 Task: Find a rental property in Anatuya, Argentina, for 4 guests from June 10 to June 25, with a price range of ₹10,000 to ₹15,000, 4 bedrooms, 4 beds, 4 bathrooms, and amenities including Wifi, TV, Free parking, Hot tub, Gym, and Smoking allowed. Enable self check-in.
Action: Mouse moved to (769, 121)
Screenshot: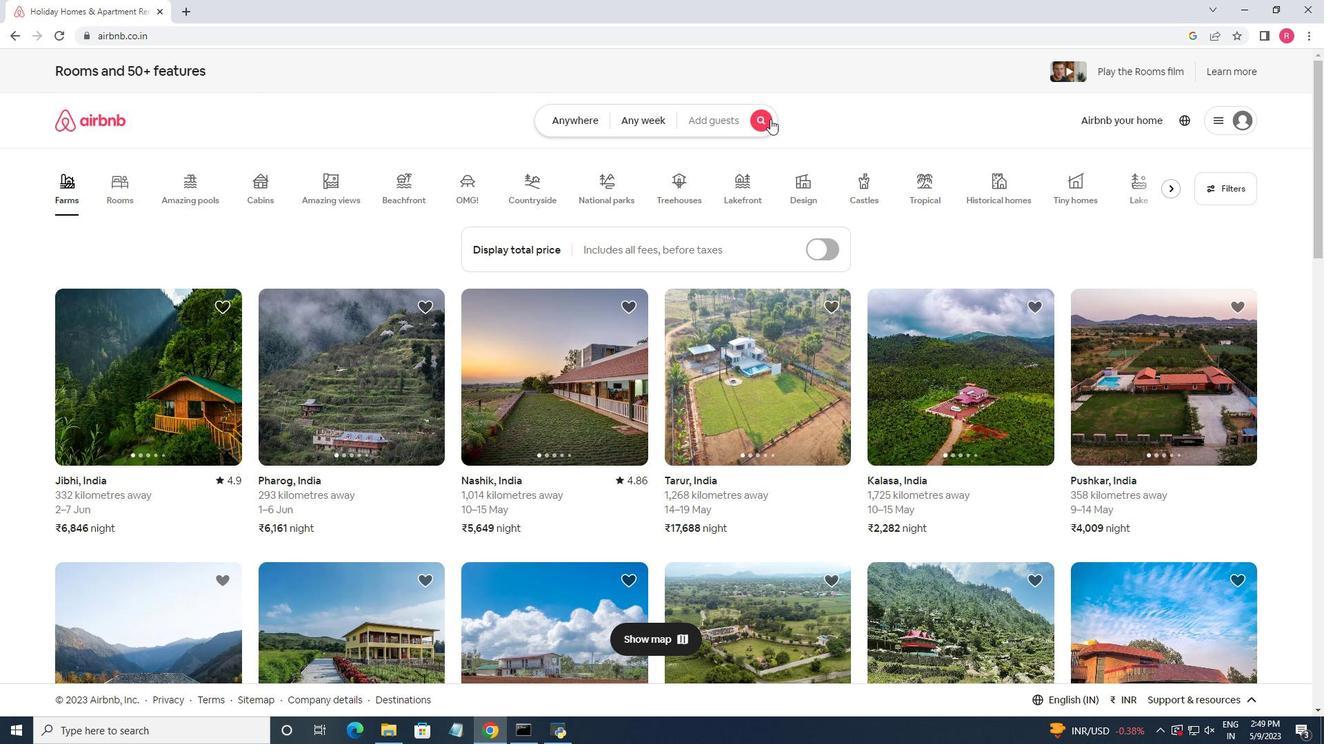 
Action: Mouse pressed left at (769, 121)
Screenshot: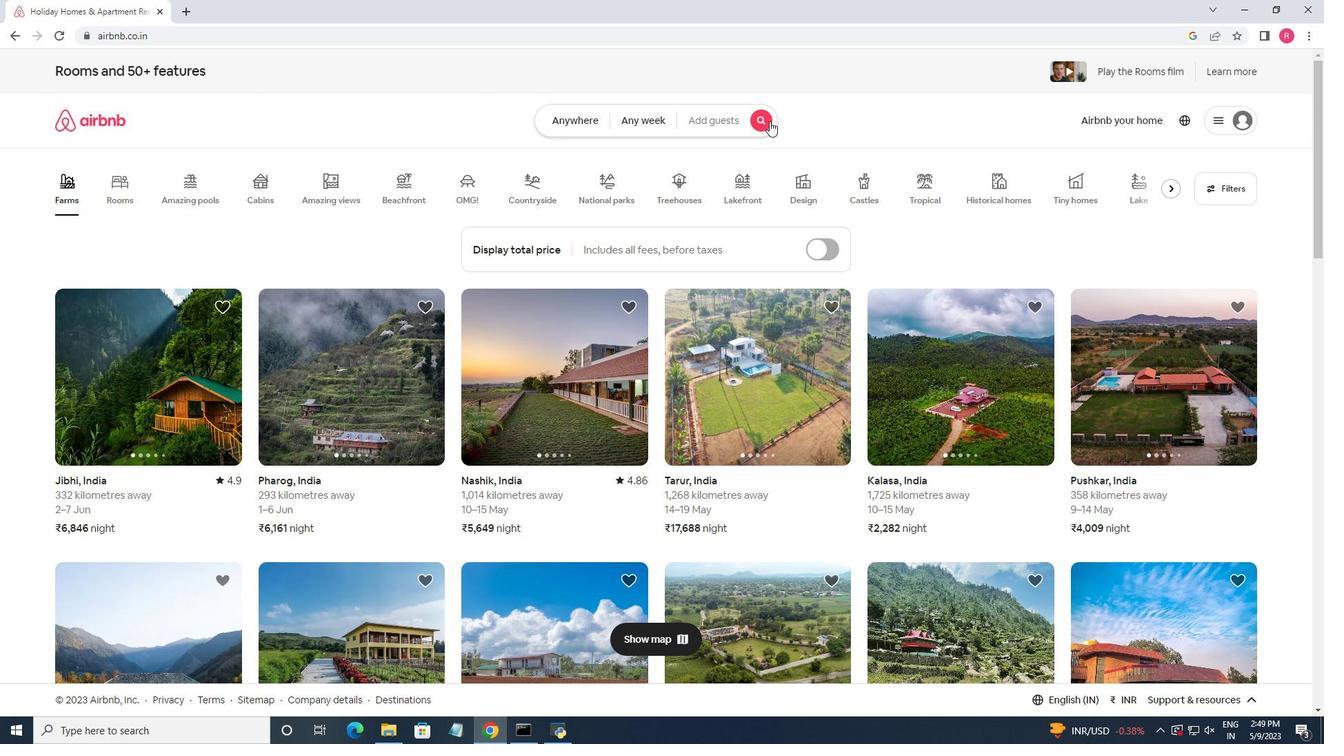 
Action: Mouse moved to (444, 177)
Screenshot: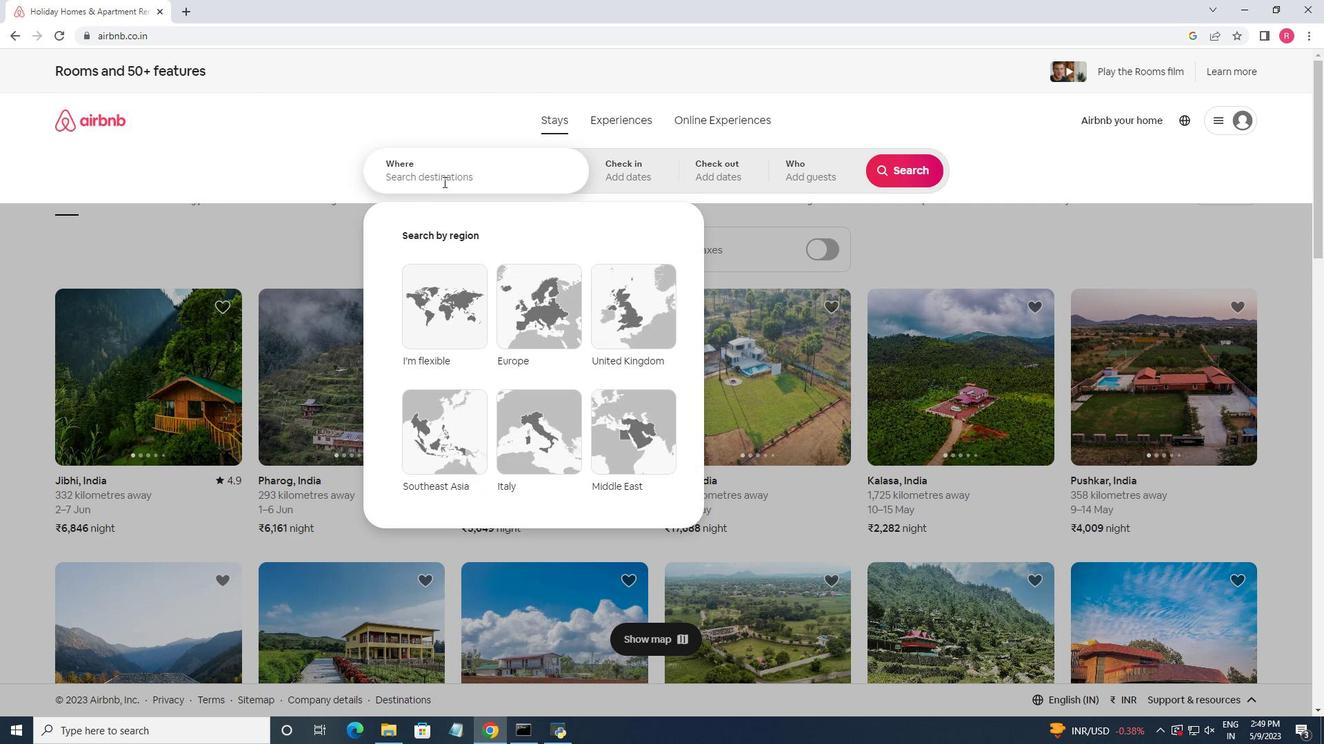 
Action: Mouse pressed left at (444, 177)
Screenshot: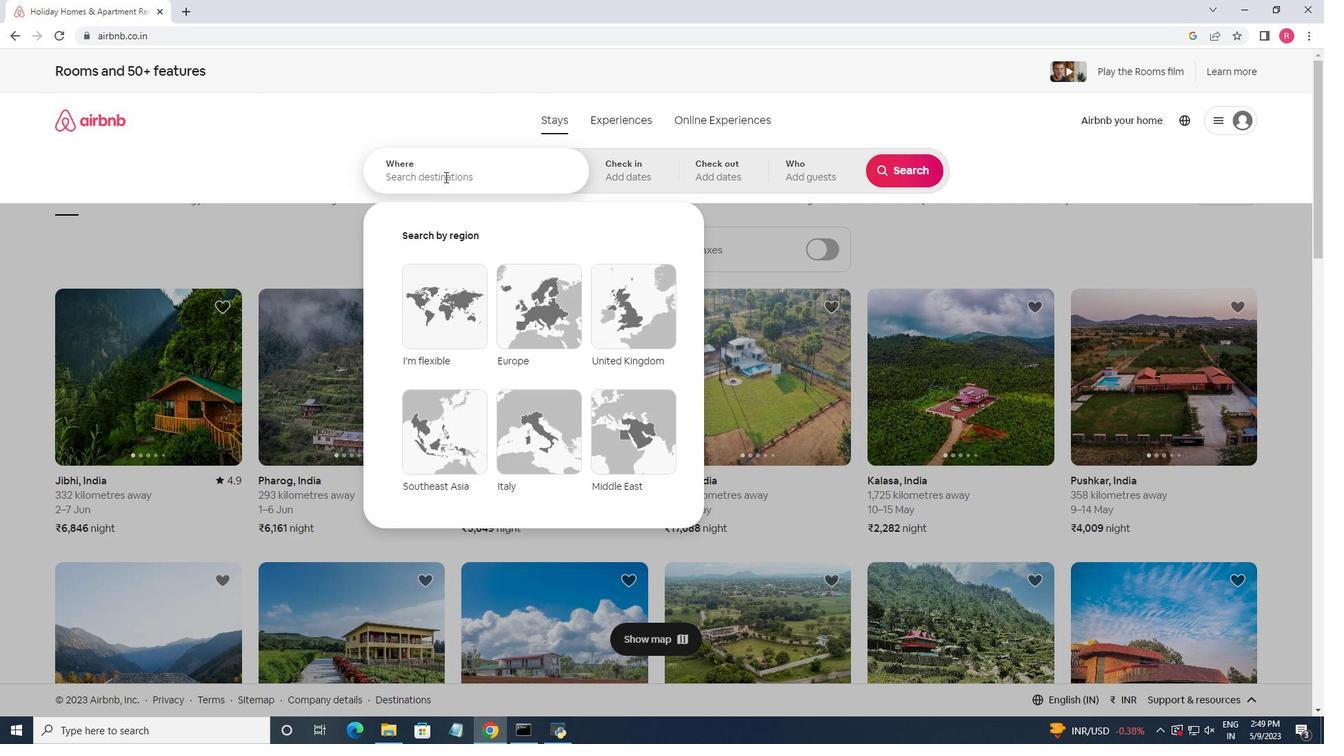 
Action: Key pressed <Key.shift>Anatuya,<Key.space><Key.shift>Argentina
Screenshot: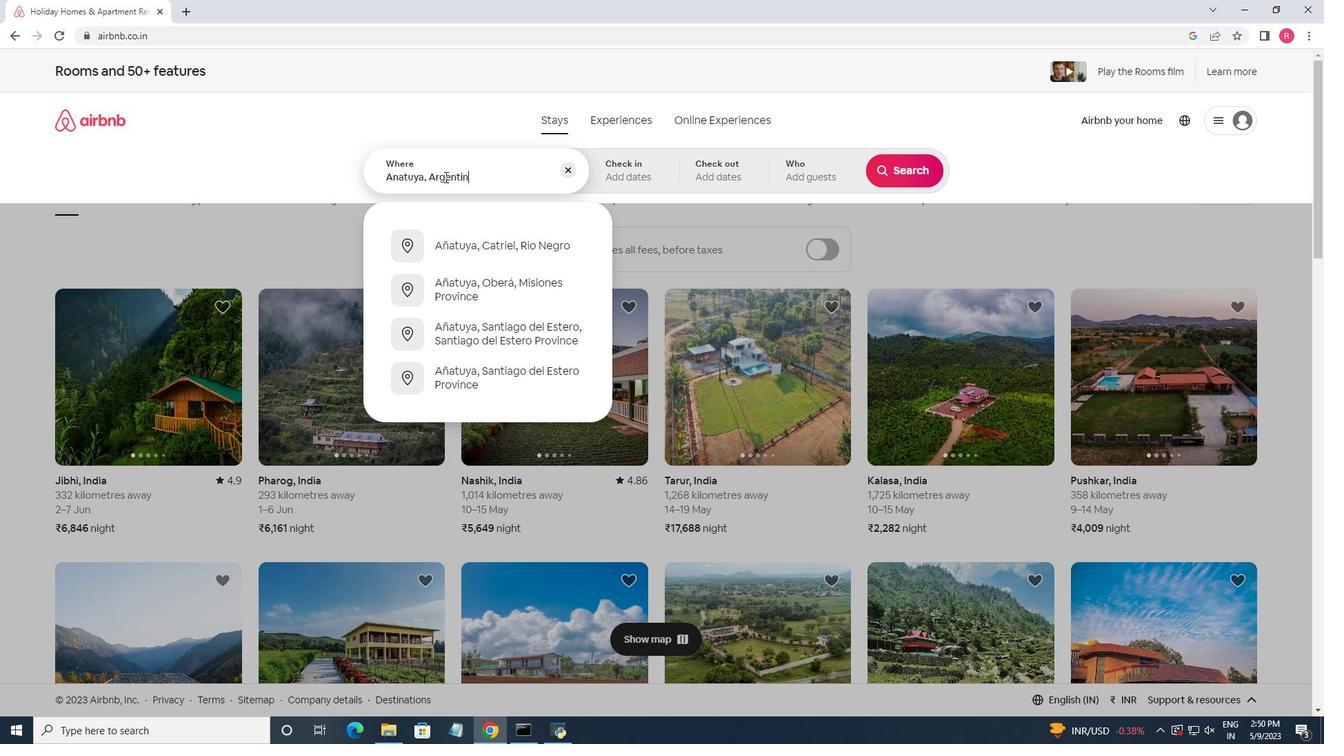 
Action: Mouse moved to (540, 248)
Screenshot: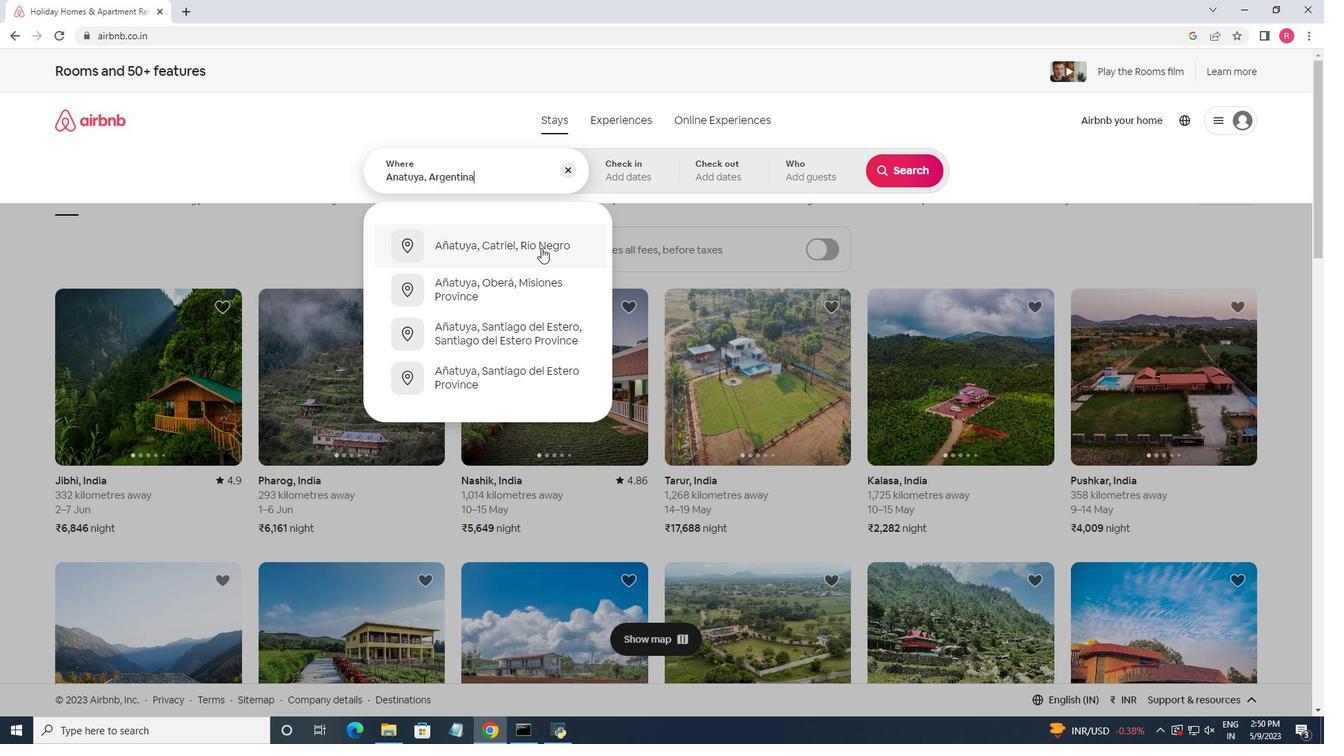 
Action: Key pressed <Key.enter>
Screenshot: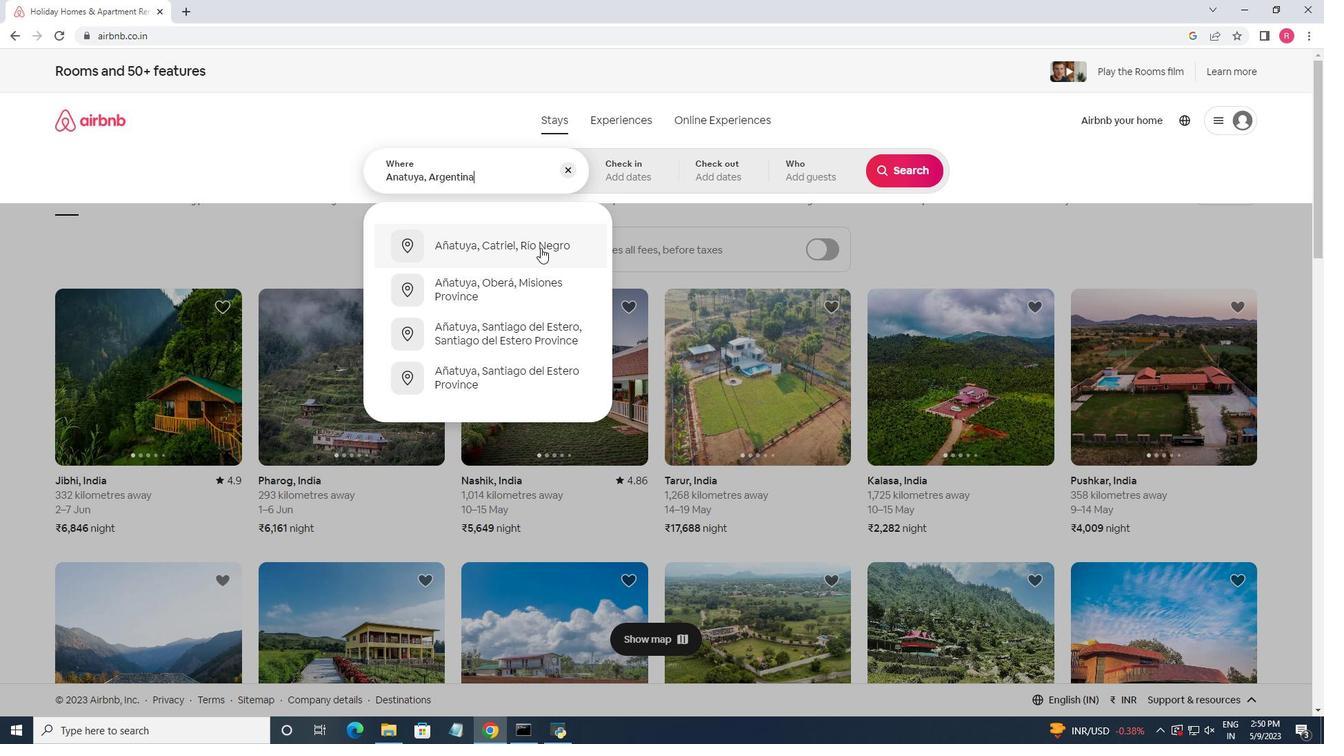 
Action: Mouse moved to (888, 370)
Screenshot: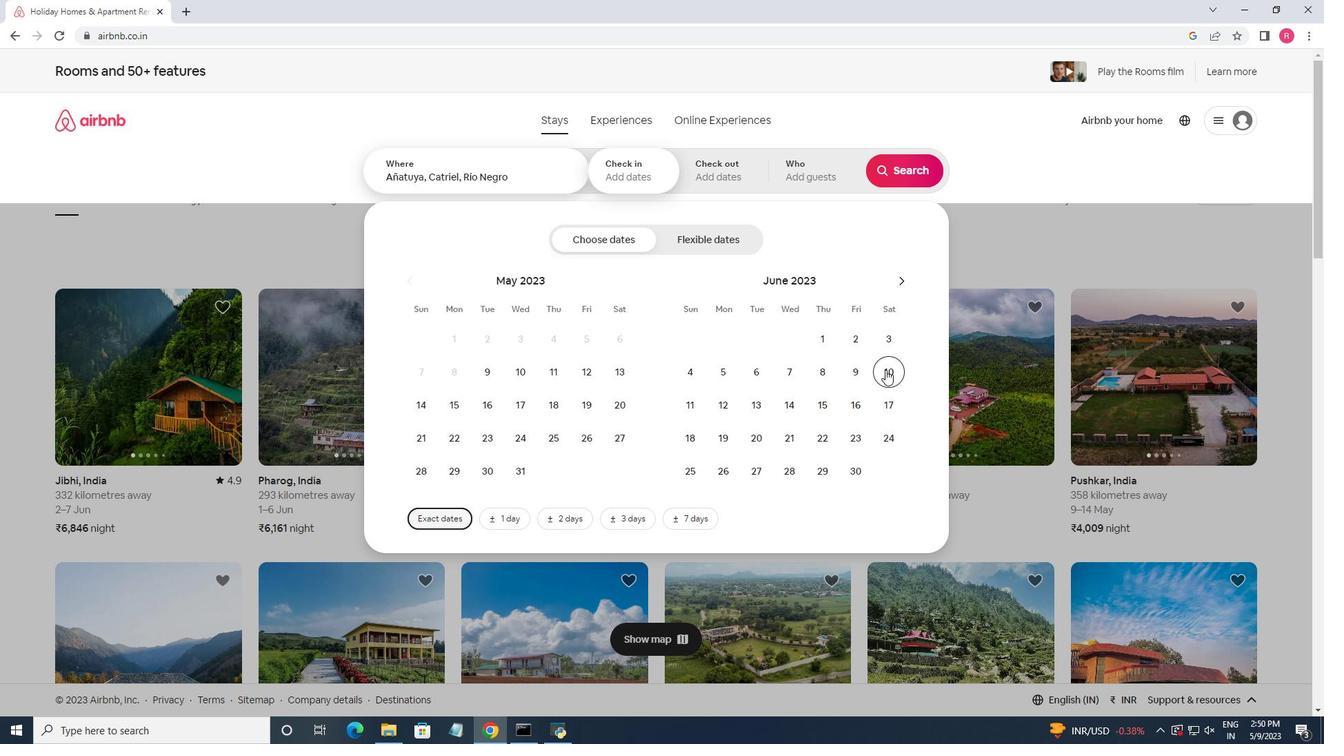
Action: Mouse pressed left at (888, 370)
Screenshot: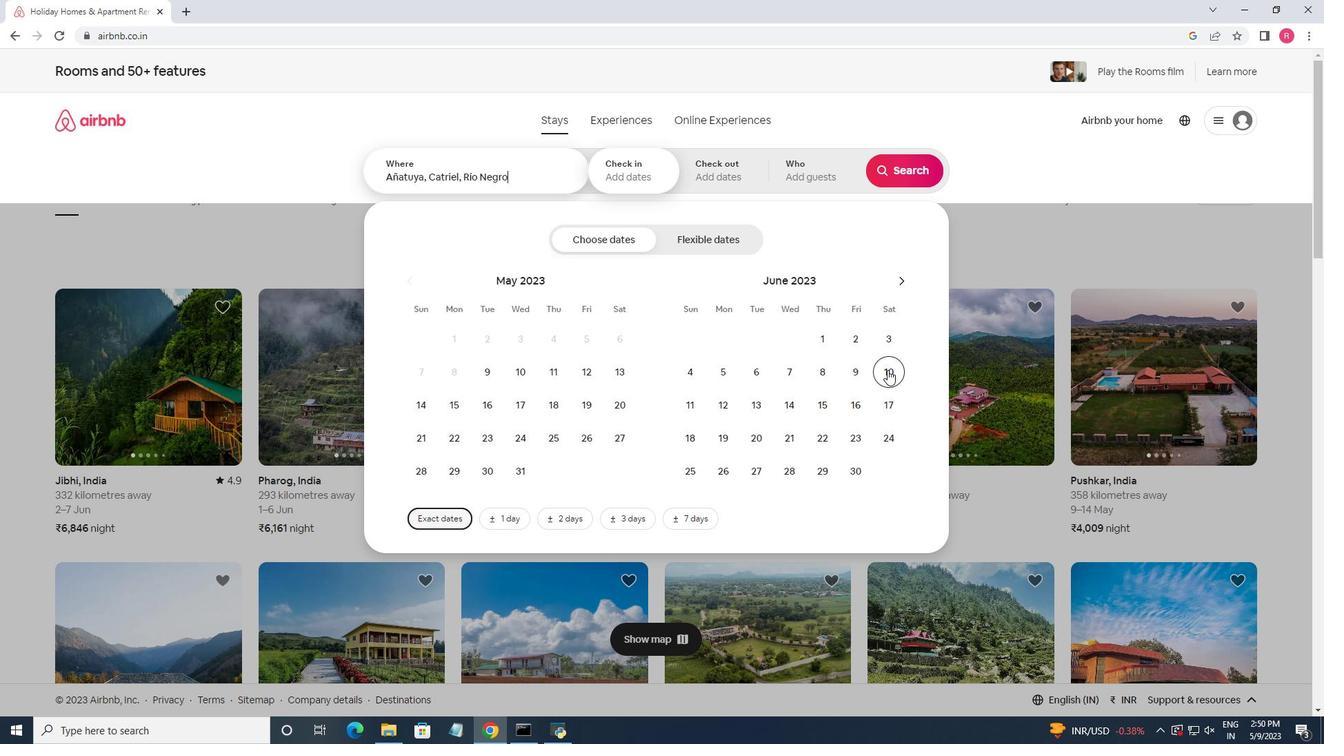 
Action: Mouse moved to (700, 468)
Screenshot: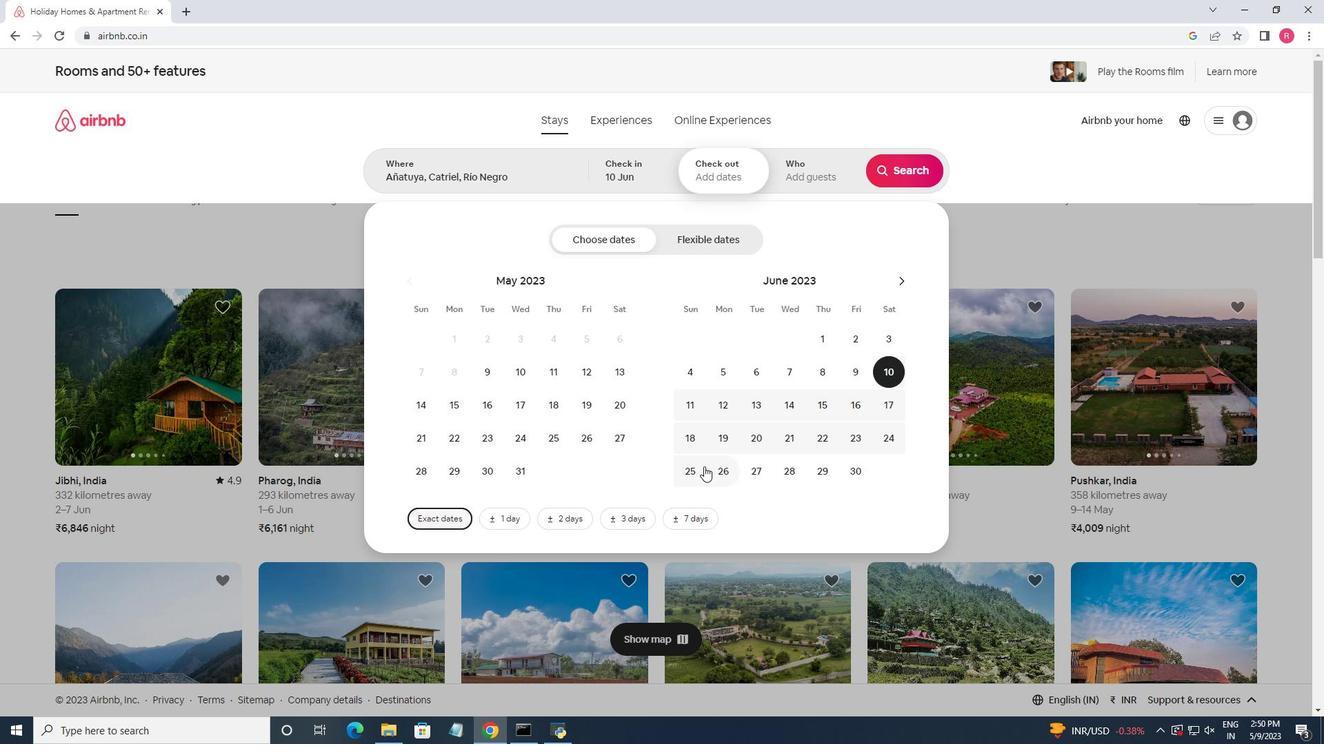 
Action: Mouse pressed left at (700, 468)
Screenshot: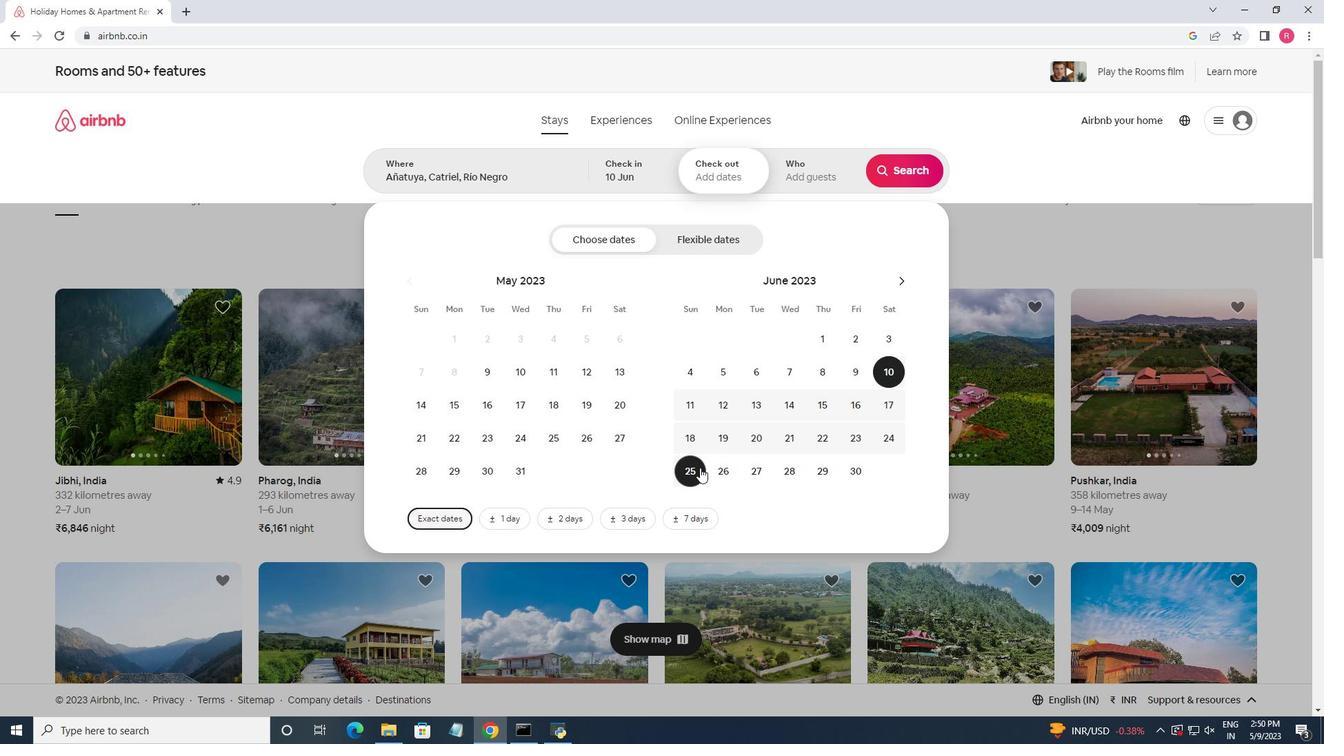 
Action: Mouse moved to (818, 180)
Screenshot: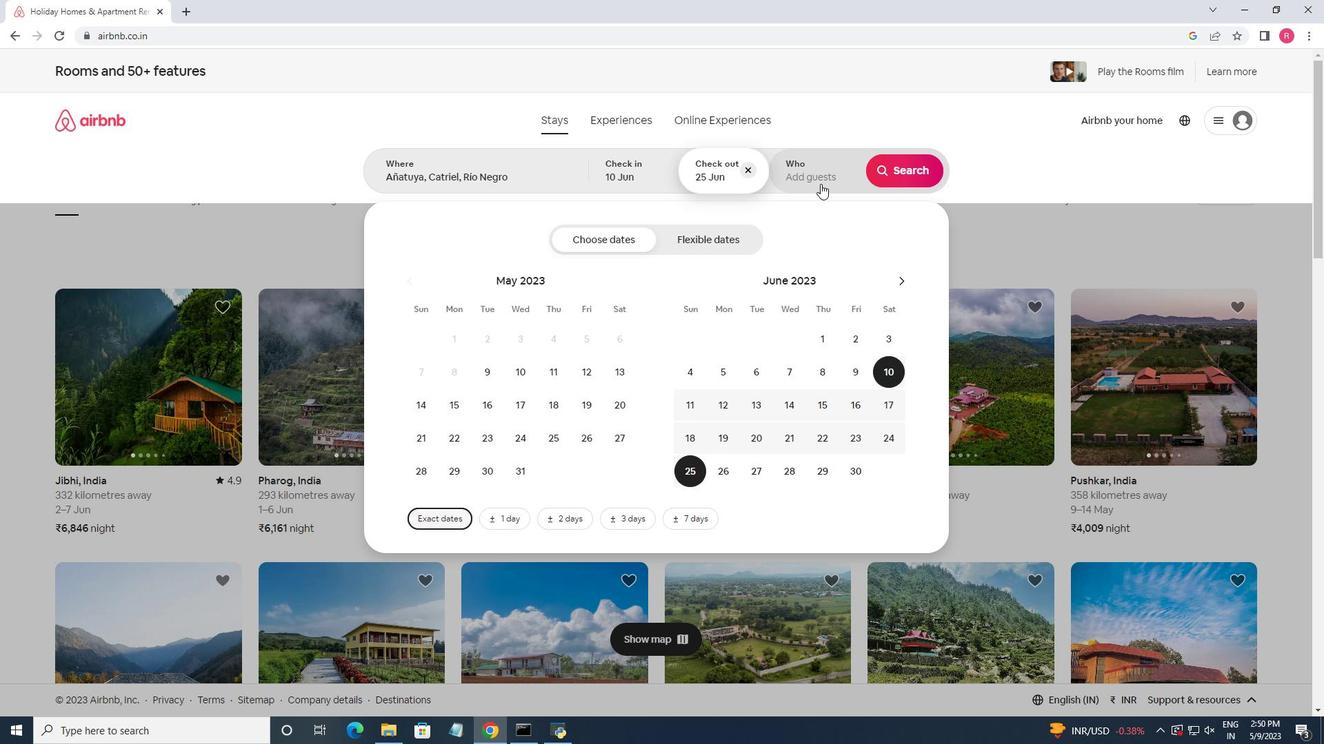 
Action: Mouse pressed left at (818, 180)
Screenshot: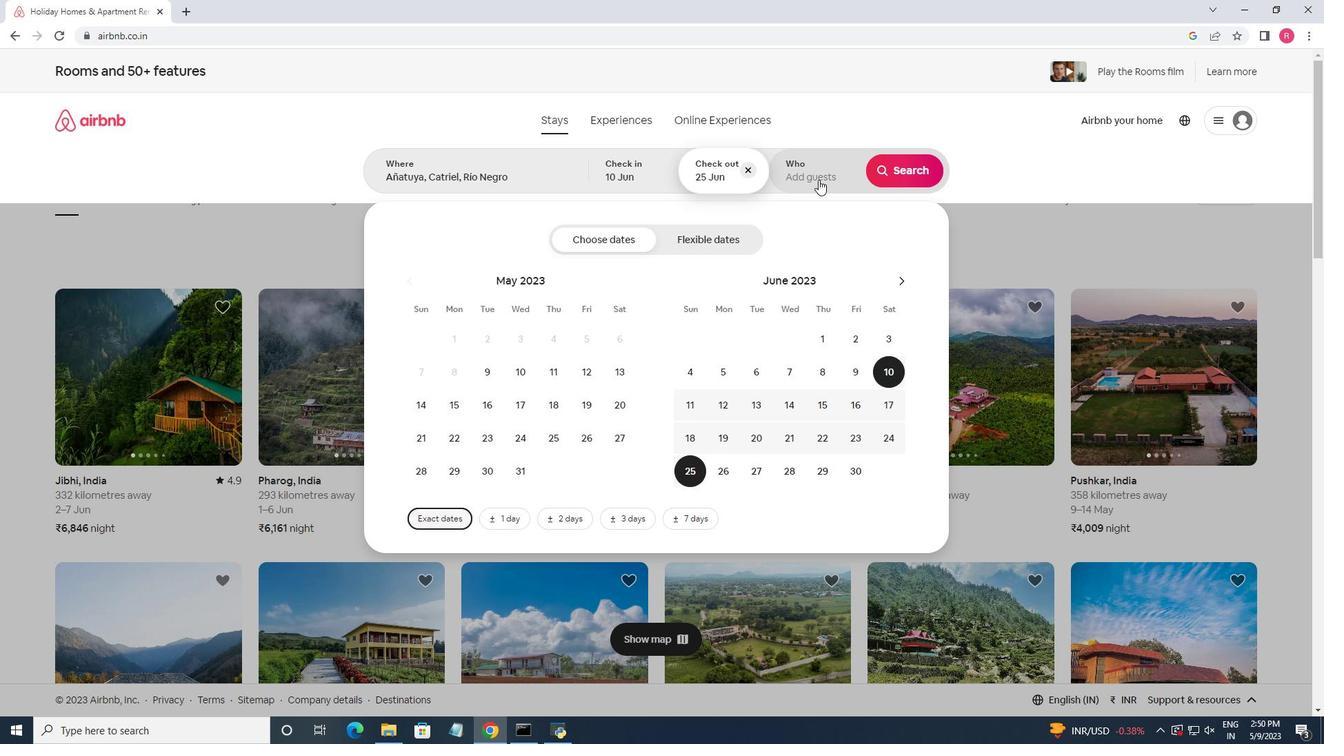
Action: Mouse moved to (910, 253)
Screenshot: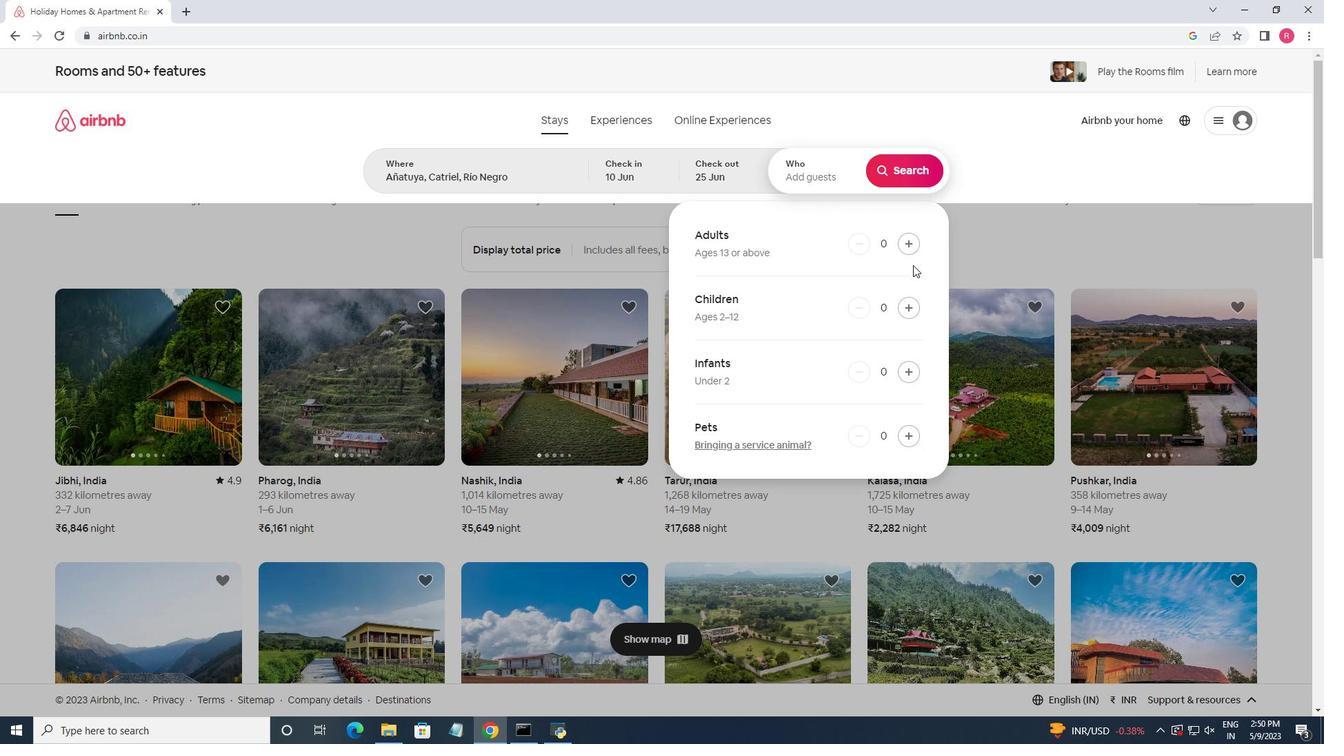 
Action: Mouse pressed left at (910, 253)
Screenshot: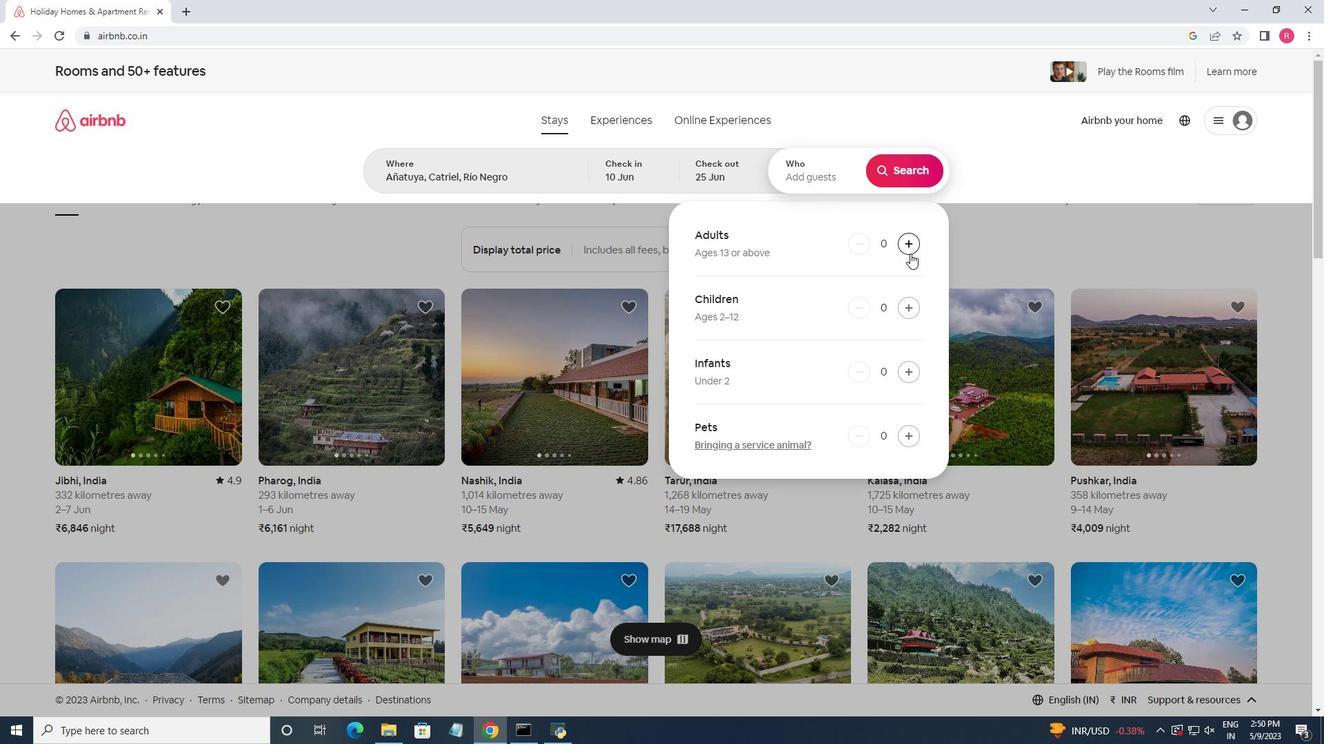 
Action: Mouse pressed left at (910, 253)
Screenshot: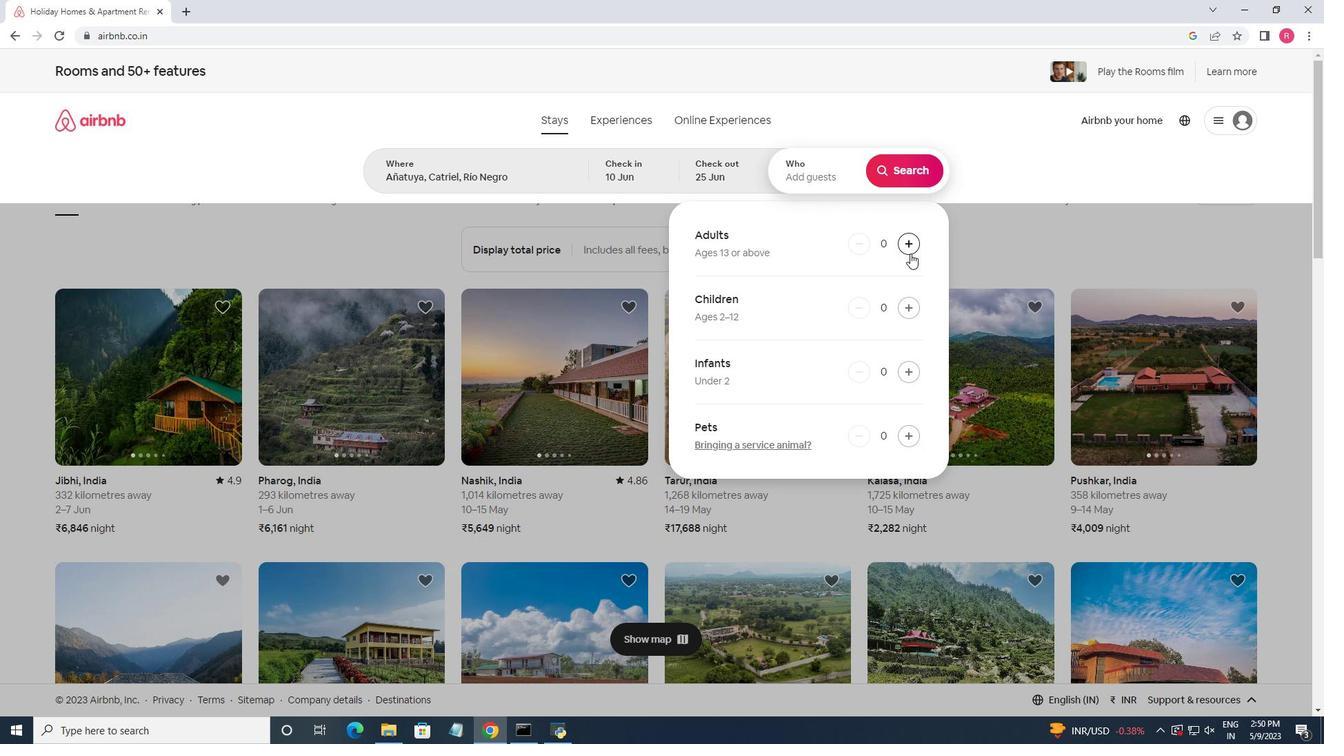 
Action: Mouse pressed left at (910, 253)
Screenshot: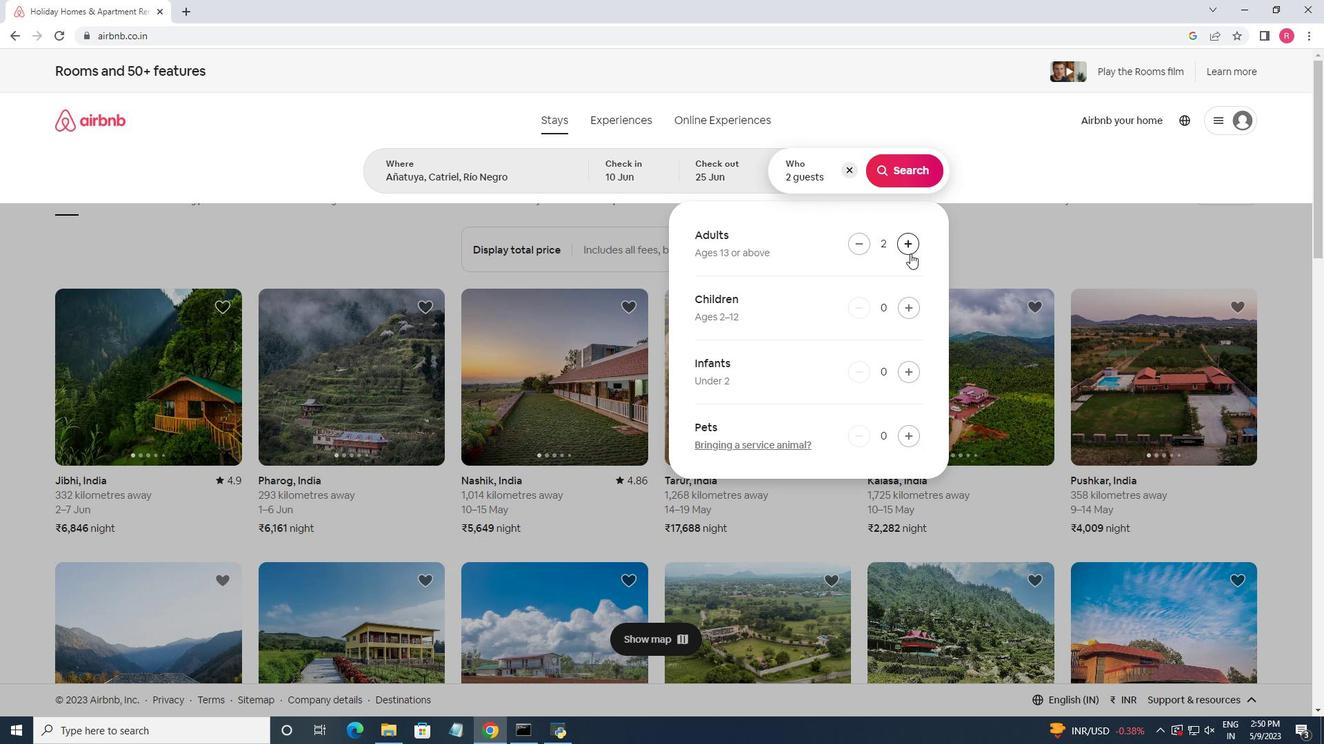 
Action: Mouse pressed left at (910, 253)
Screenshot: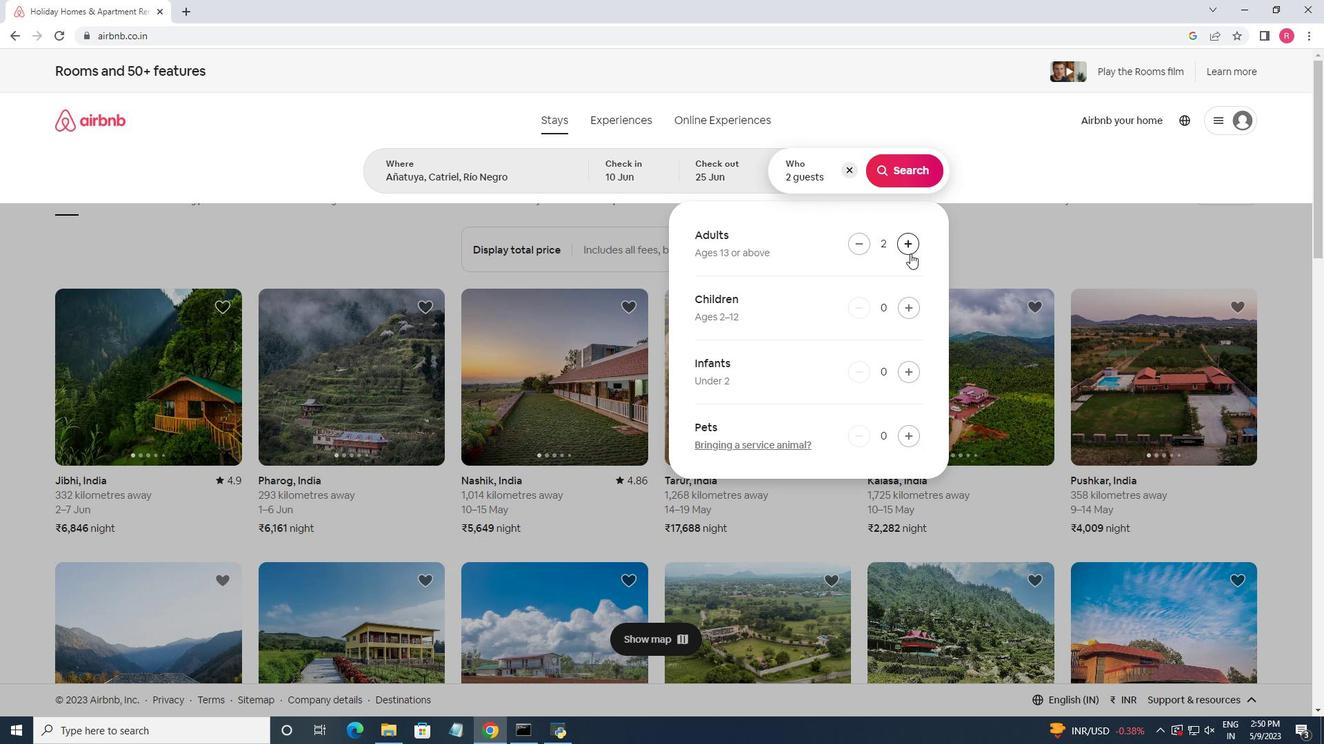 
Action: Mouse moved to (907, 166)
Screenshot: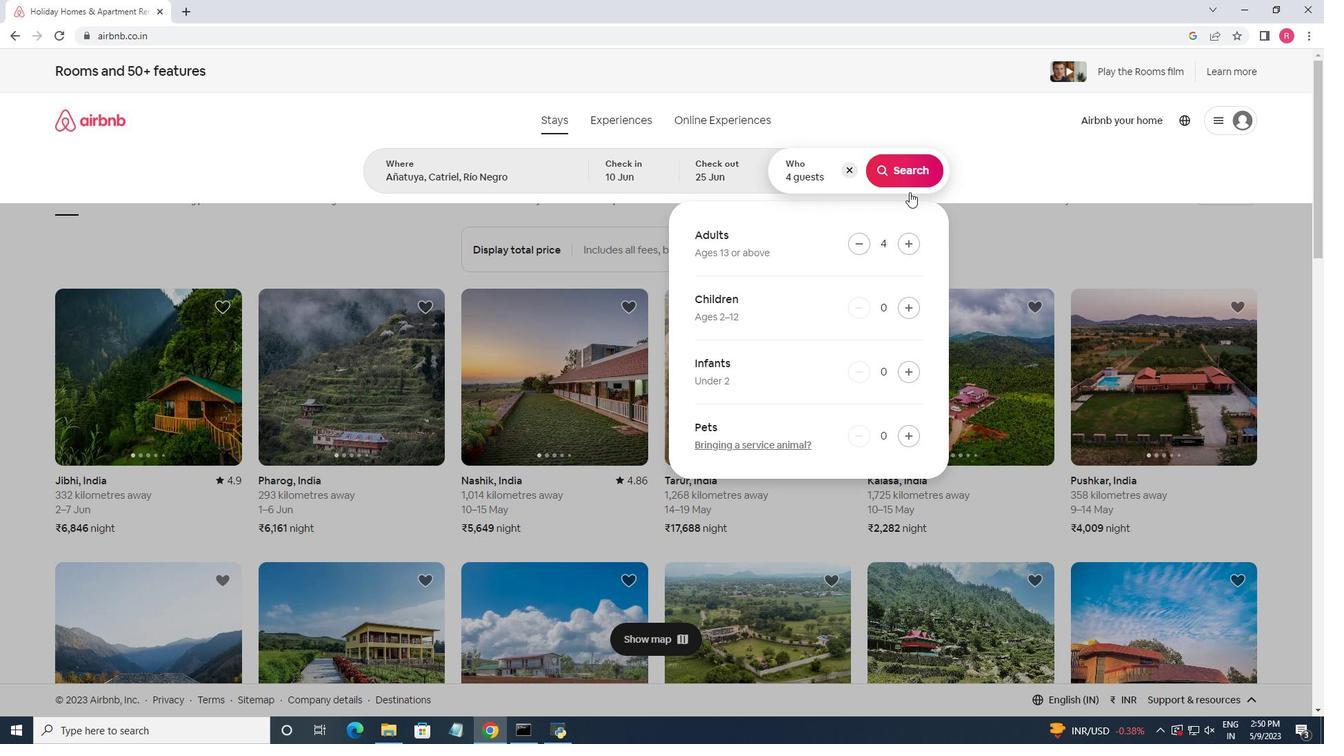 
Action: Mouse pressed left at (907, 166)
Screenshot: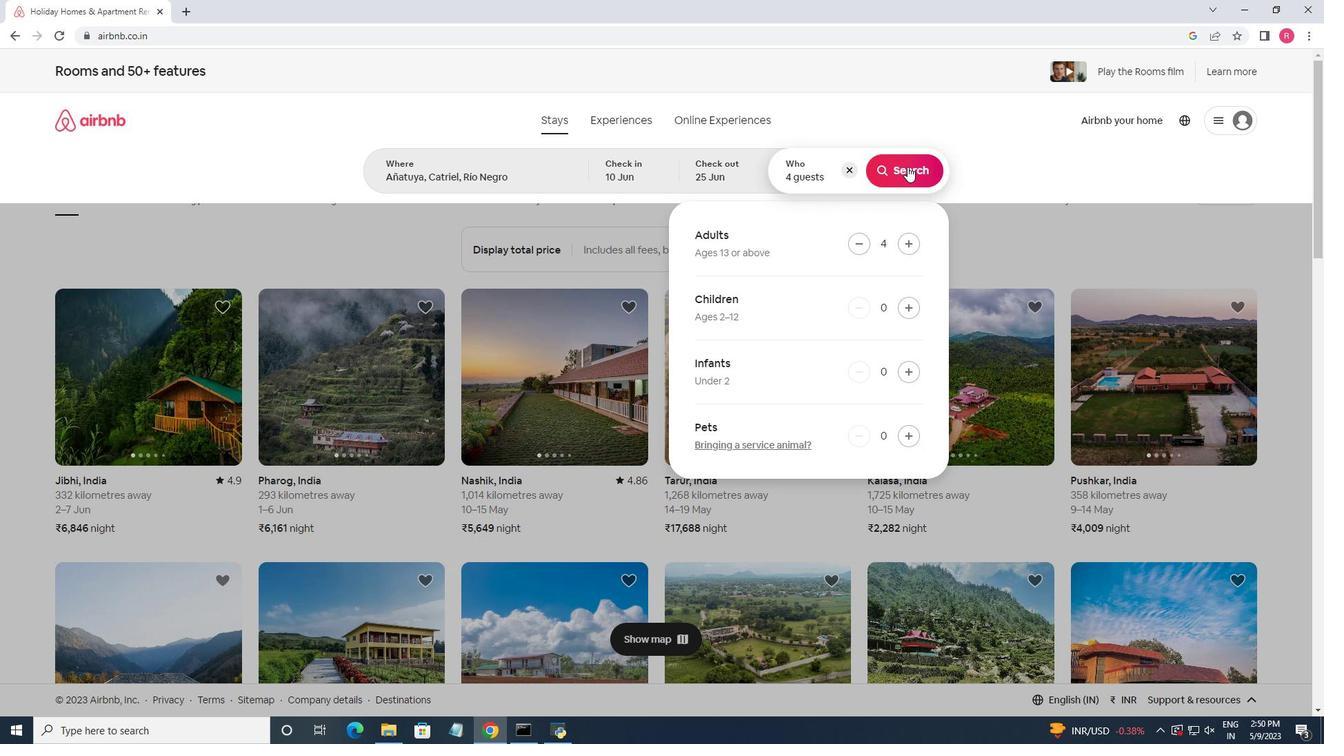 
Action: Mouse moved to (1268, 131)
Screenshot: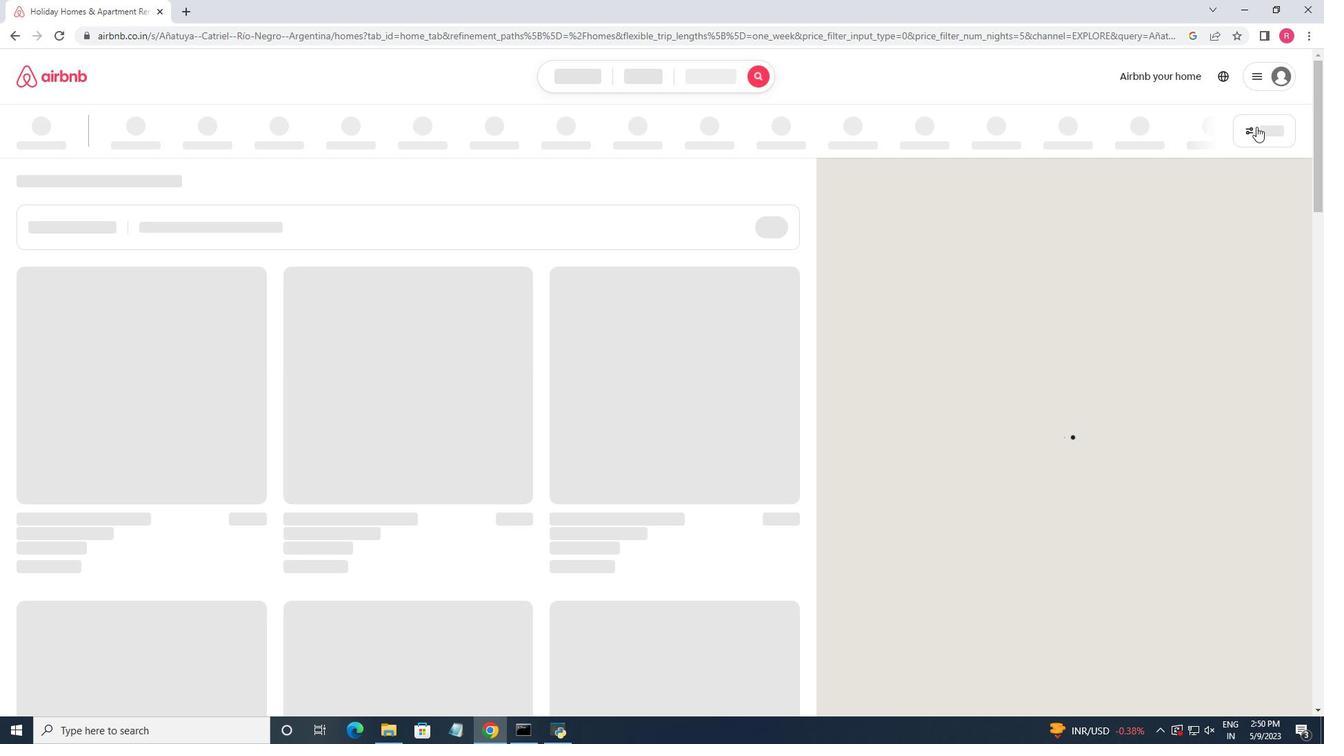 
Action: Mouse pressed left at (1268, 131)
Screenshot: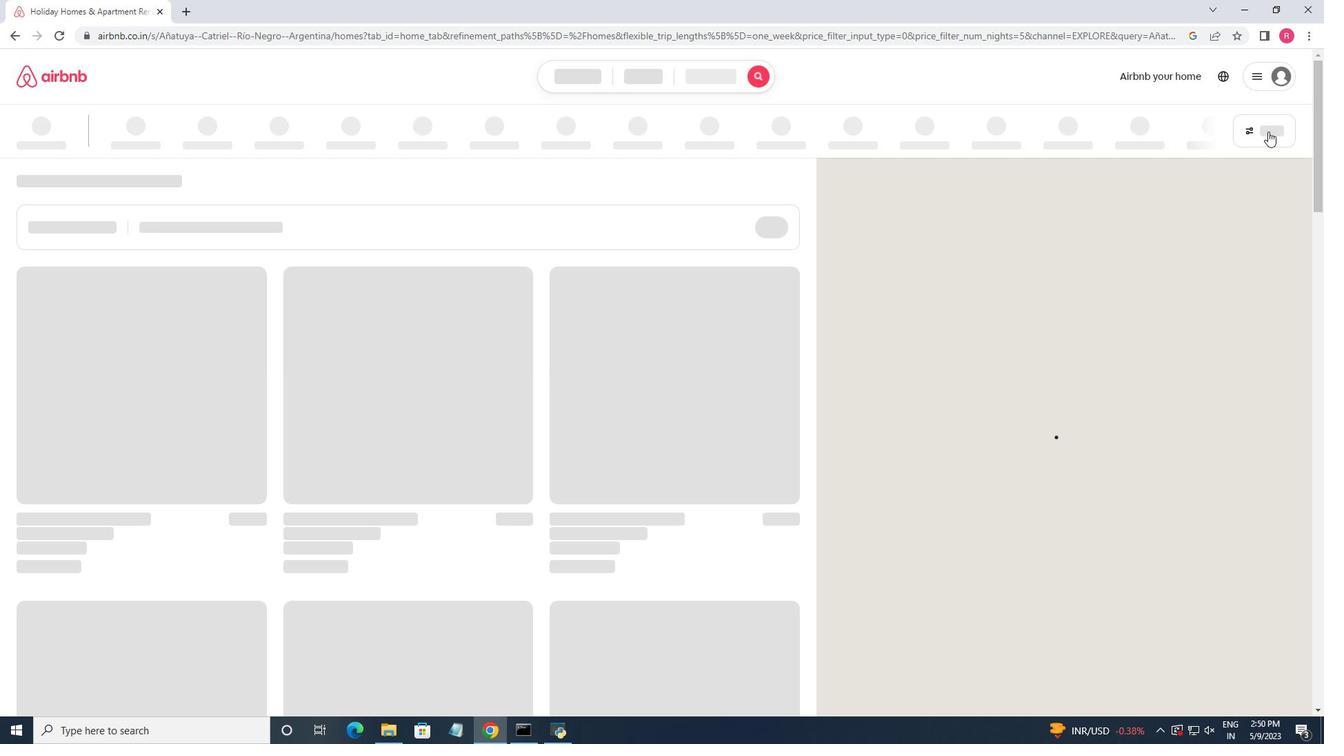 
Action: Mouse moved to (540, 461)
Screenshot: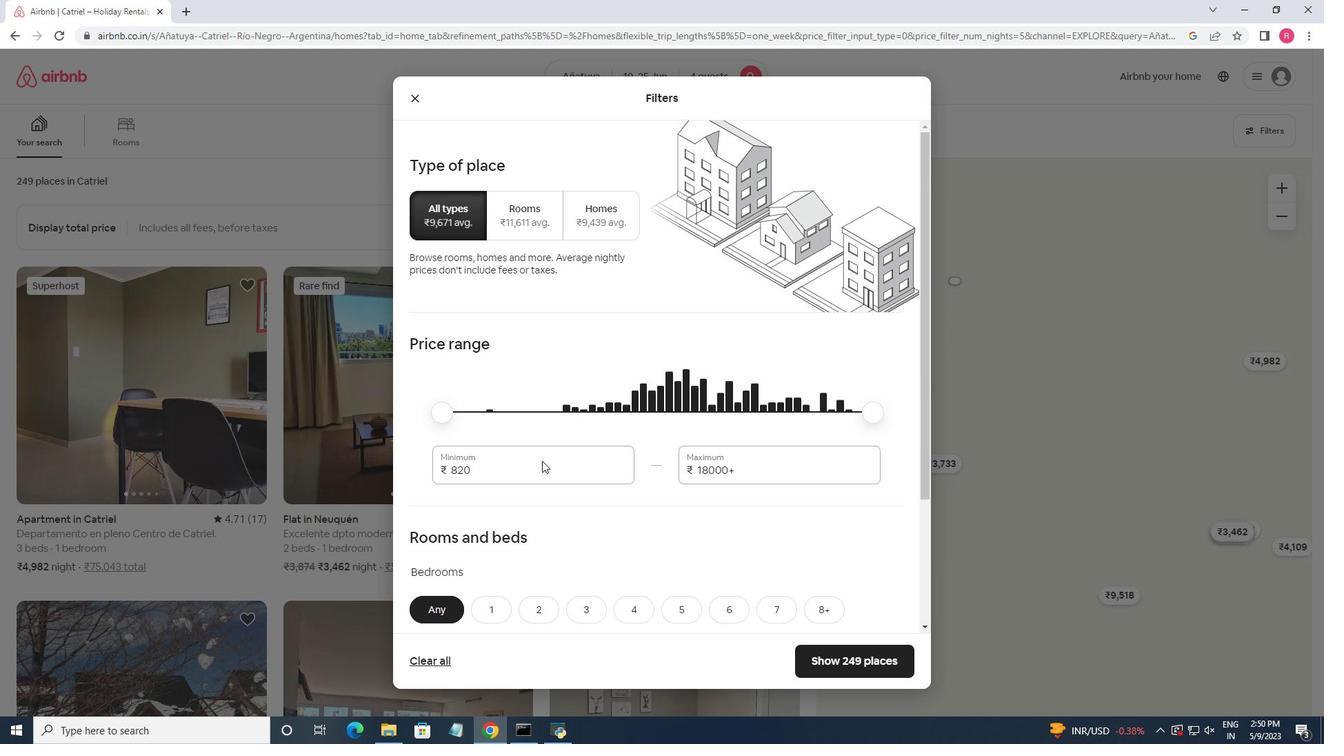 
Action: Mouse pressed left at (540, 461)
Screenshot: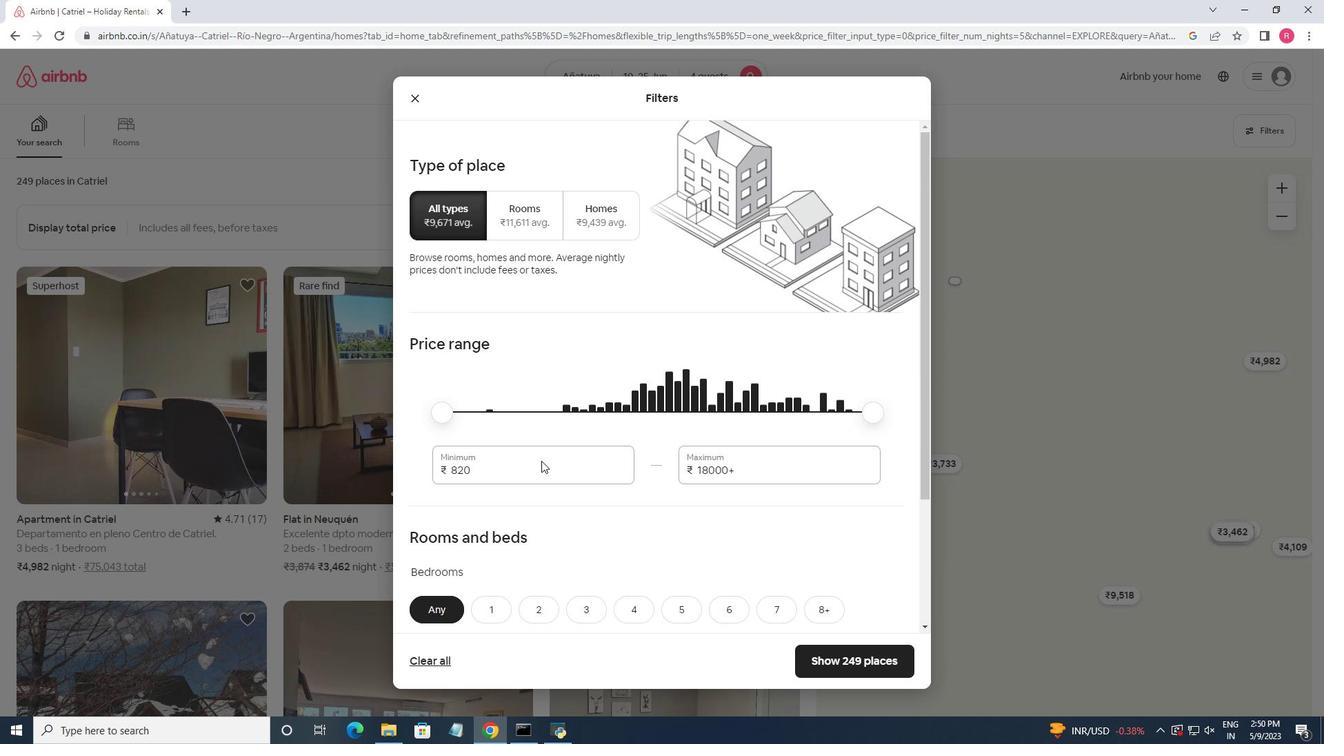 
Action: Mouse pressed left at (540, 461)
Screenshot: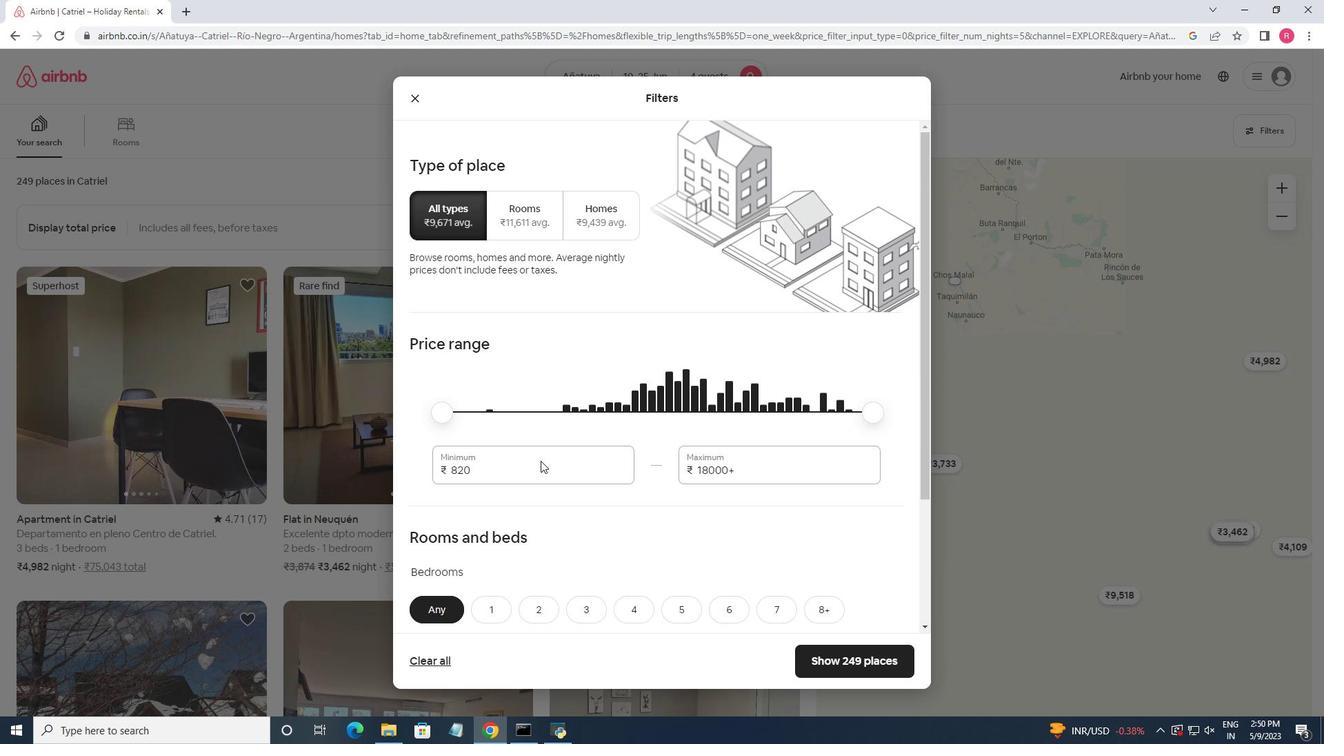 
Action: Mouse moved to (506, 459)
Screenshot: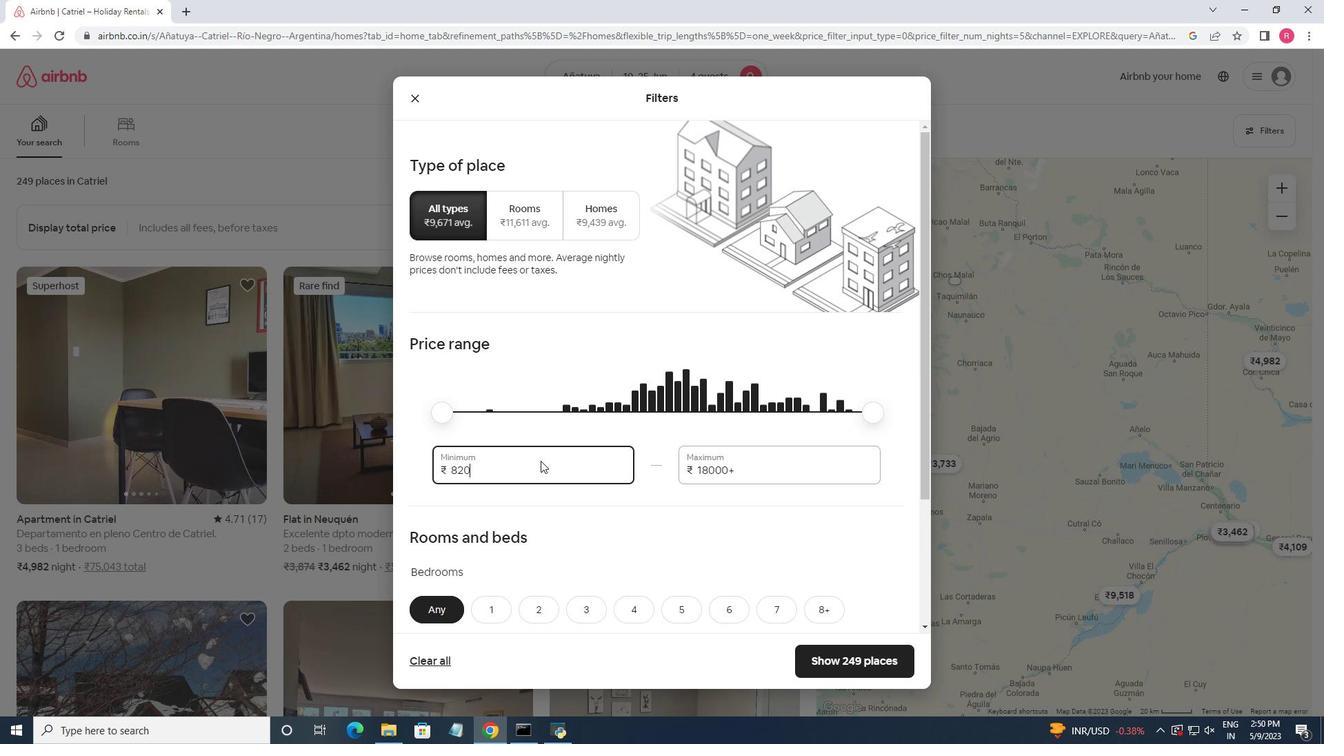 
Action: Key pressed <Key.backspace>1000<Key.backspace><Key.backspace><Key.backspace><Key.backspace><Key.backspace><Key.backspace><Key.backspace><Key.backspace><Key.backspace>100001500<Key.backspace><Key.backspace><Key.backspace><Key.backspace><Key.tab>15000
Screenshot: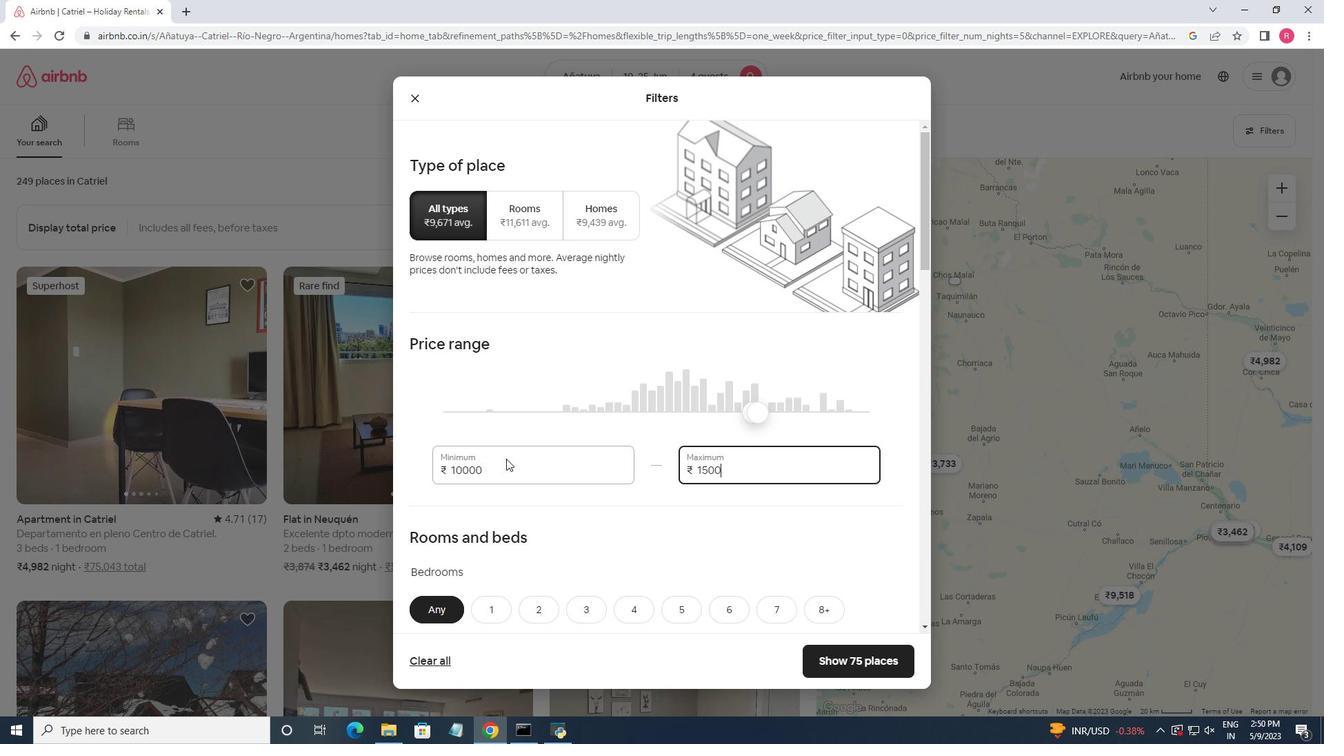 
Action: Mouse moved to (640, 473)
Screenshot: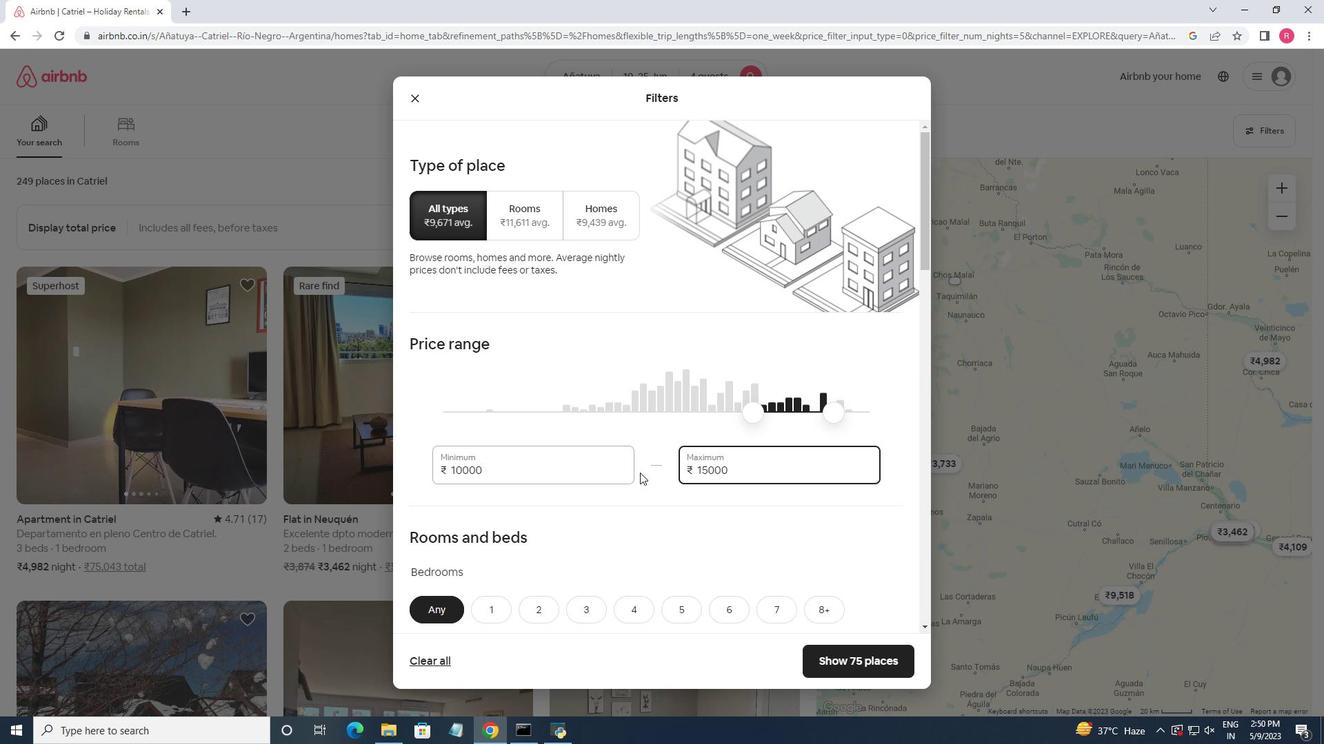 
Action: Mouse scrolled (640, 472) with delta (0, 0)
Screenshot: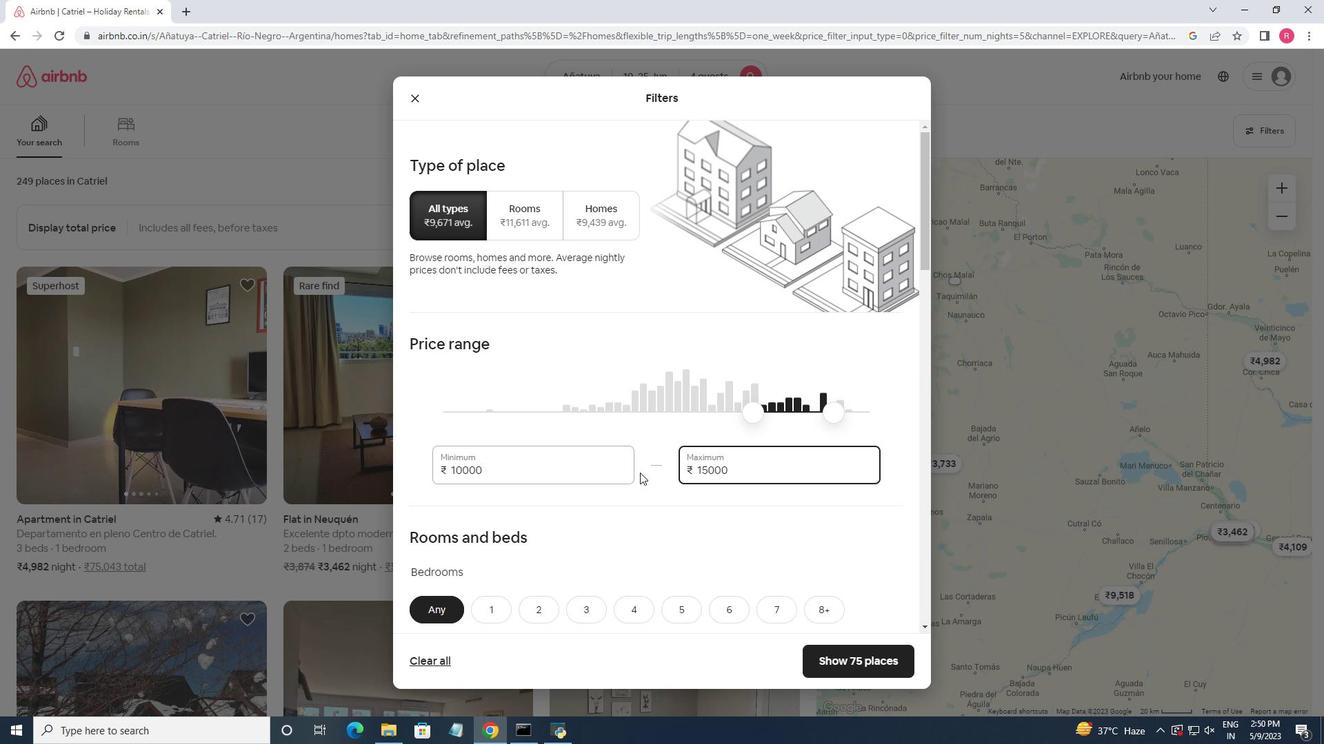 
Action: Mouse scrolled (640, 472) with delta (0, 0)
Screenshot: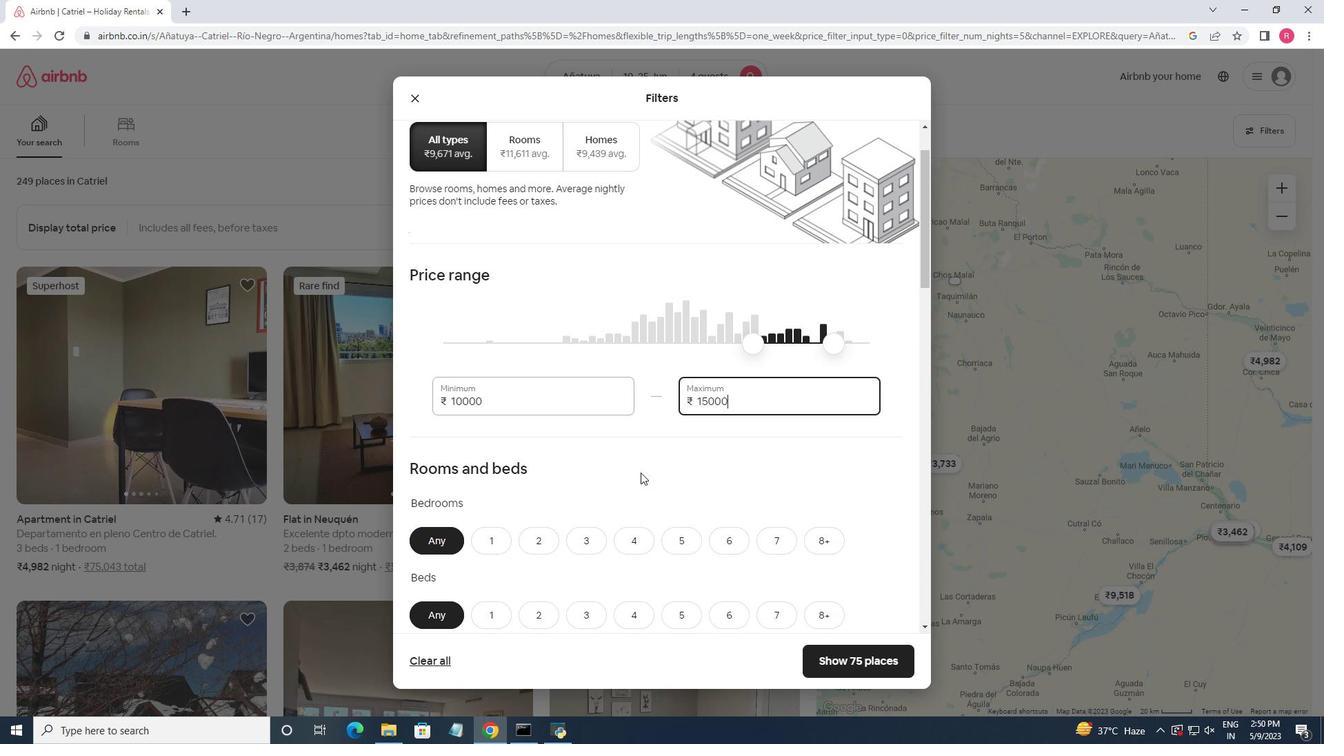 
Action: Mouse moved to (617, 474)
Screenshot: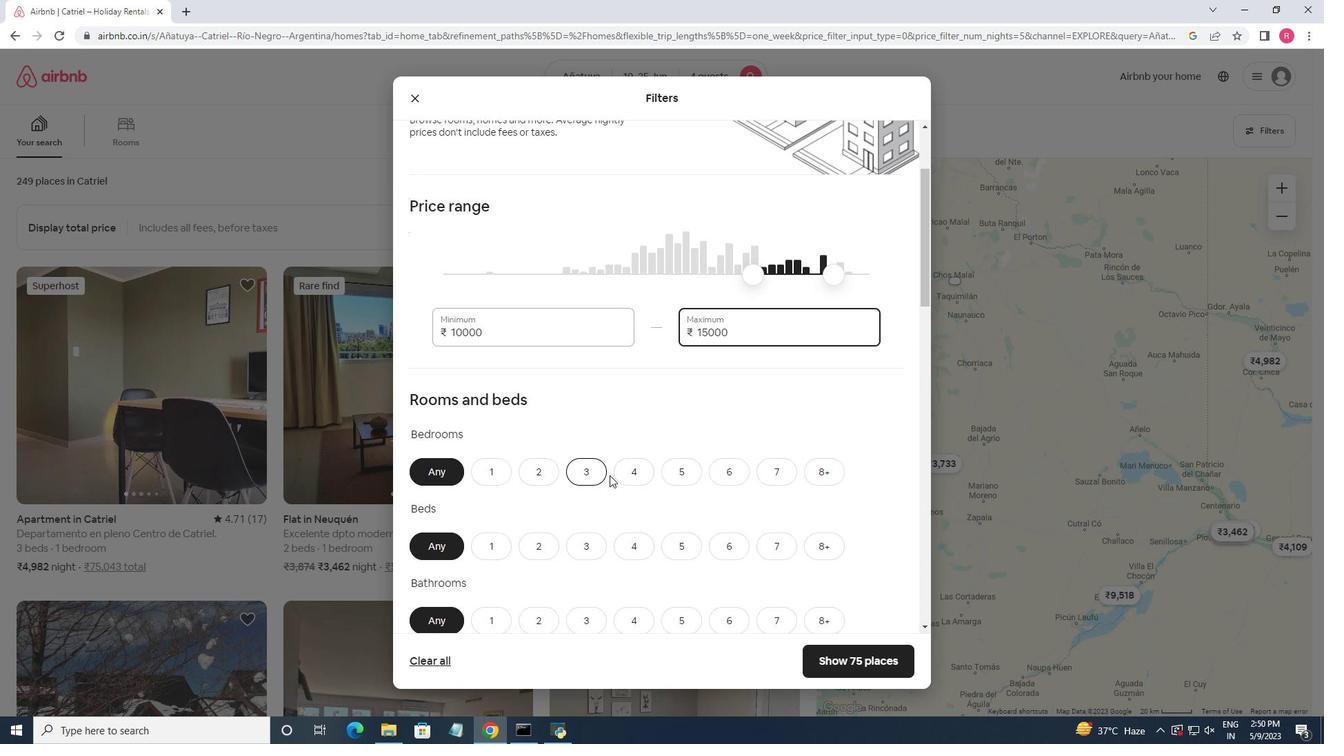 
Action: Mouse scrolled (617, 473) with delta (0, 0)
Screenshot: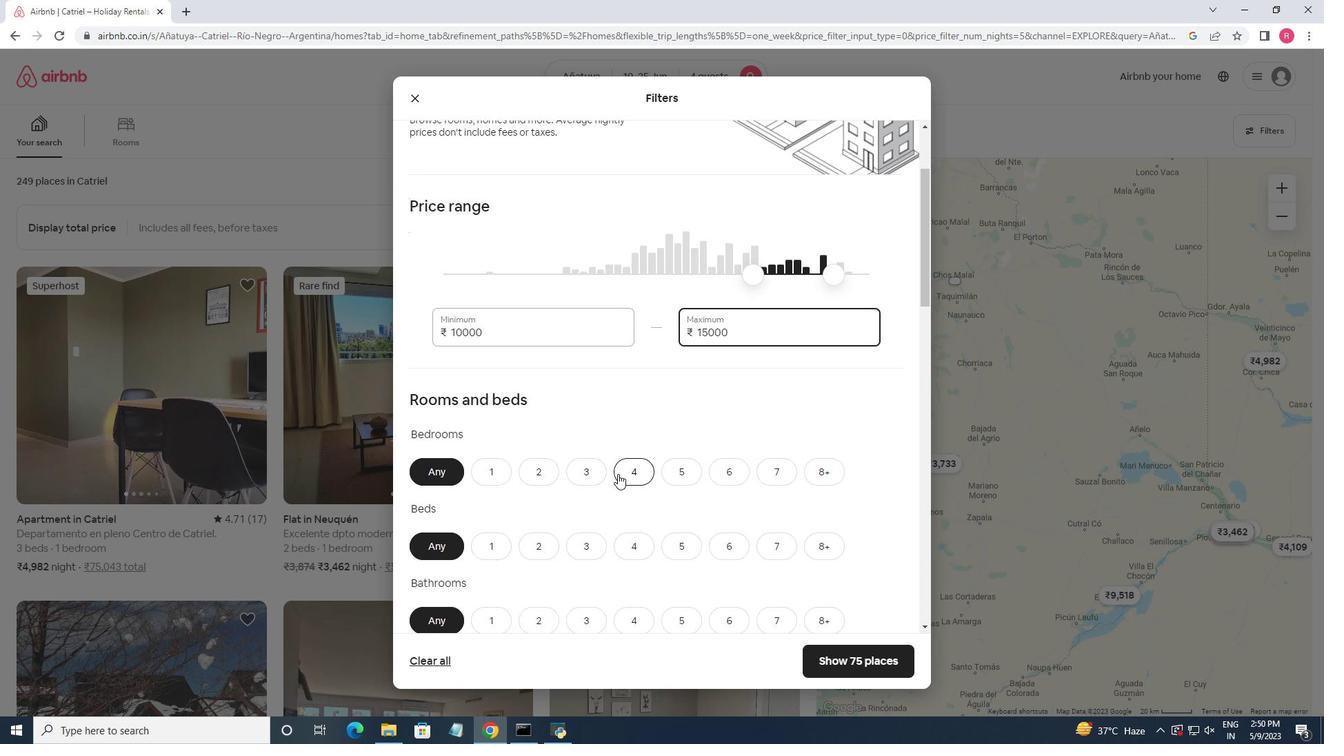 
Action: Mouse moved to (643, 404)
Screenshot: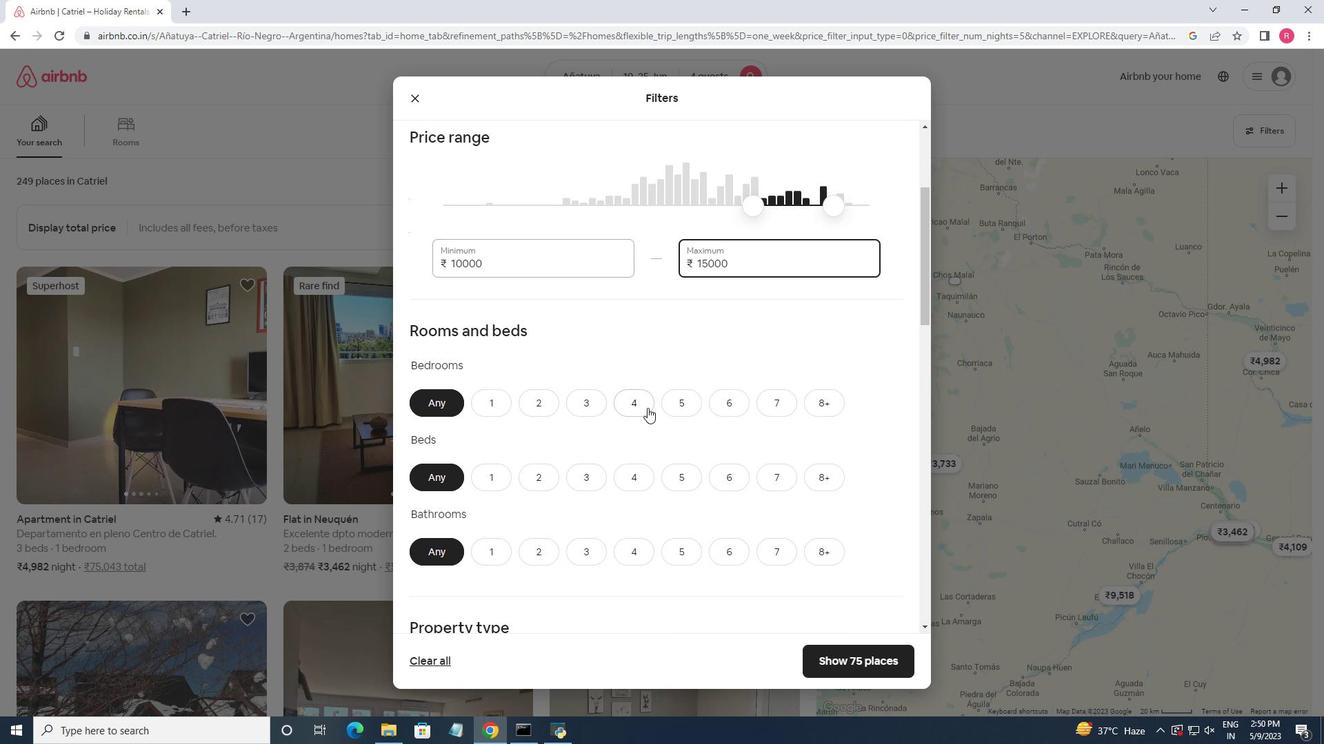 
Action: Mouse pressed left at (643, 404)
Screenshot: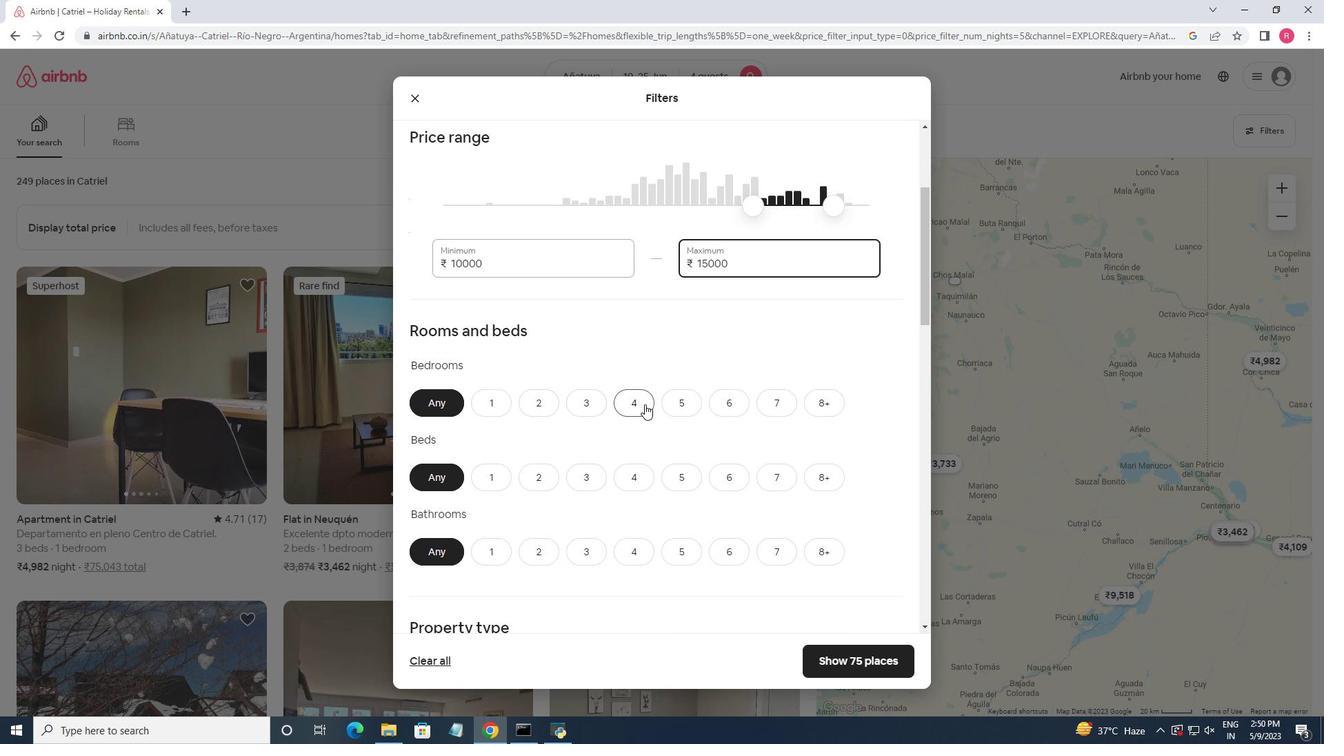 
Action: Mouse moved to (622, 481)
Screenshot: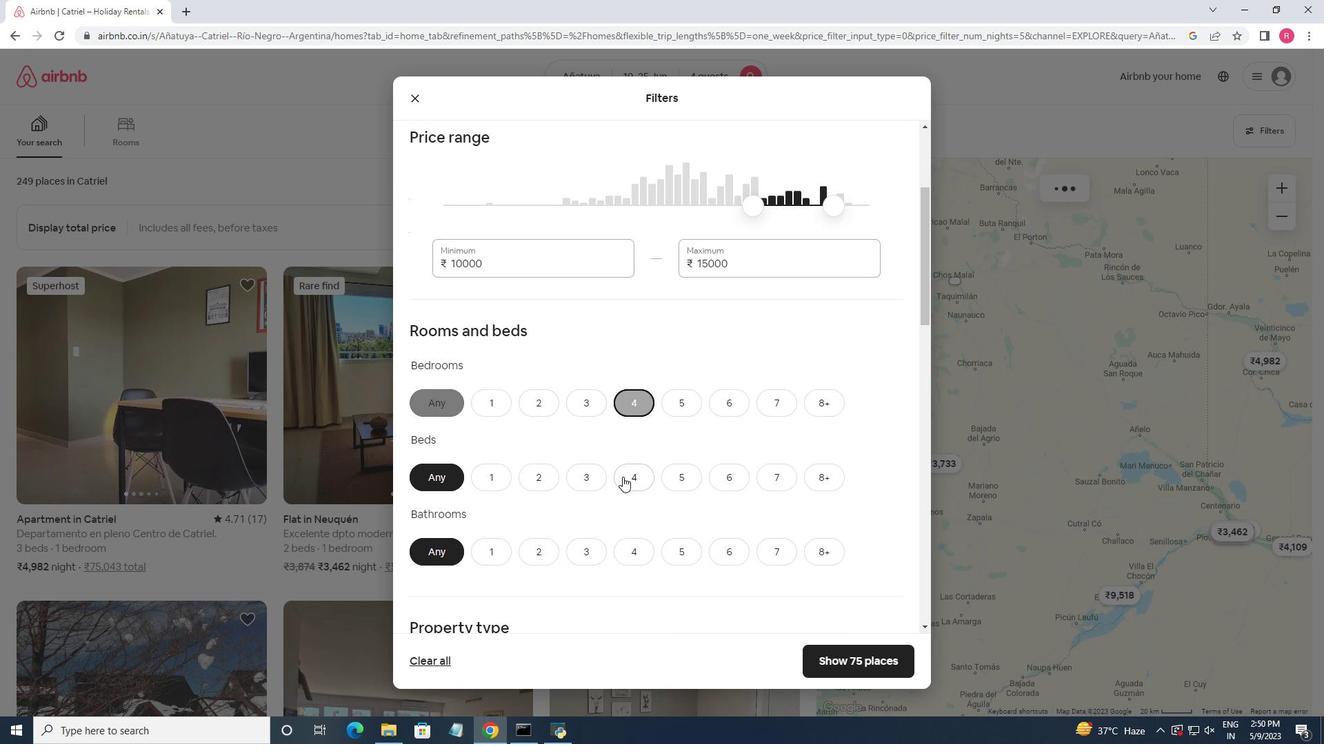 
Action: Mouse pressed left at (622, 481)
Screenshot: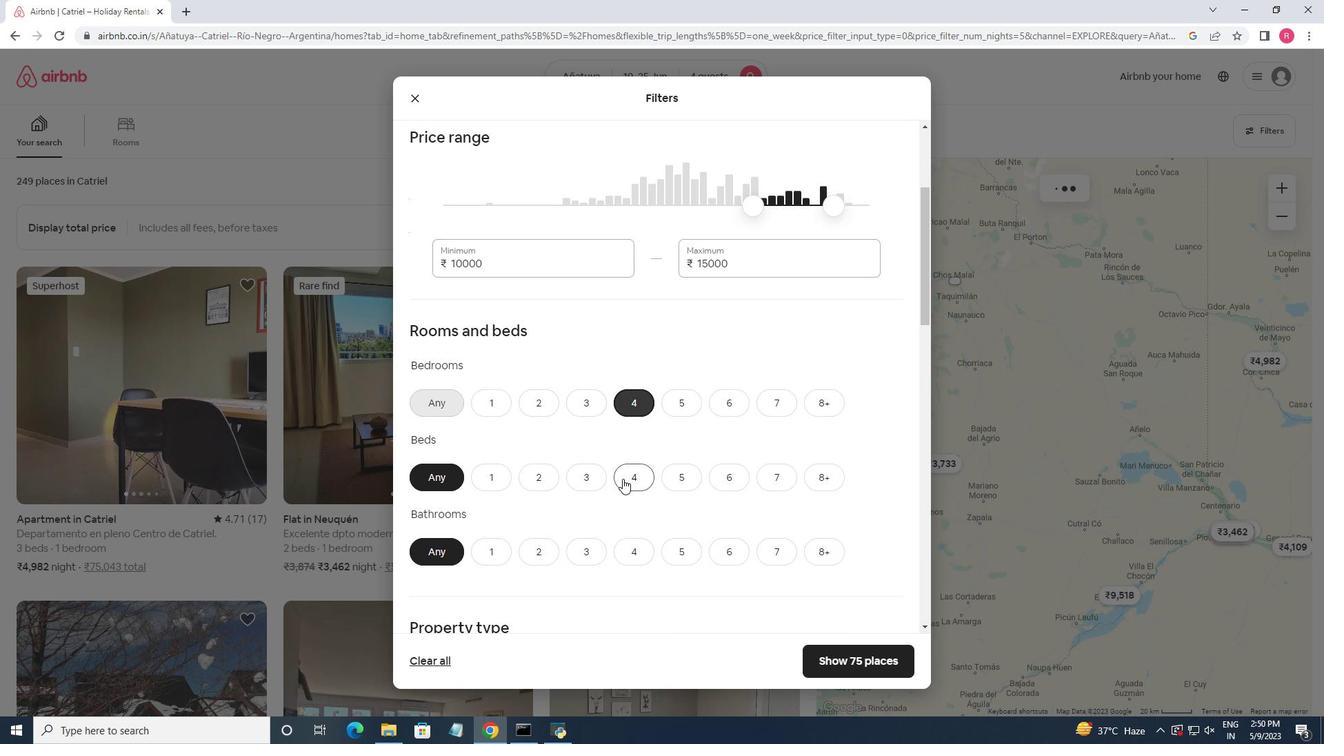 
Action: Mouse moved to (636, 549)
Screenshot: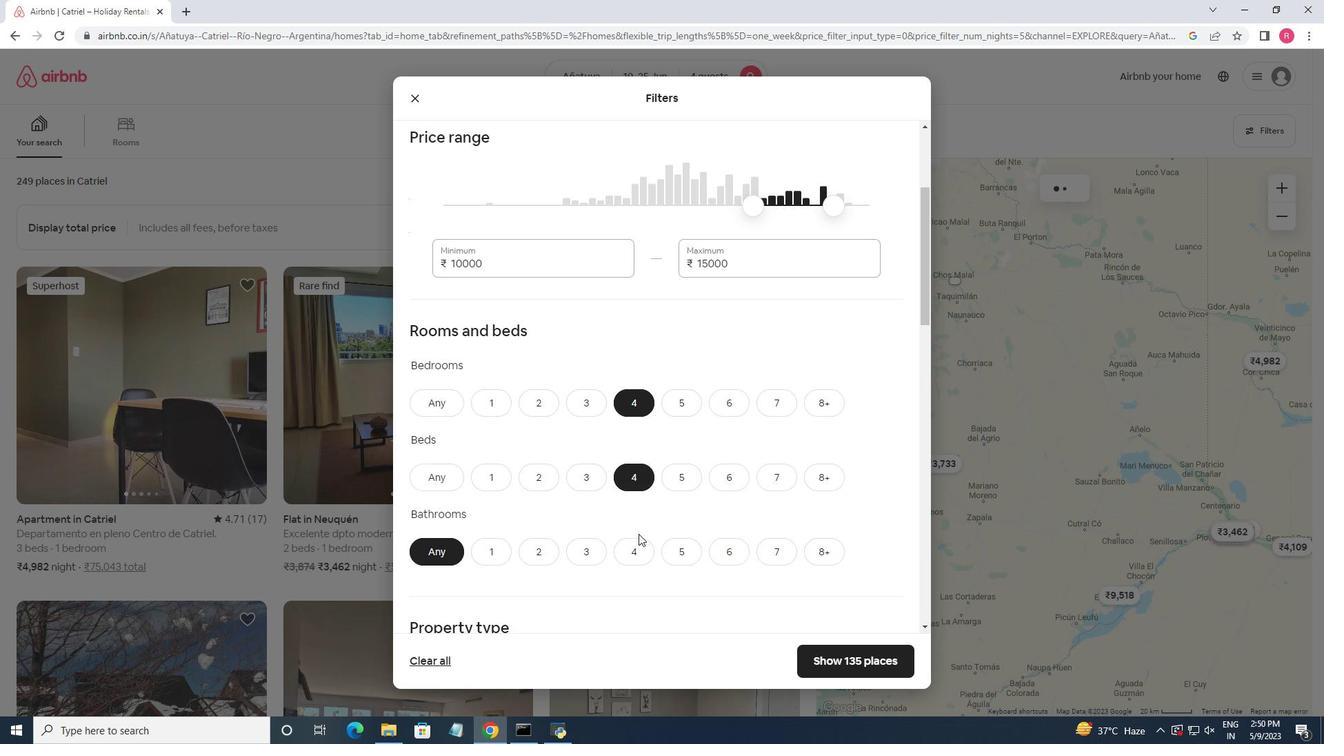 
Action: Mouse pressed left at (636, 549)
Screenshot: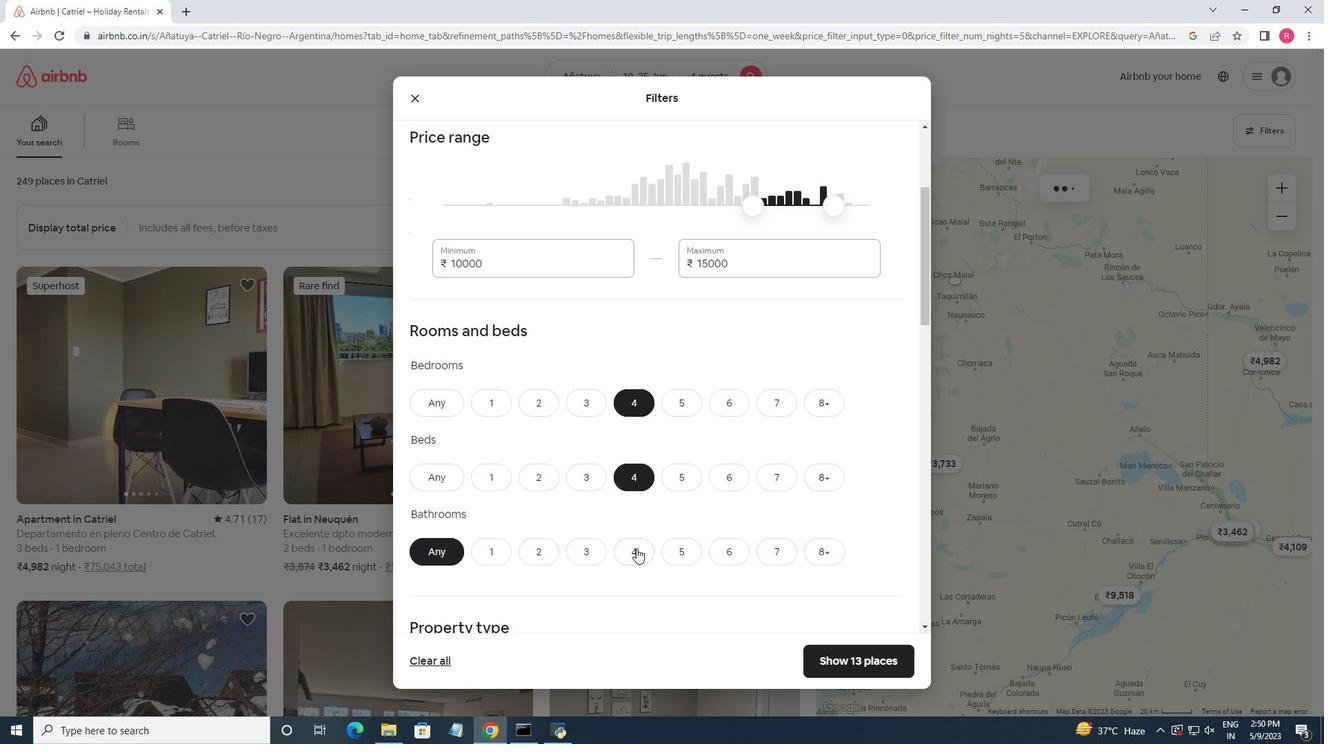 
Action: Mouse moved to (664, 481)
Screenshot: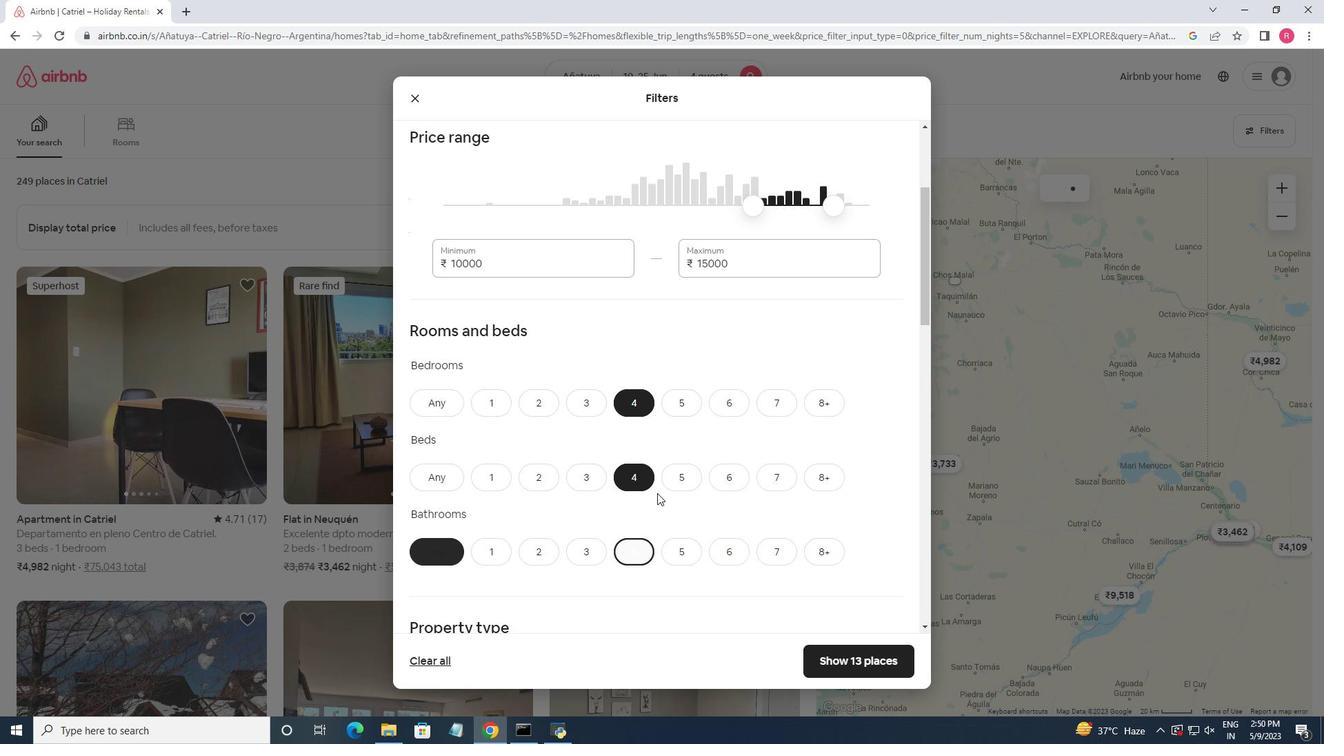 
Action: Mouse scrolled (664, 480) with delta (0, 0)
Screenshot: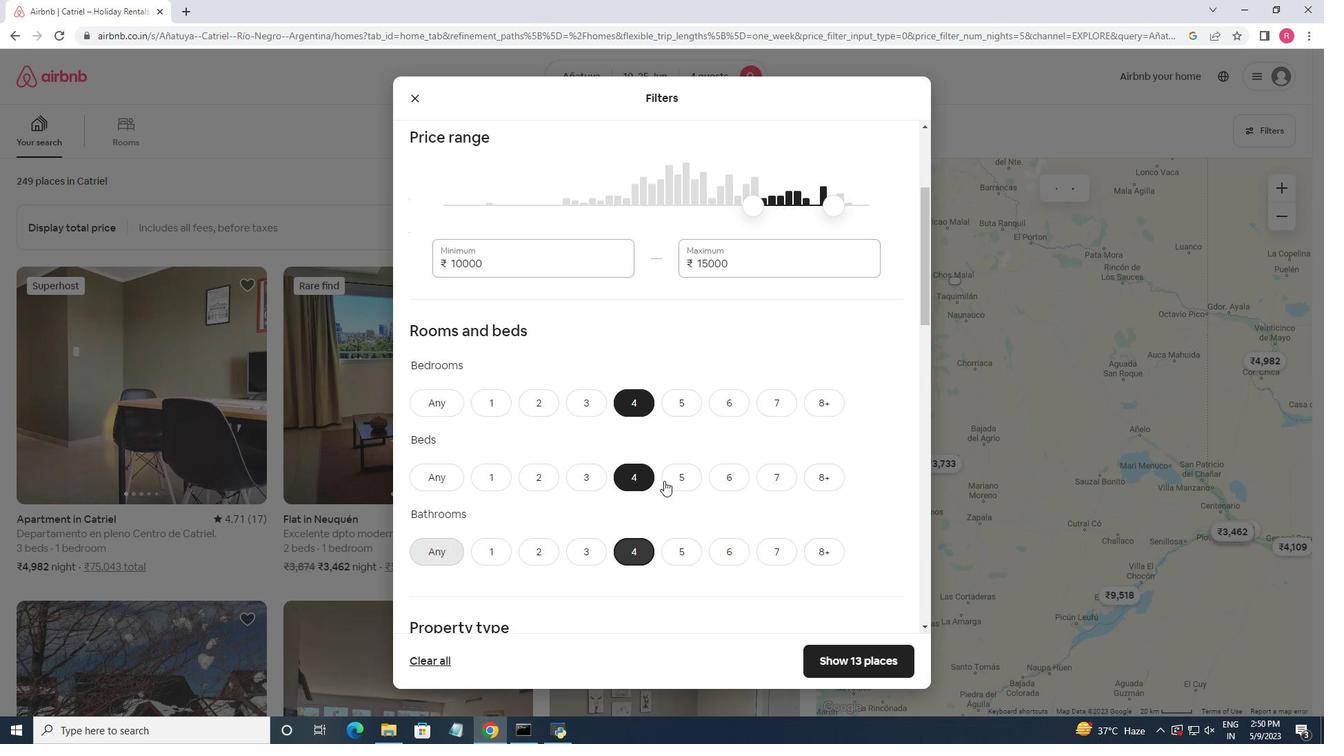 
Action: Mouse scrolled (664, 480) with delta (0, 0)
Screenshot: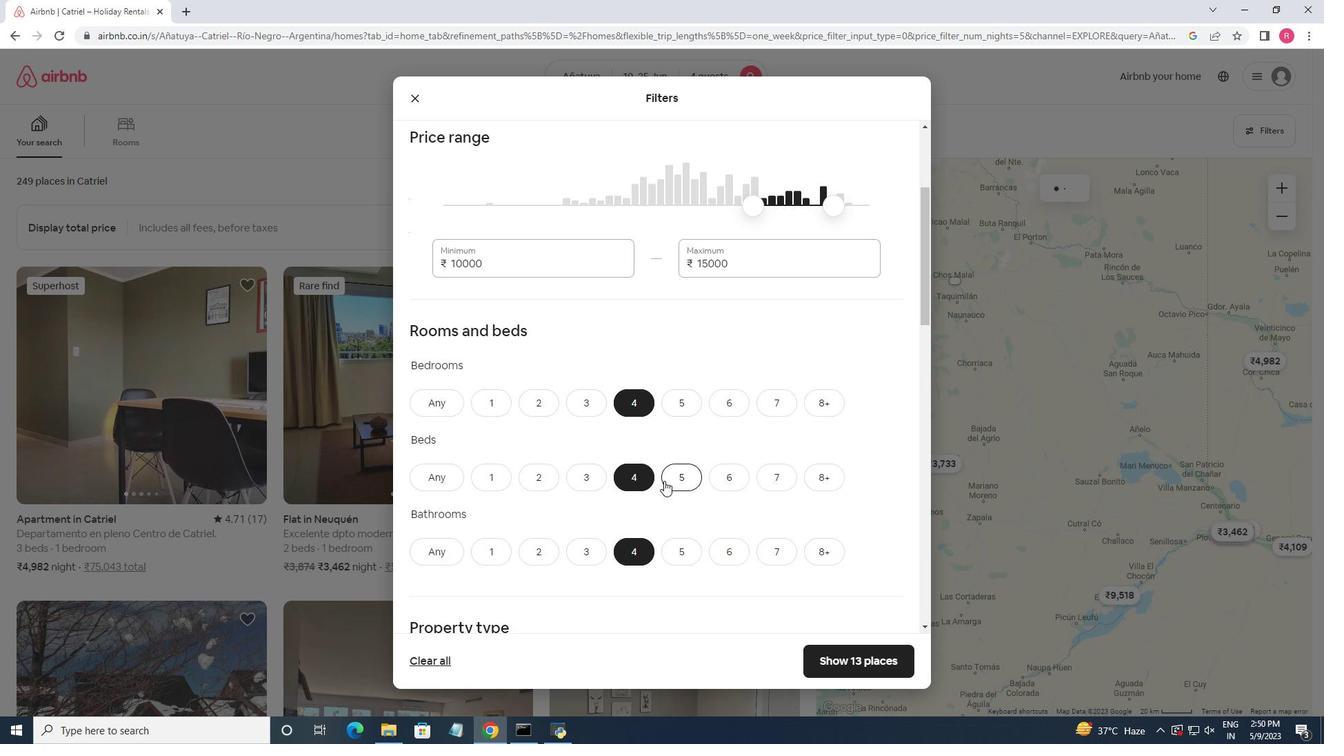 
Action: Mouse moved to (664, 482)
Screenshot: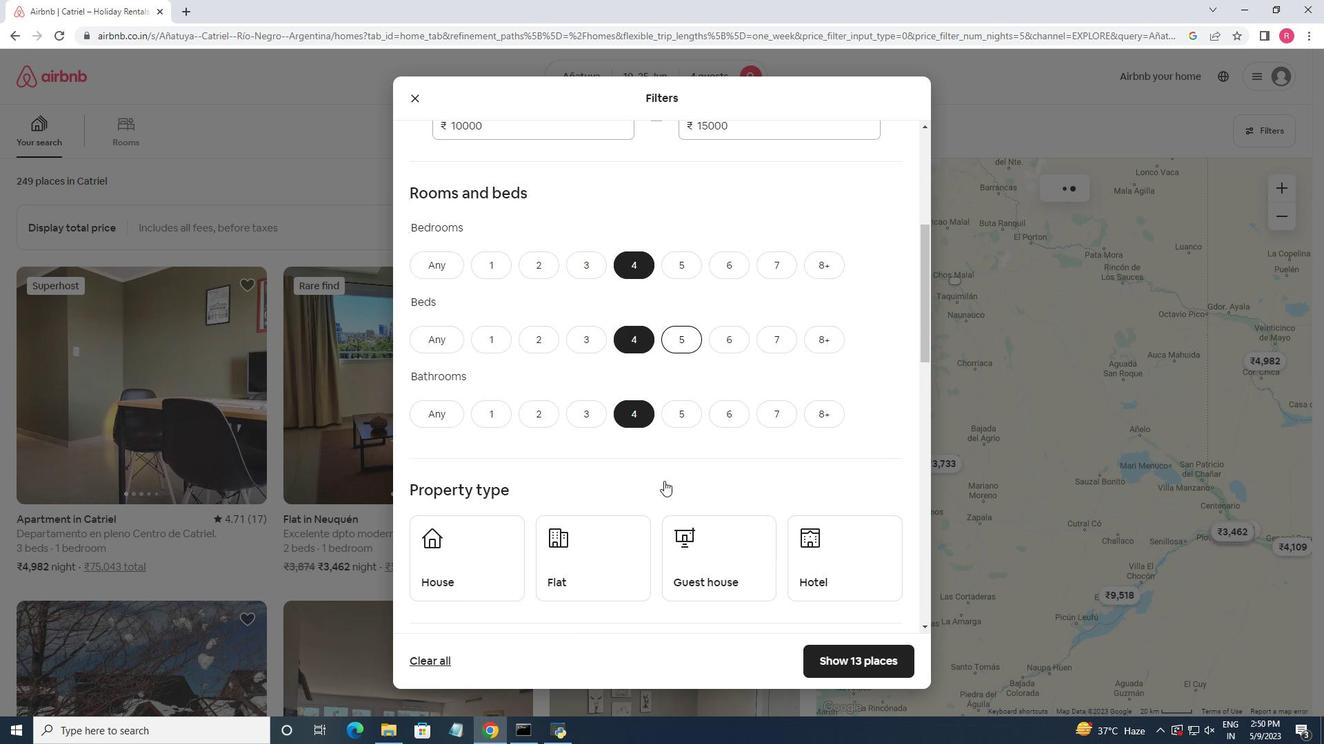 
Action: Mouse scrolled (664, 481) with delta (0, 0)
Screenshot: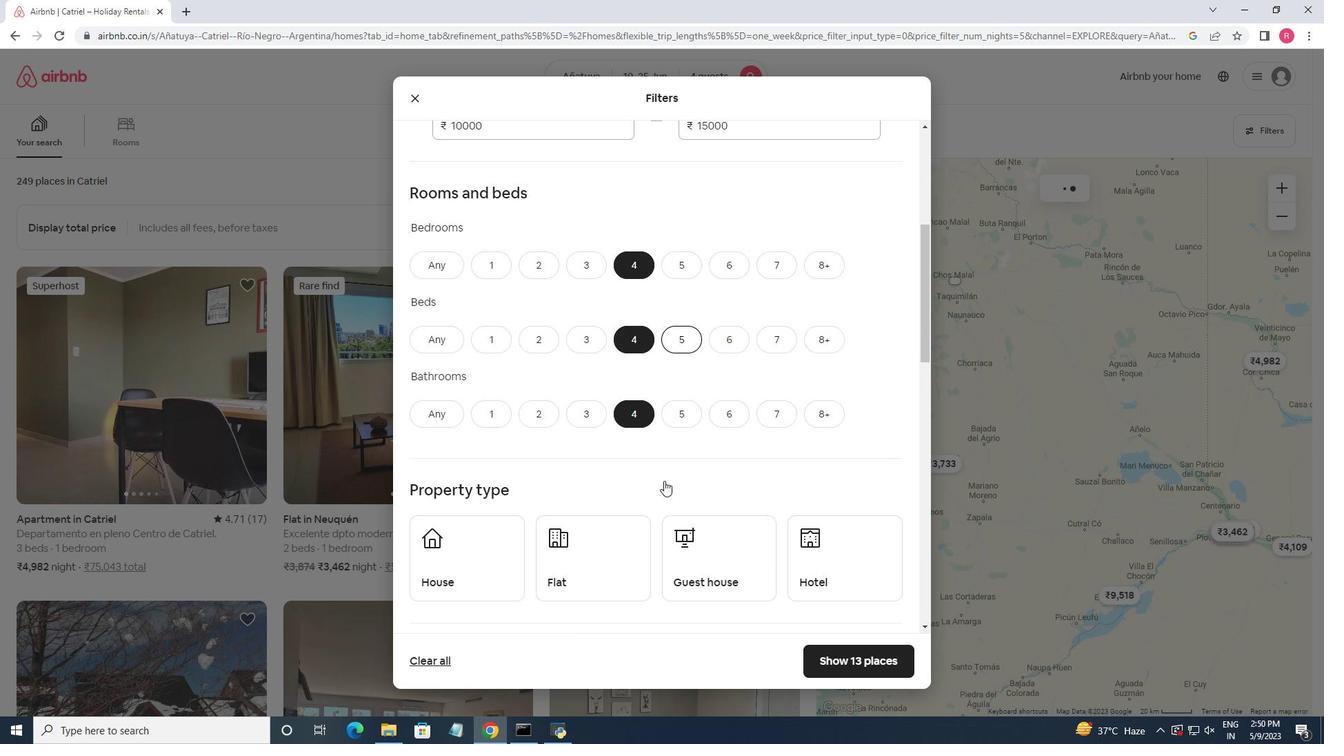 
Action: Mouse moved to (496, 506)
Screenshot: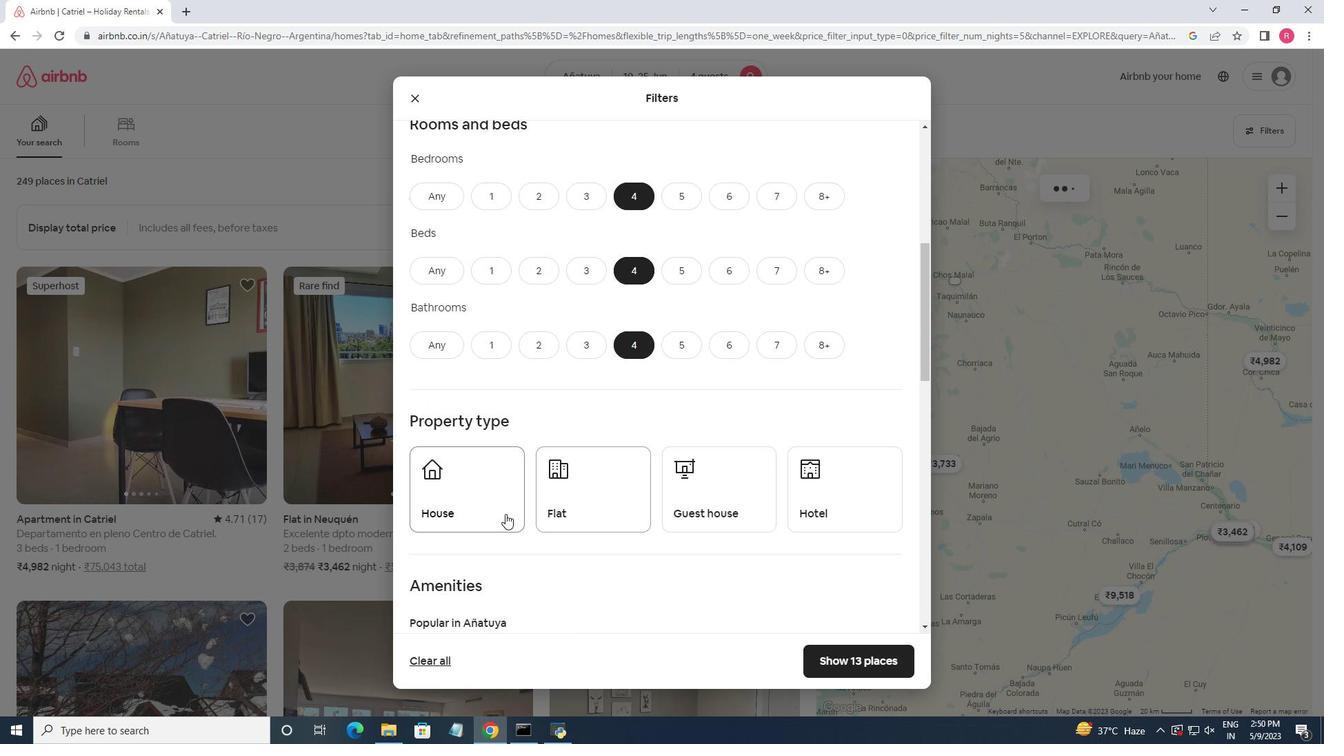 
Action: Mouse pressed left at (496, 506)
Screenshot: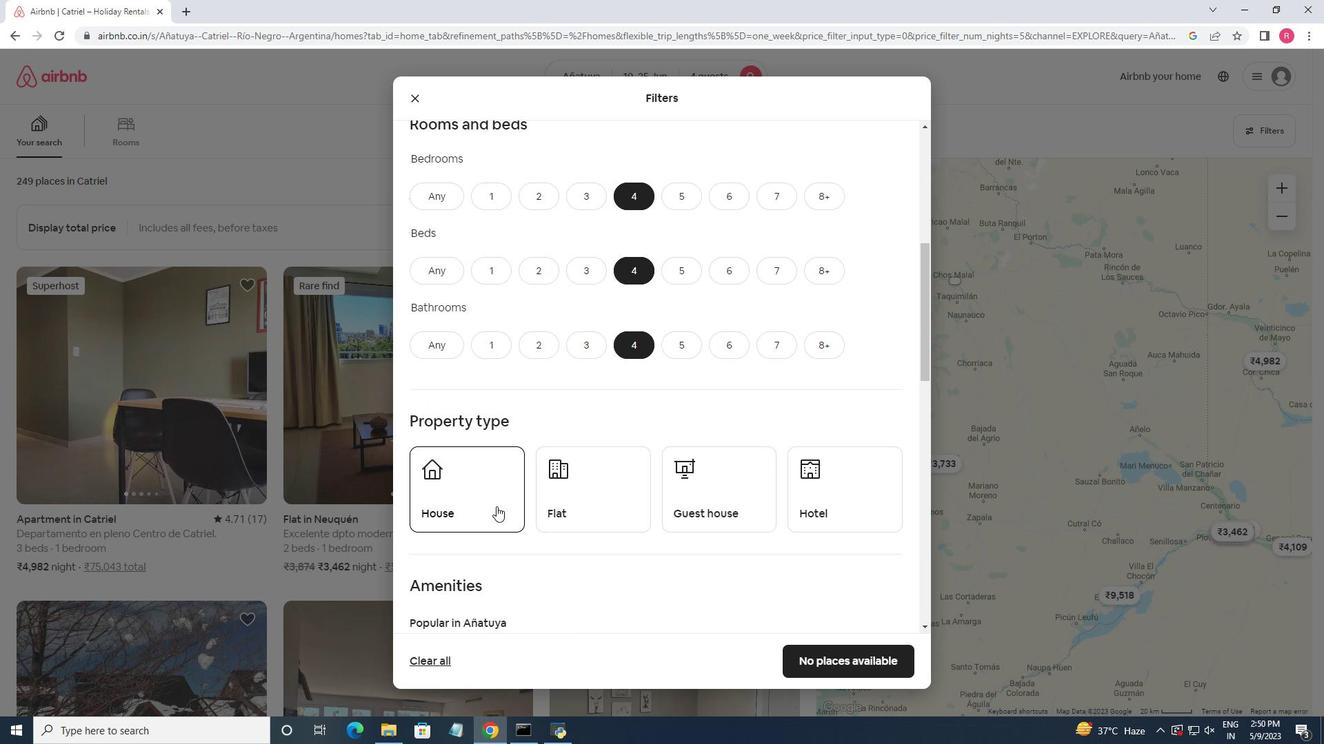 
Action: Mouse moved to (604, 506)
Screenshot: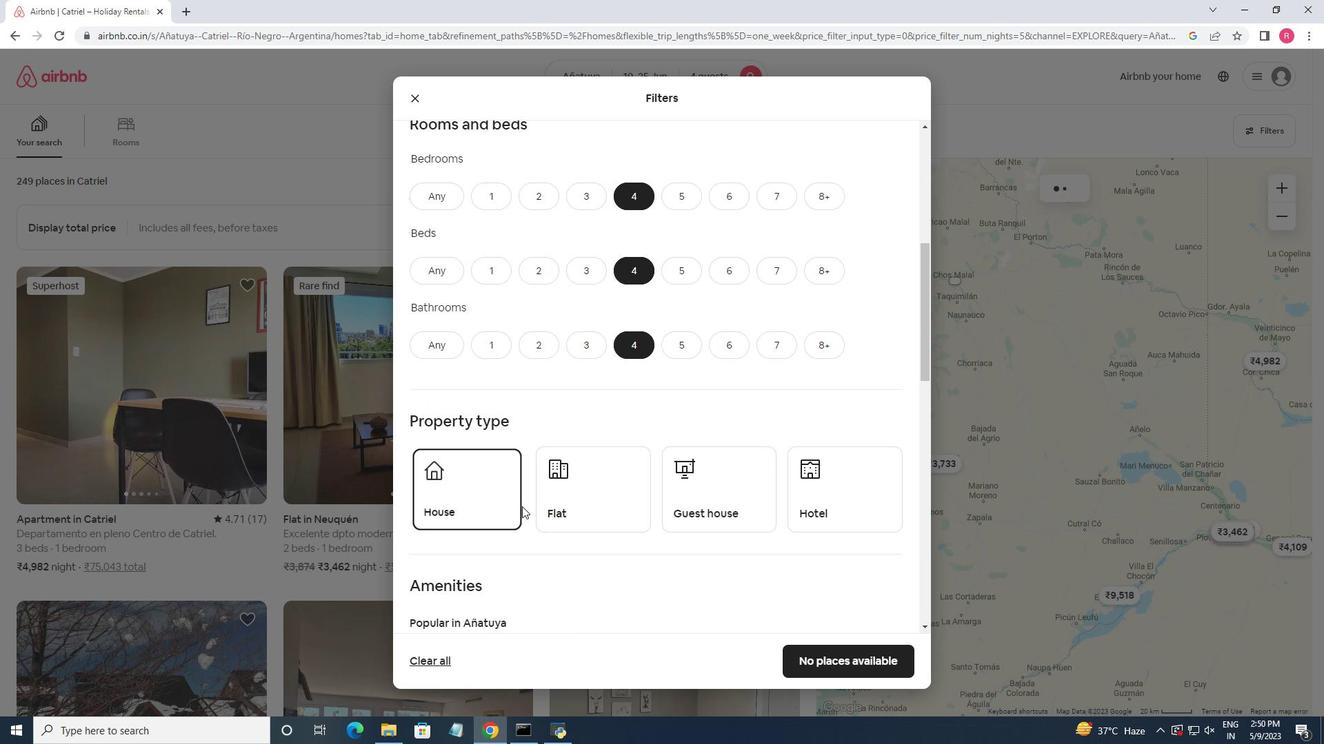 
Action: Mouse pressed left at (604, 506)
Screenshot: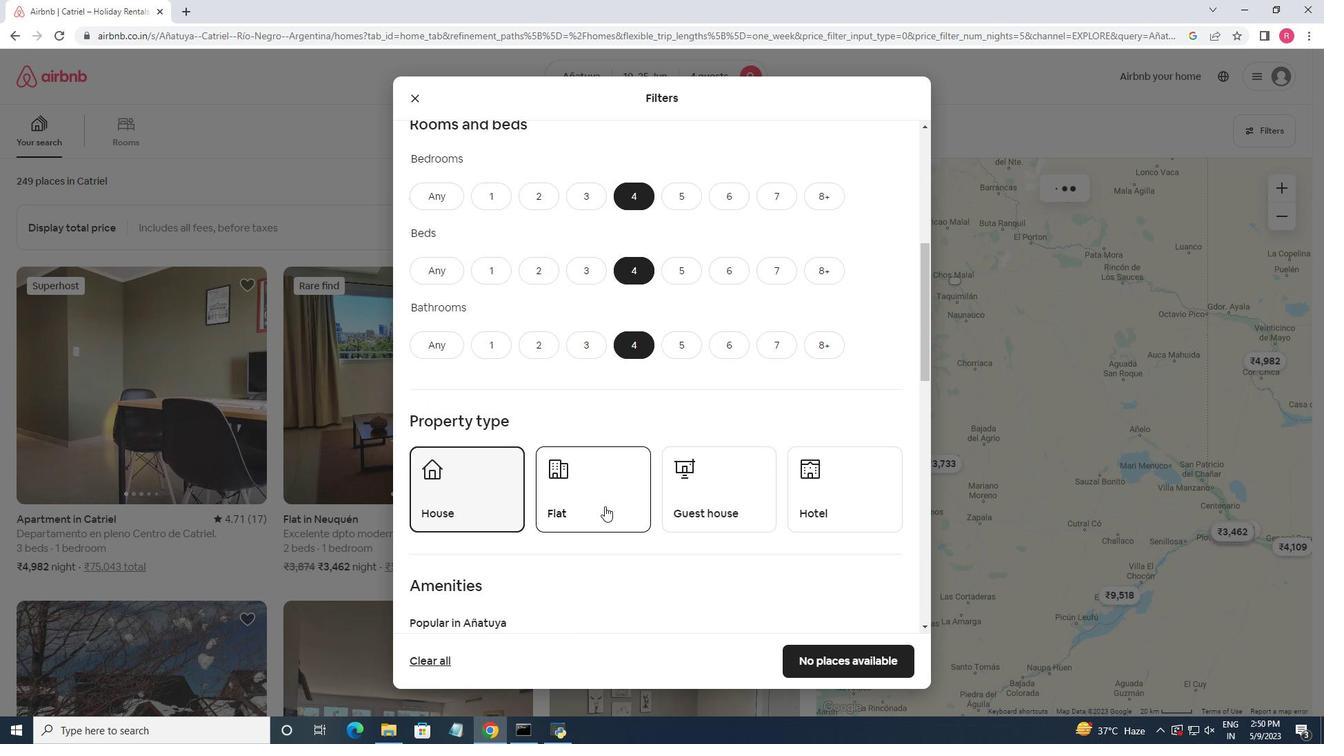 
Action: Mouse moved to (686, 497)
Screenshot: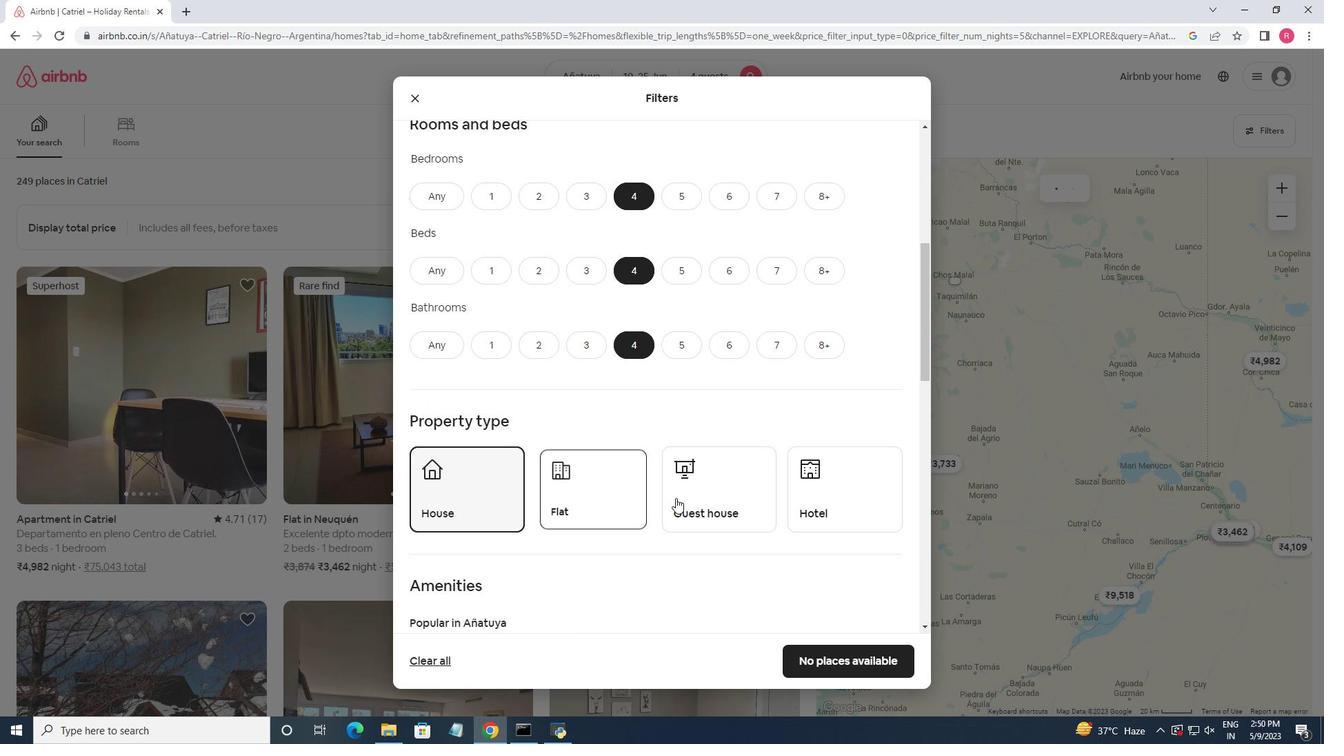 
Action: Mouse pressed left at (686, 497)
Screenshot: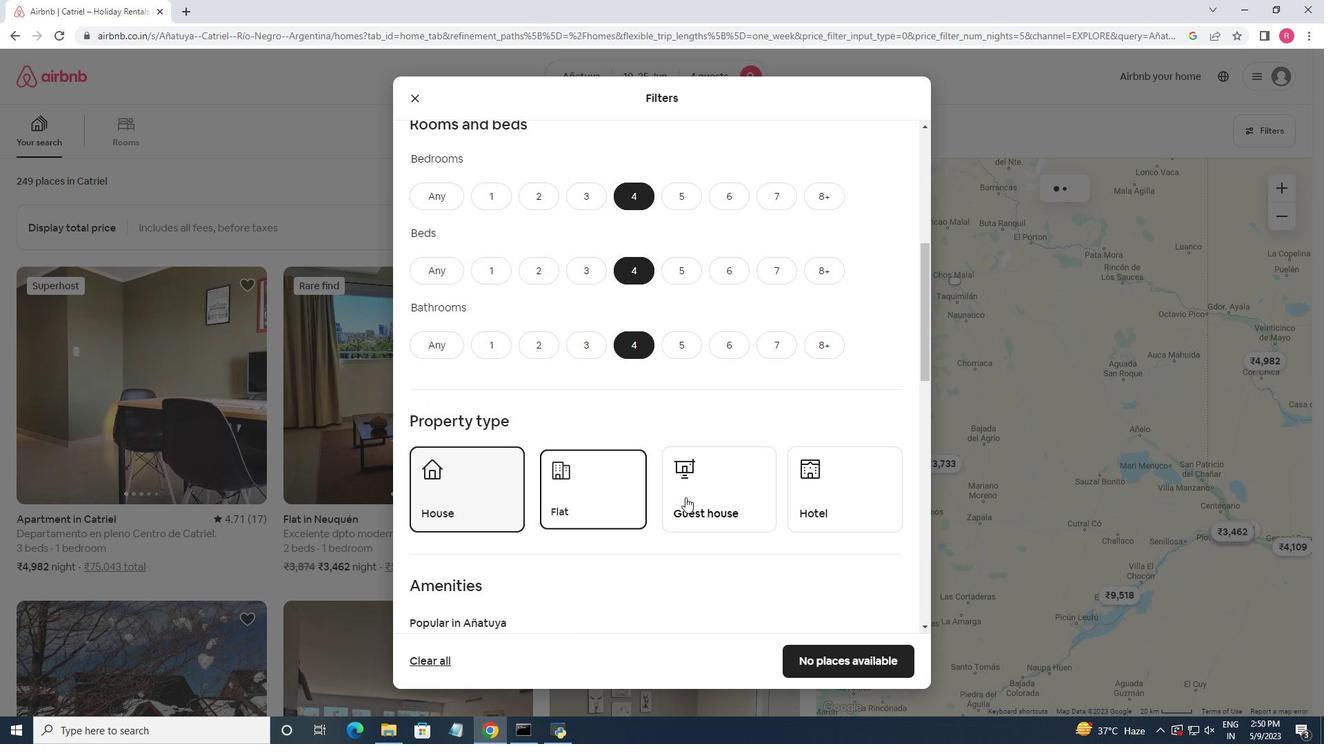 
Action: Mouse moved to (805, 478)
Screenshot: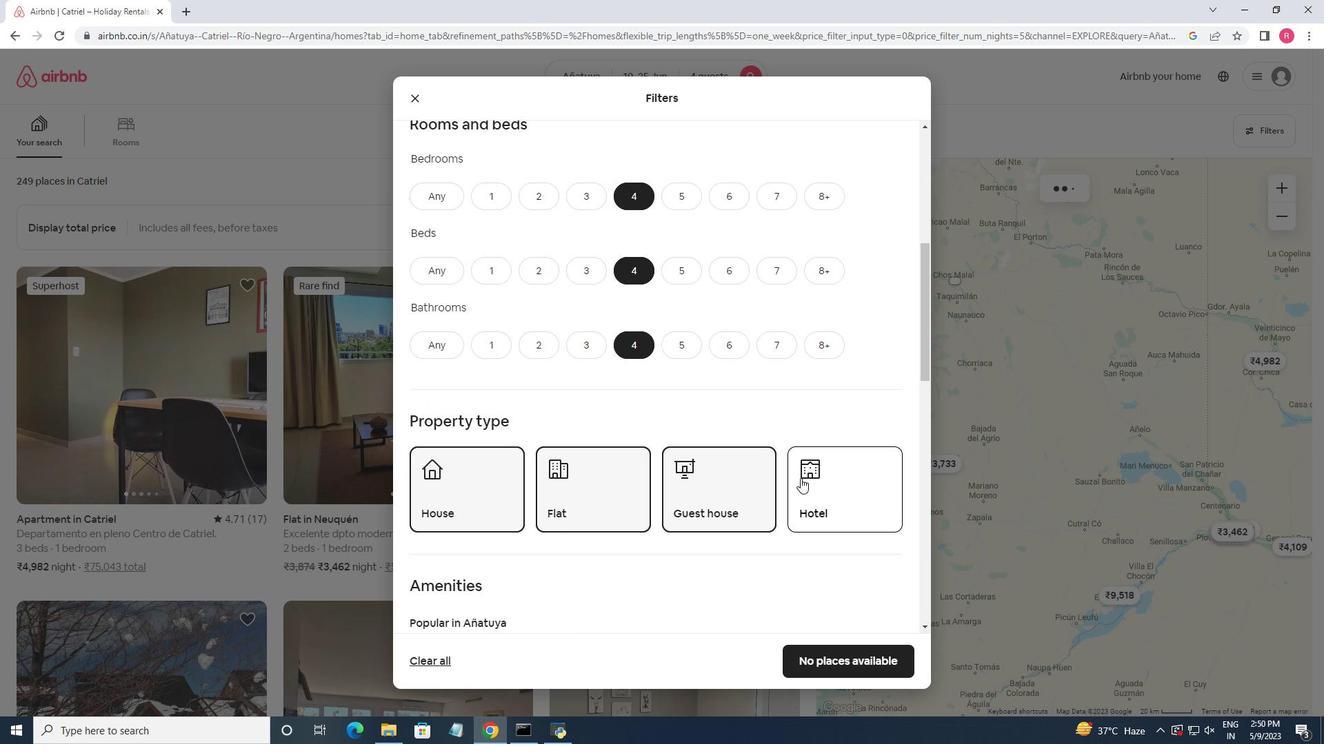 
Action: Mouse pressed left at (805, 478)
Screenshot: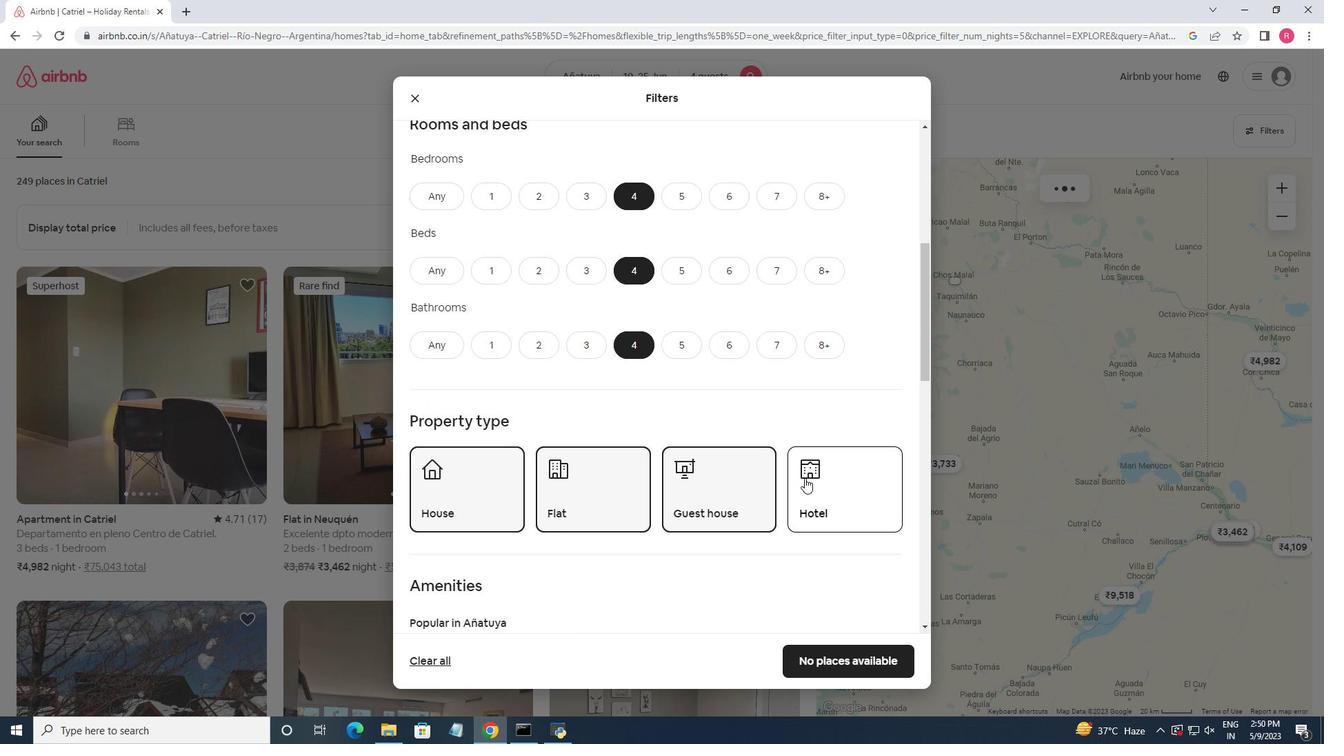 
Action: Mouse moved to (731, 445)
Screenshot: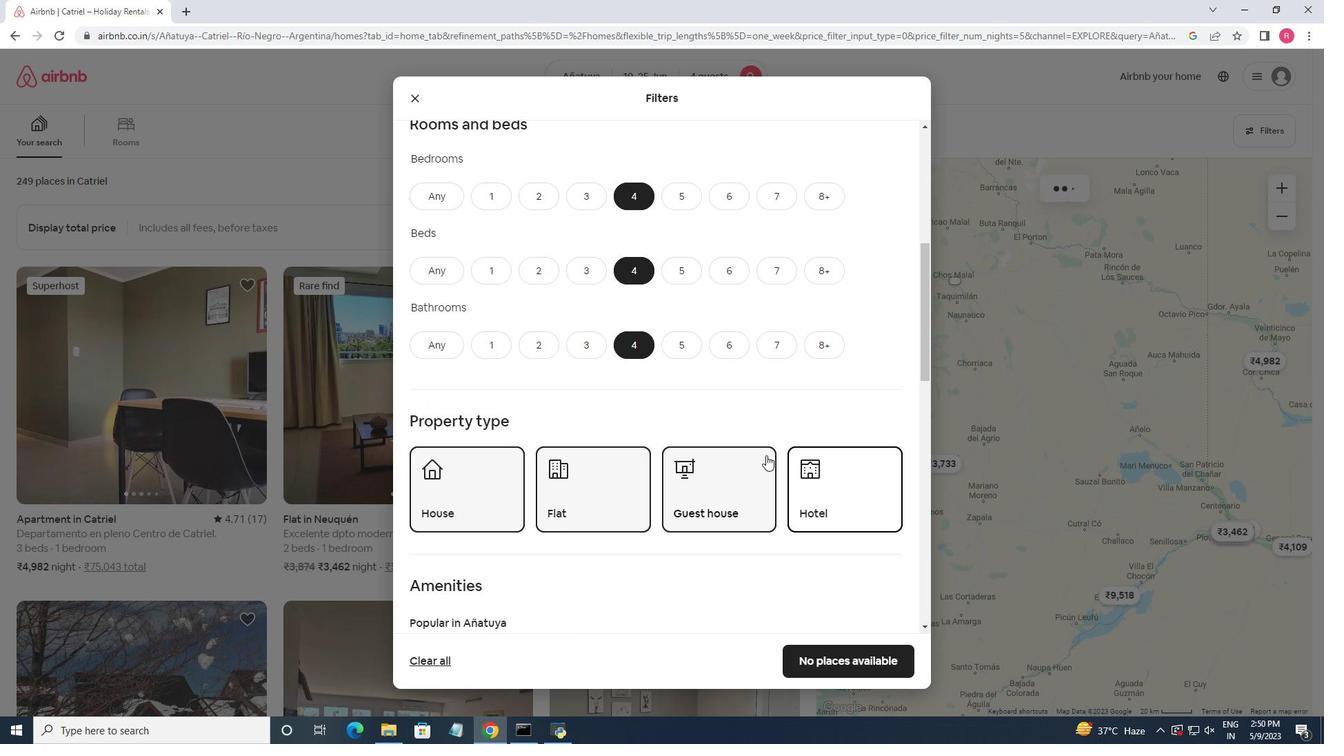 
Action: Mouse scrolled (731, 444) with delta (0, 0)
Screenshot: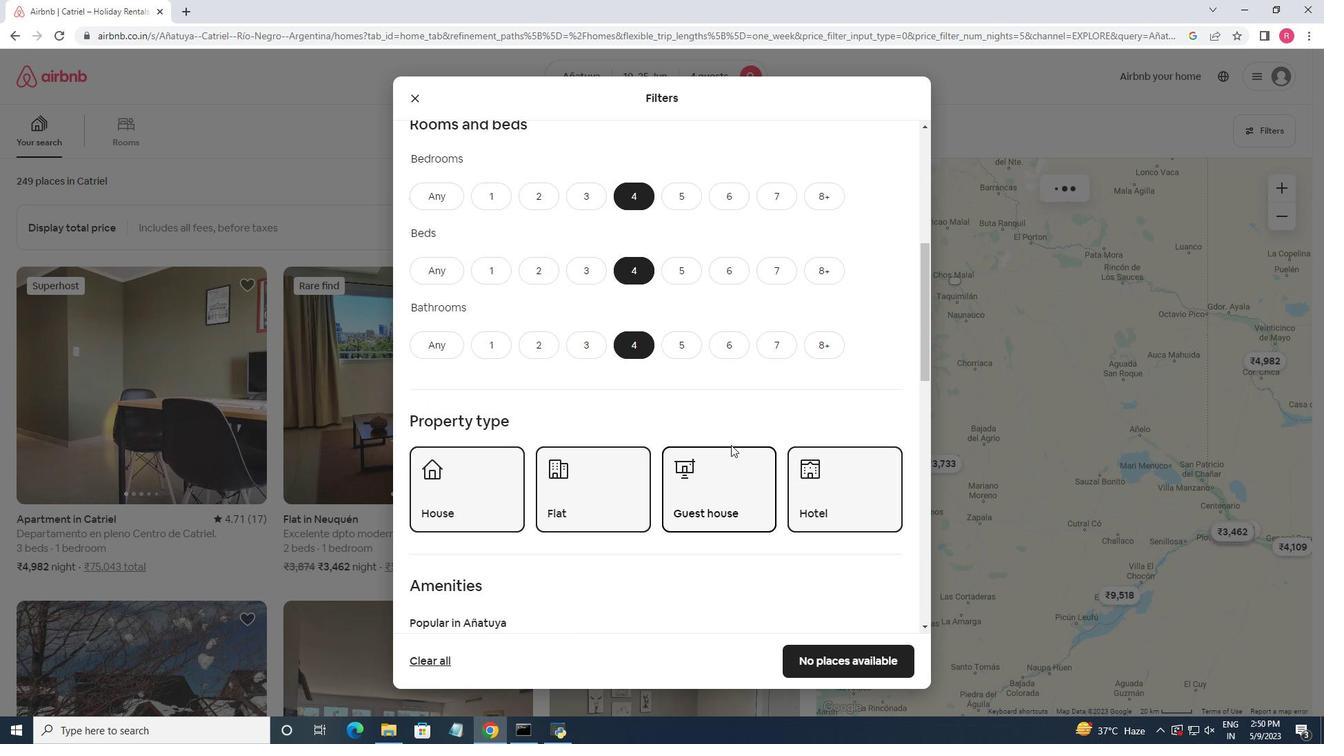 
Action: Mouse scrolled (731, 444) with delta (0, 0)
Screenshot: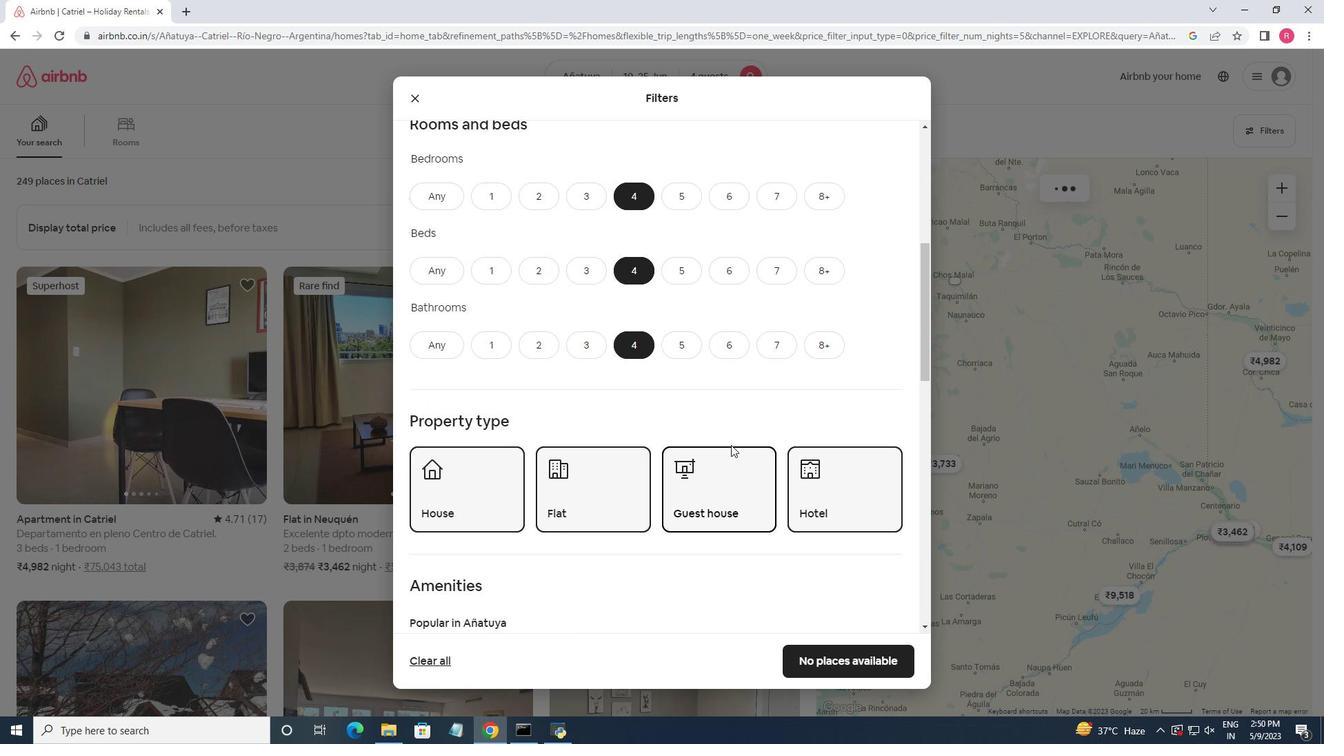 
Action: Mouse scrolled (731, 444) with delta (0, 0)
Screenshot: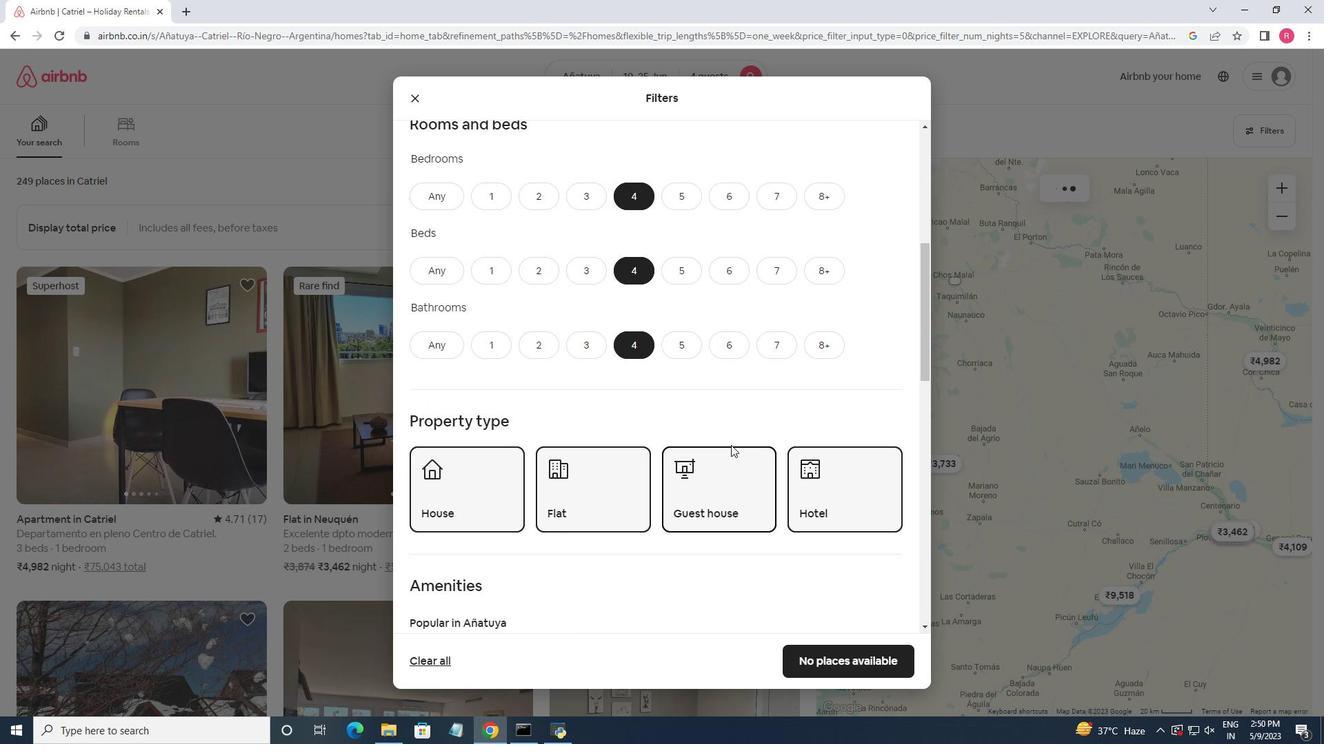 
Action: Mouse moved to (730, 445)
Screenshot: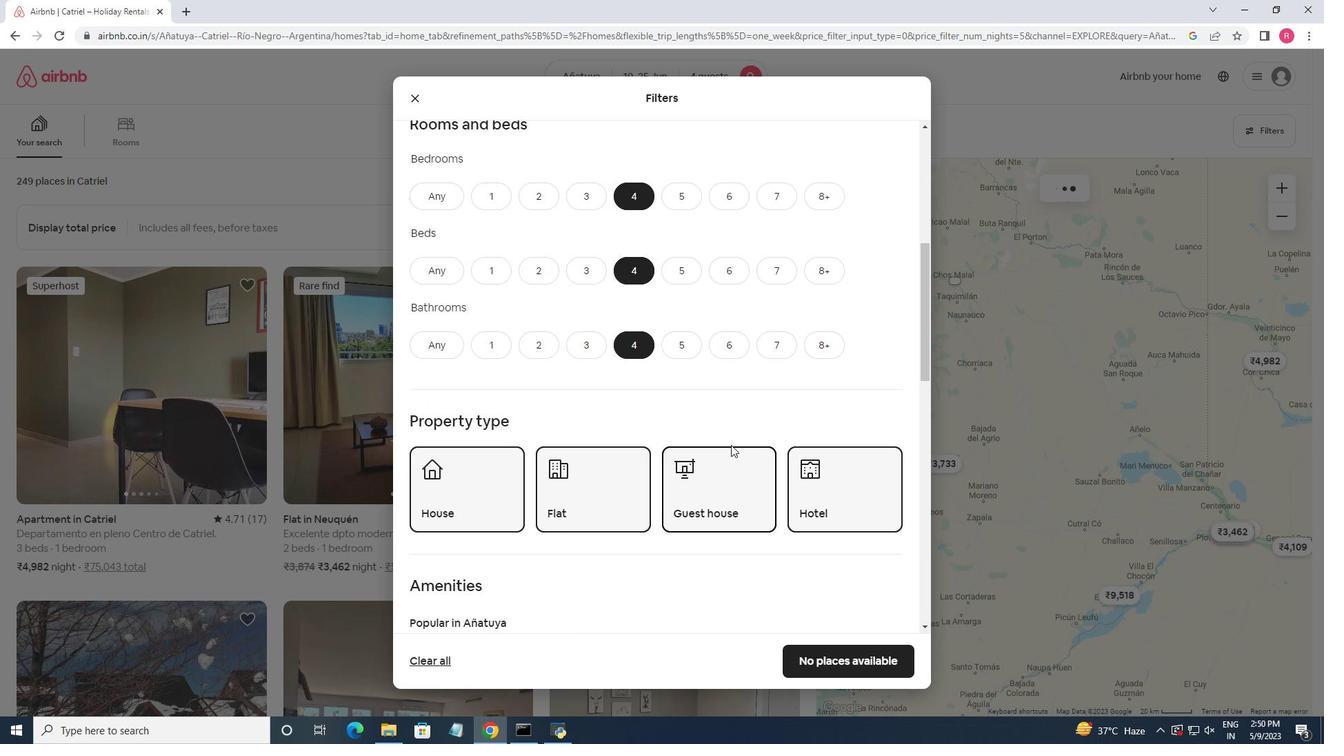 
Action: Mouse scrolled (730, 444) with delta (0, 0)
Screenshot: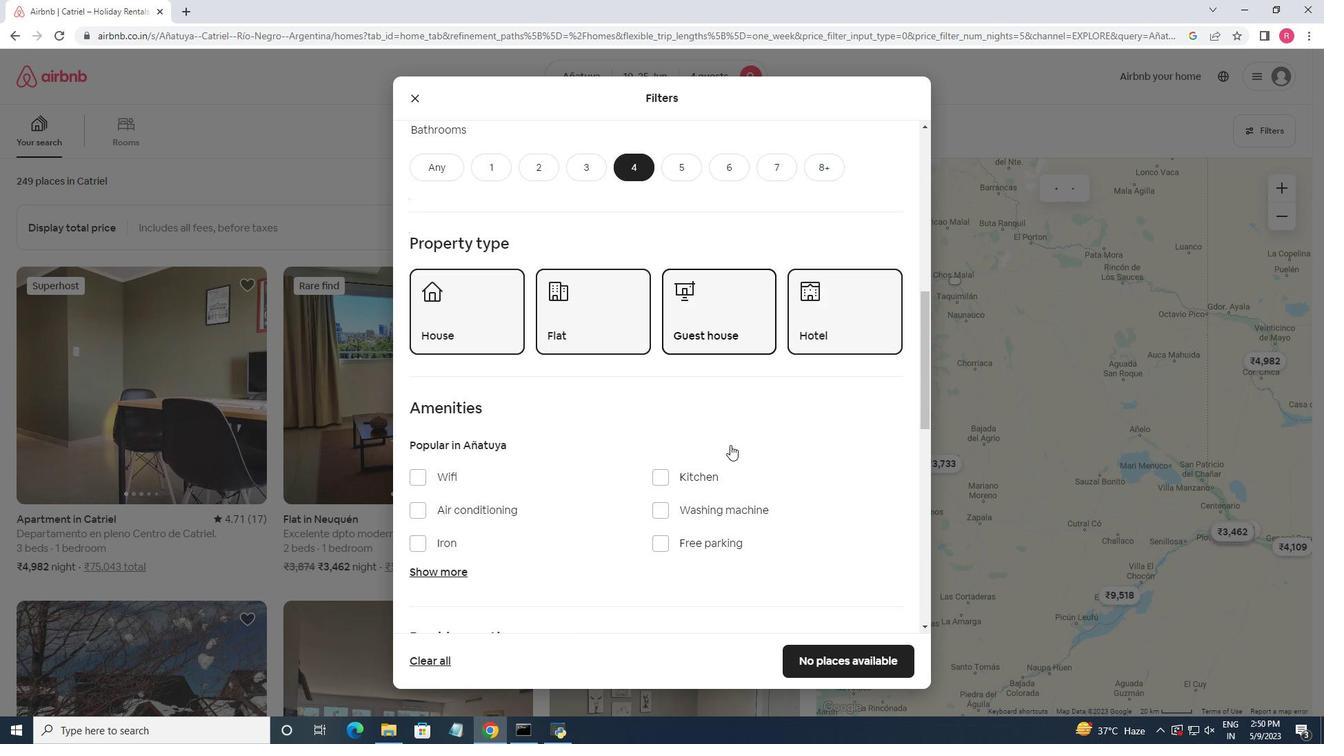 
Action: Mouse moved to (440, 475)
Screenshot: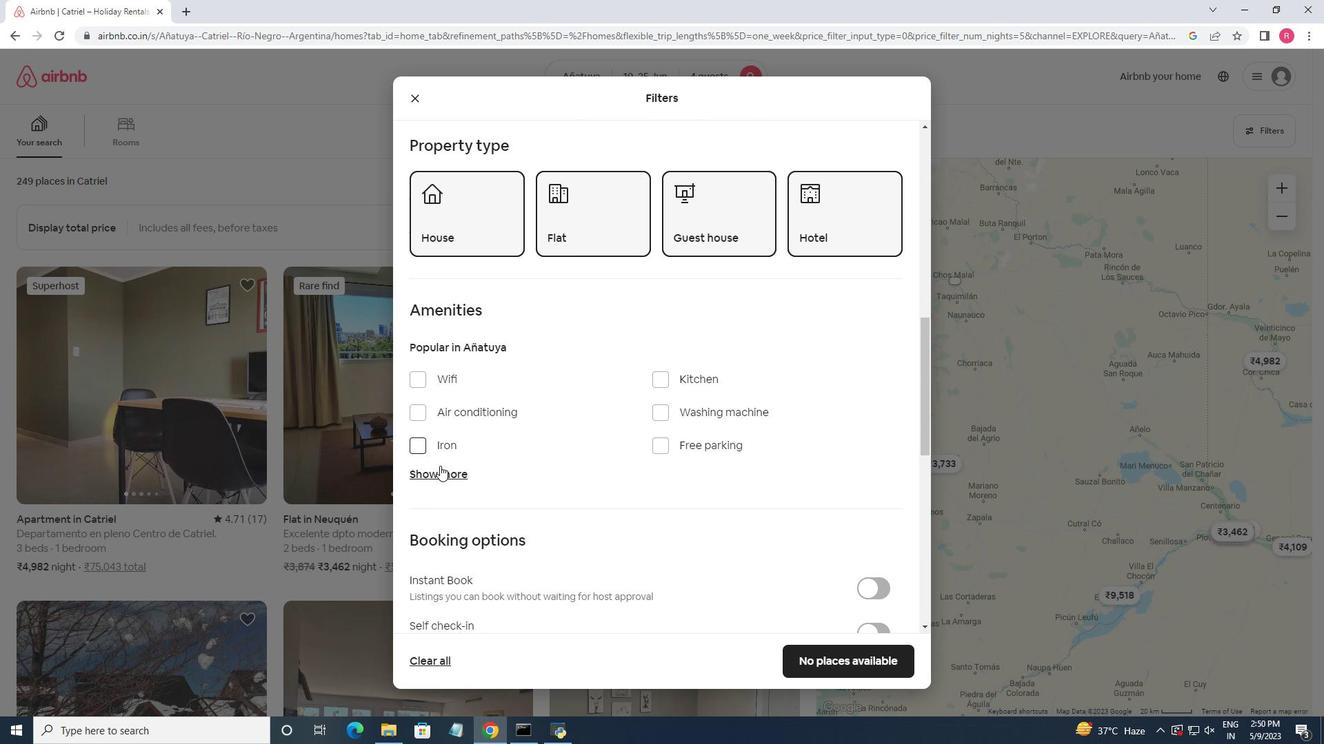 
Action: Mouse pressed left at (440, 475)
Screenshot: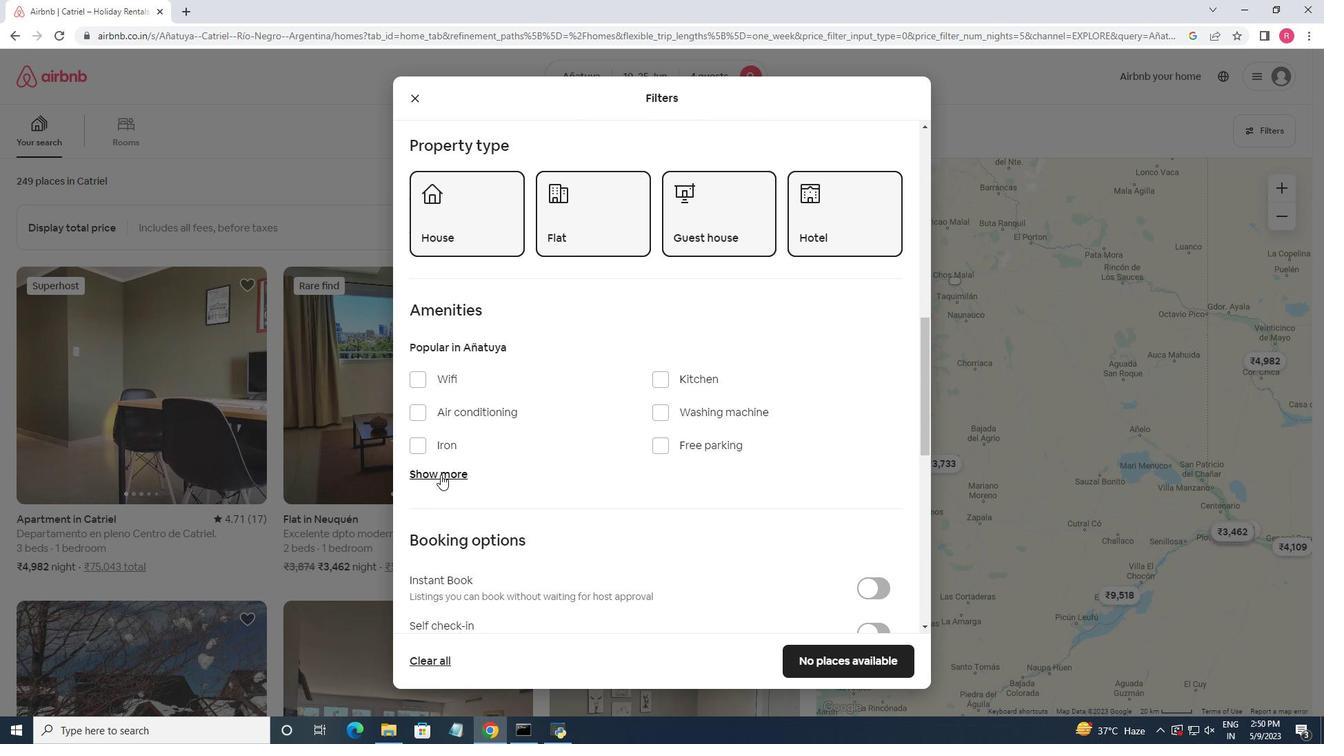 
Action: Mouse moved to (411, 378)
Screenshot: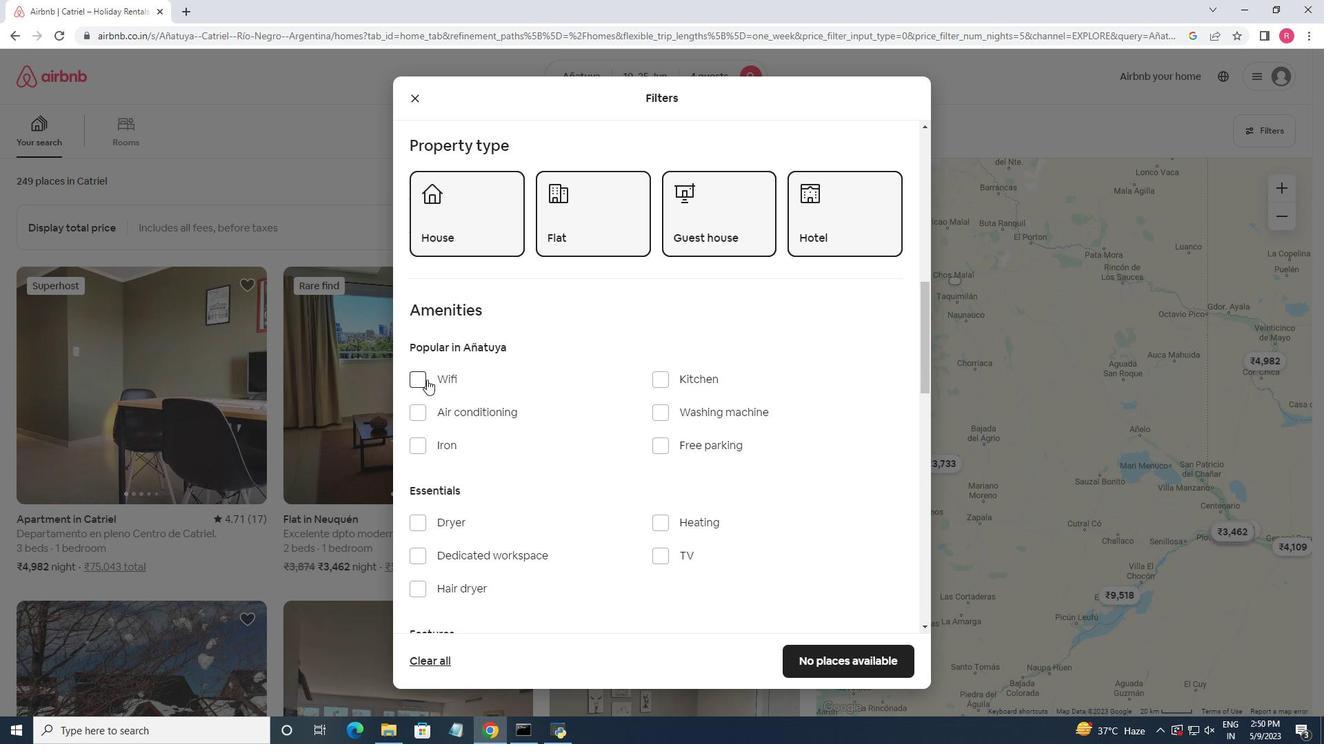 
Action: Mouse pressed left at (411, 378)
Screenshot: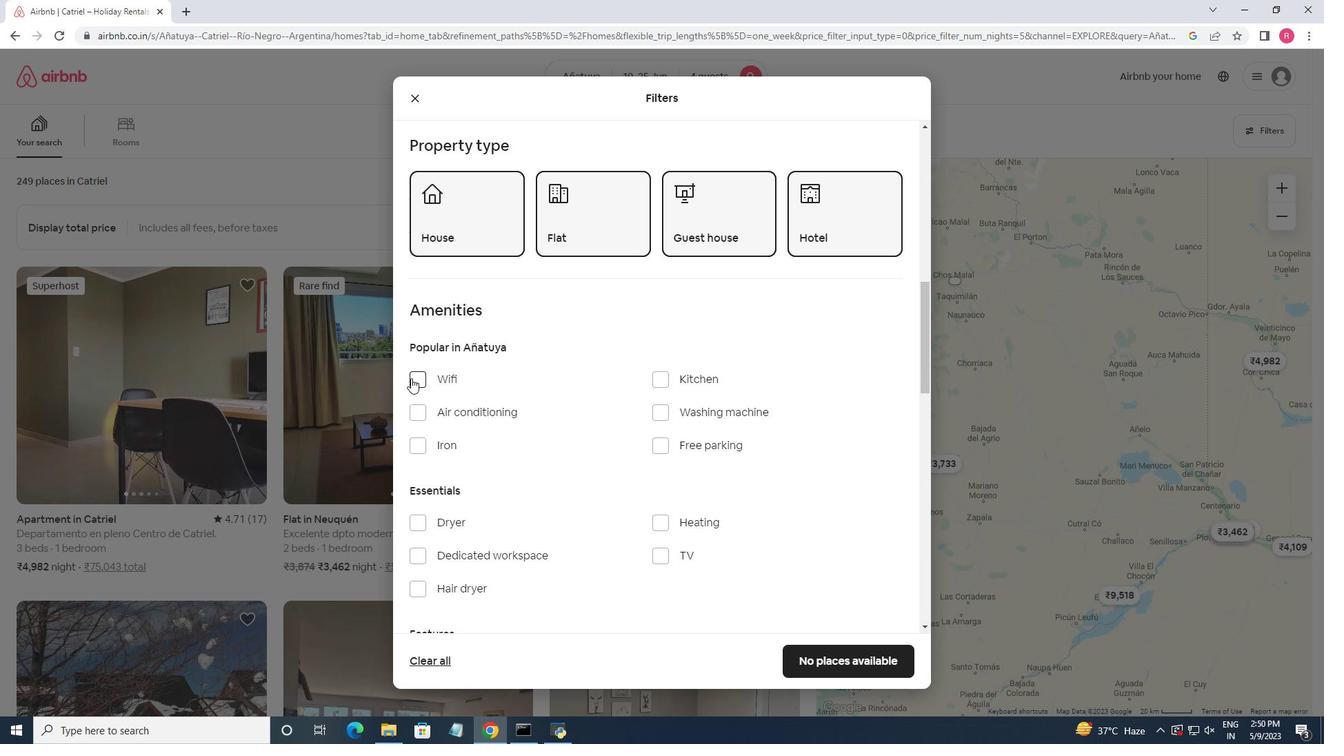 
Action: Mouse moved to (512, 502)
Screenshot: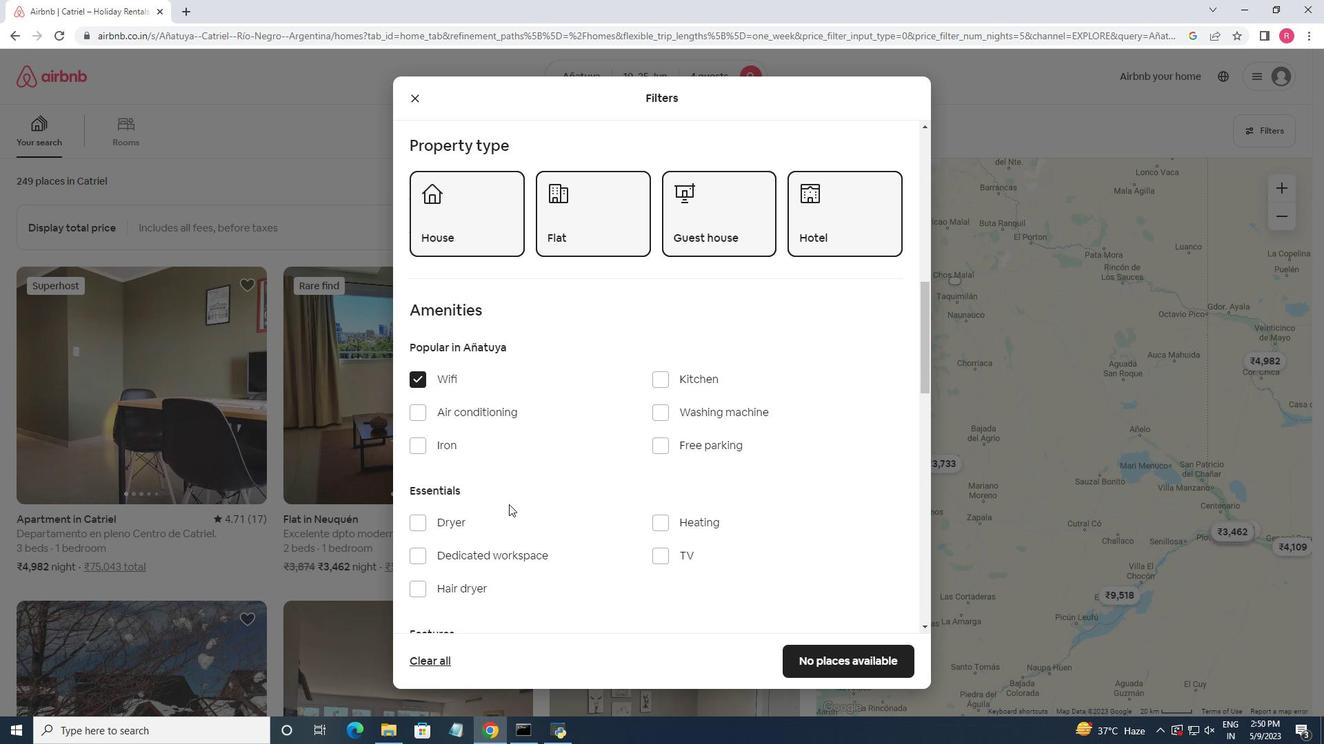 
Action: Mouse scrolled (512, 502) with delta (0, 0)
Screenshot: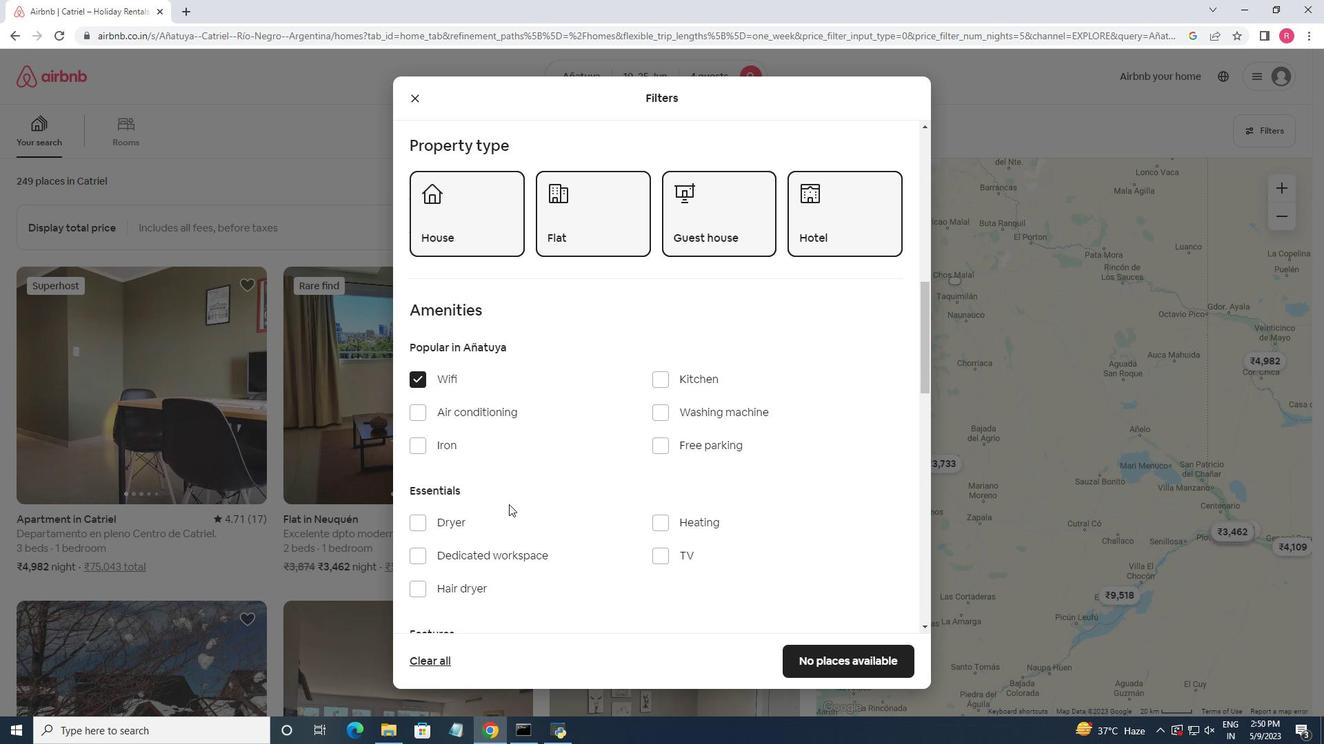 
Action: Mouse scrolled (512, 502) with delta (0, 0)
Screenshot: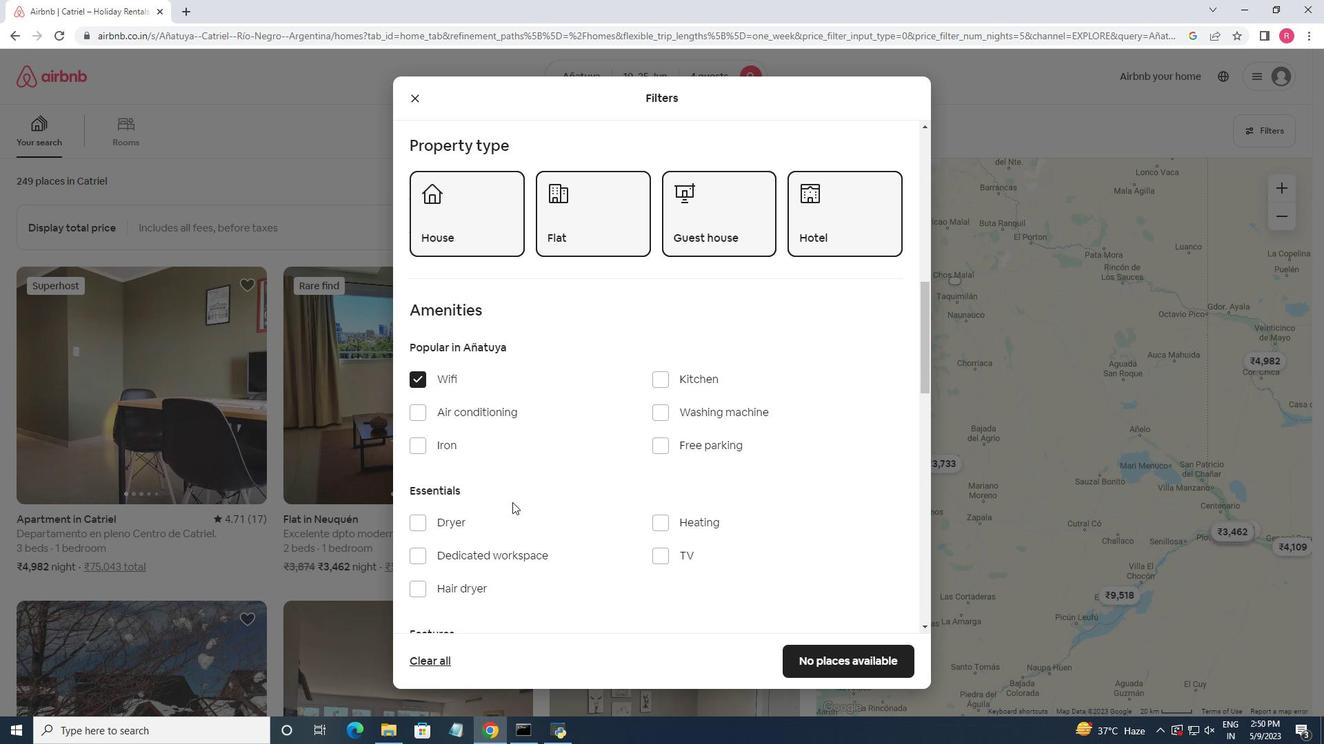 
Action: Mouse moved to (660, 420)
Screenshot: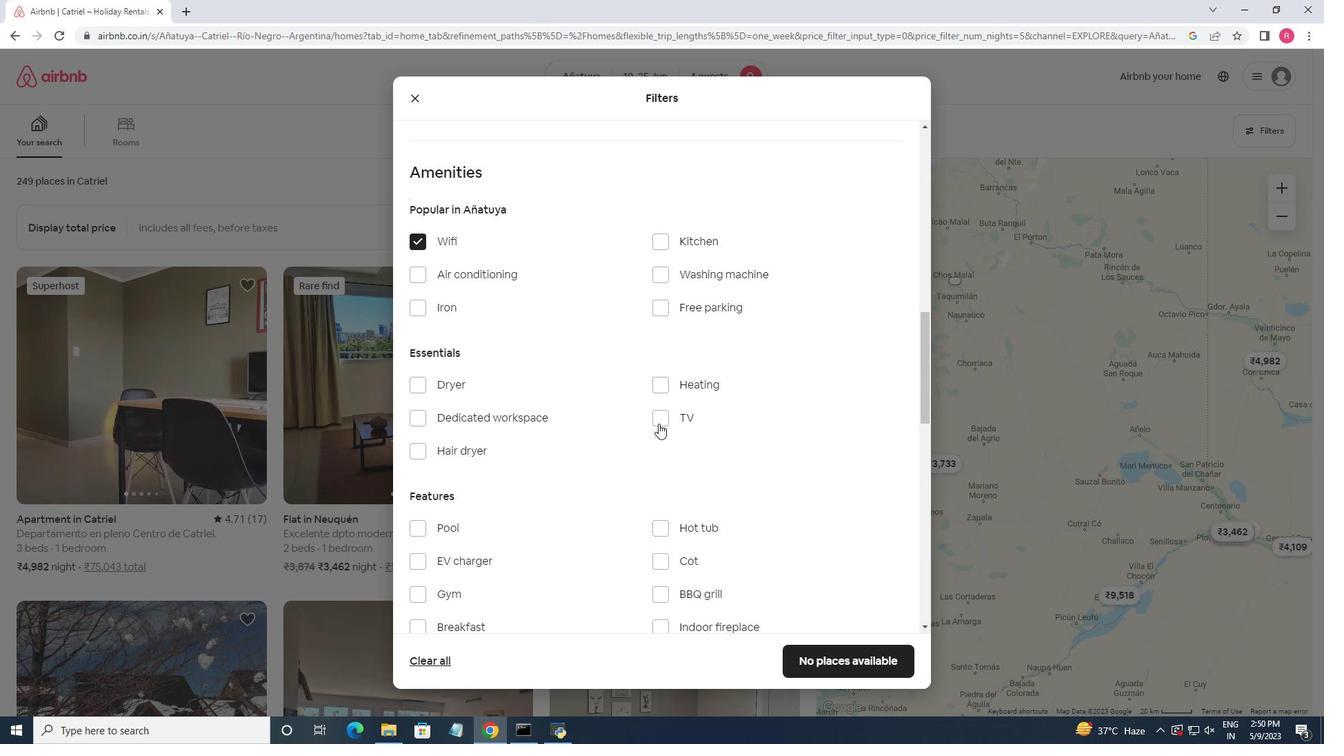 
Action: Mouse pressed left at (660, 420)
Screenshot: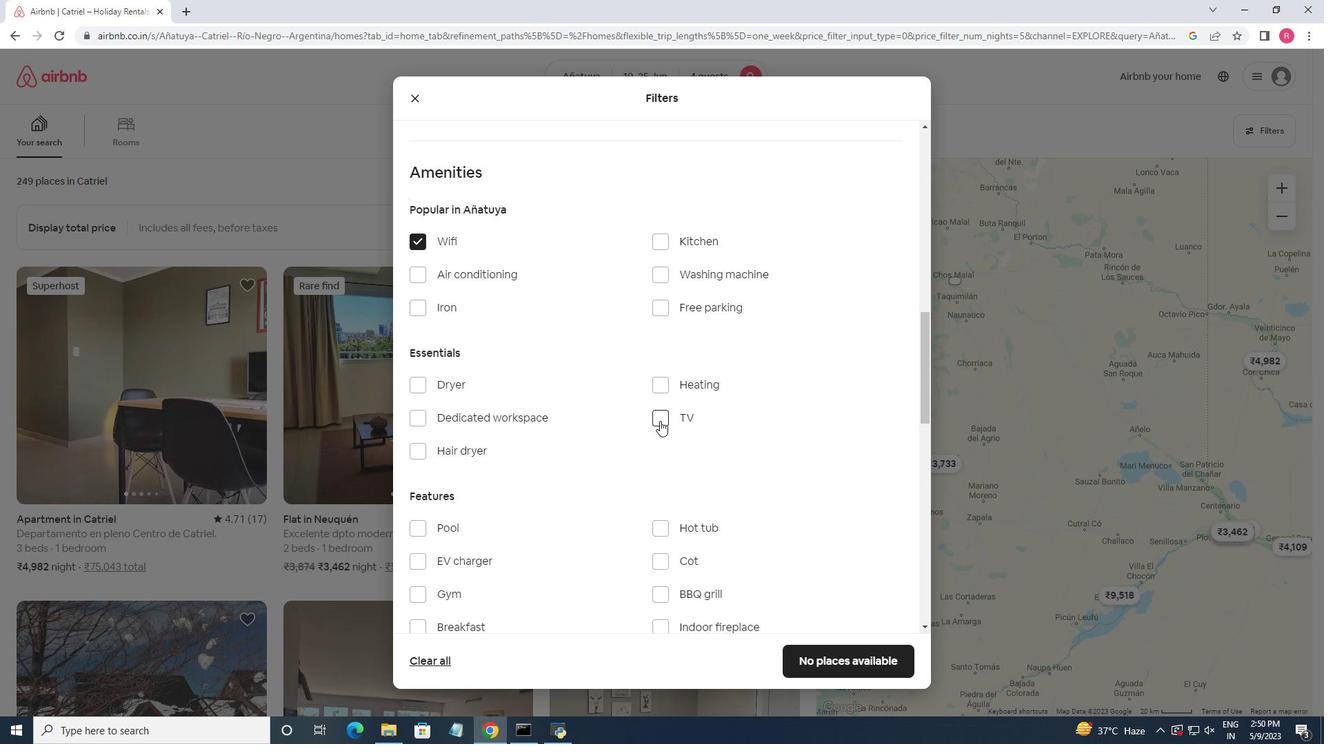 
Action: Mouse moved to (664, 304)
Screenshot: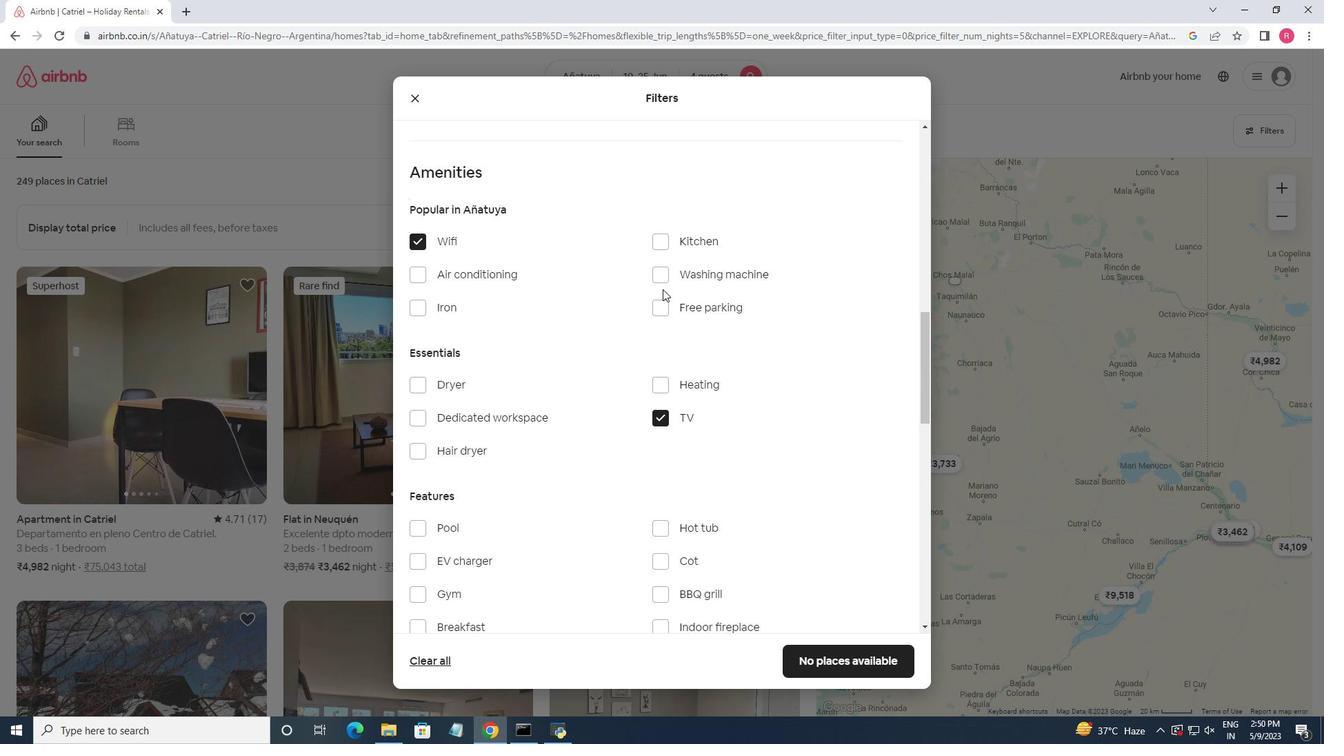 
Action: Mouse pressed left at (664, 304)
Screenshot: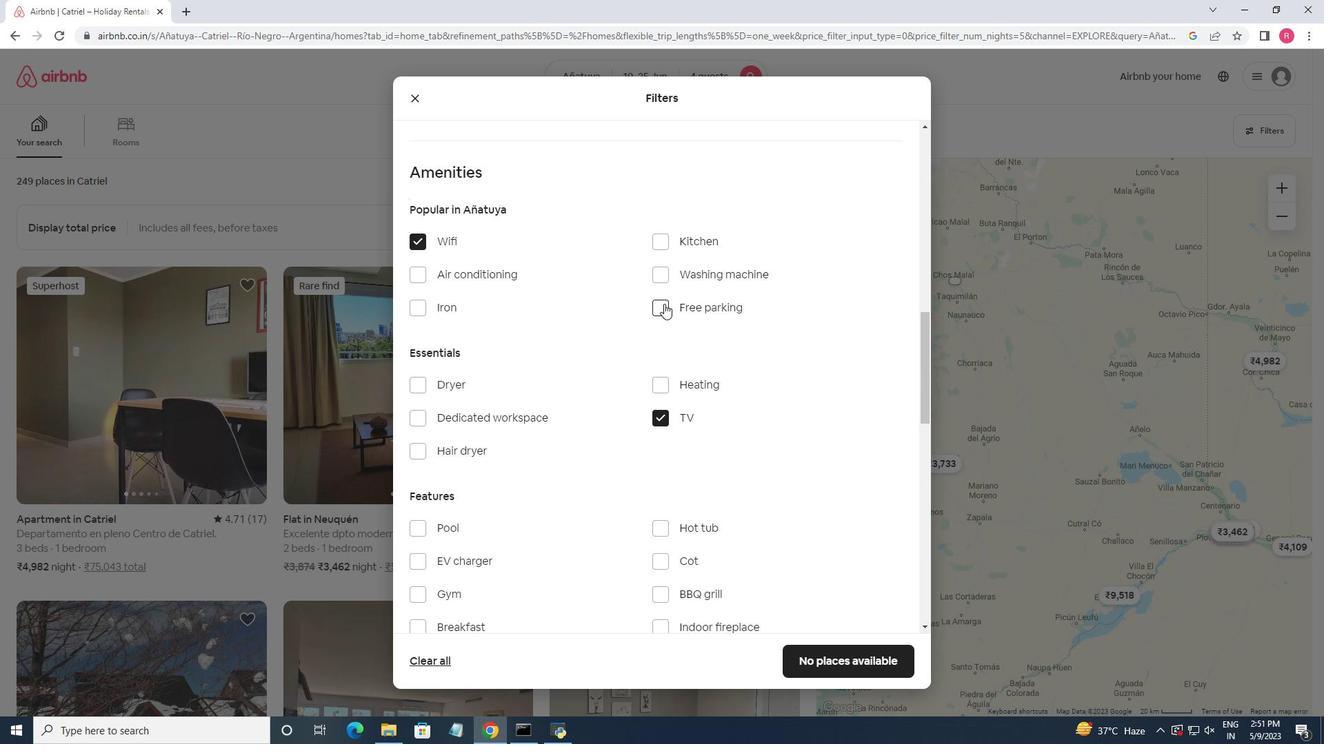 
Action: Mouse moved to (582, 377)
Screenshot: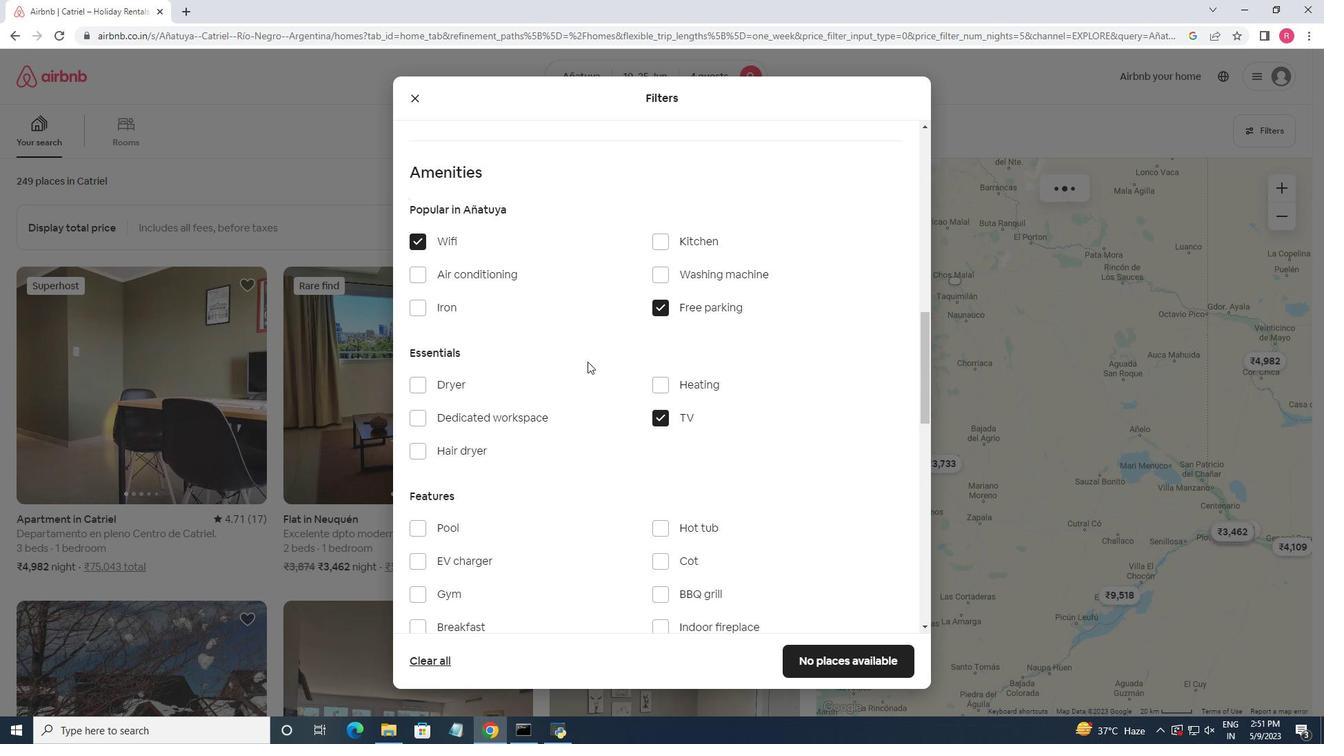 
Action: Mouse scrolled (582, 377) with delta (0, 0)
Screenshot: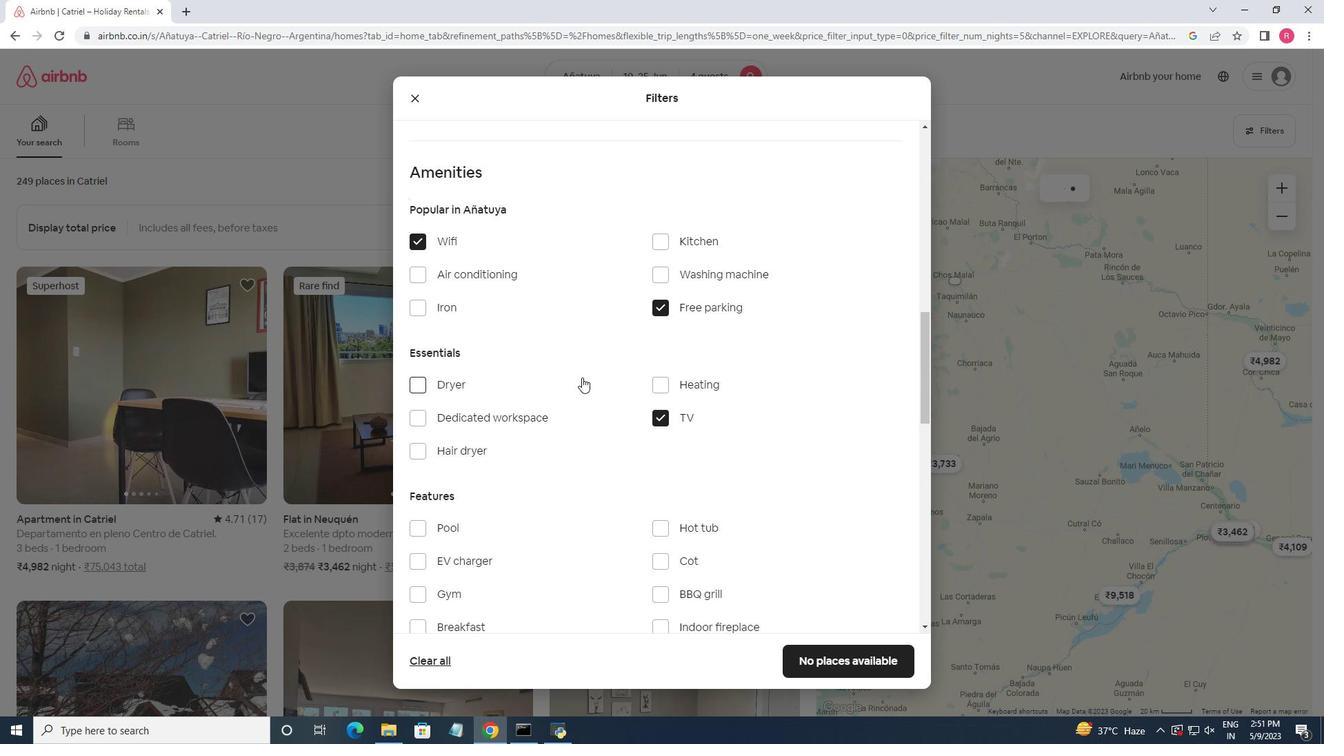 
Action: Mouse scrolled (582, 377) with delta (0, 0)
Screenshot: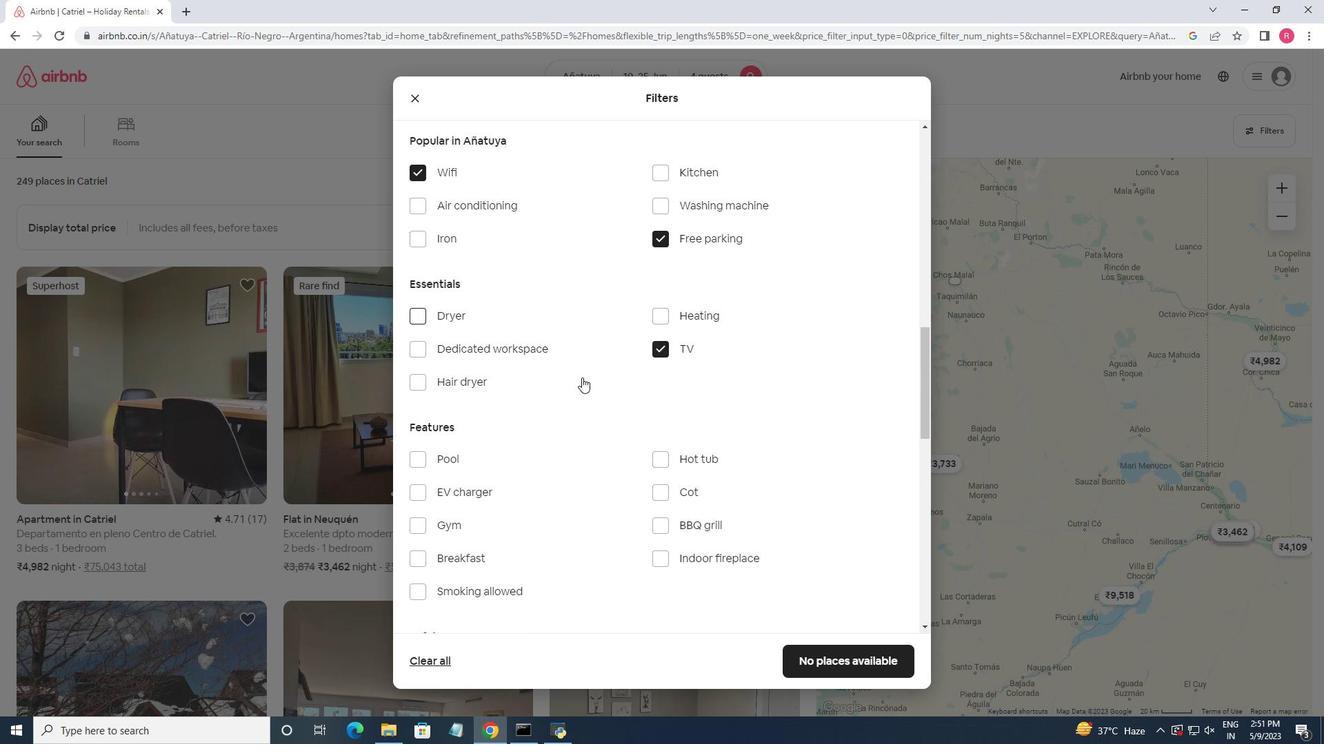 
Action: Mouse moved to (657, 387)
Screenshot: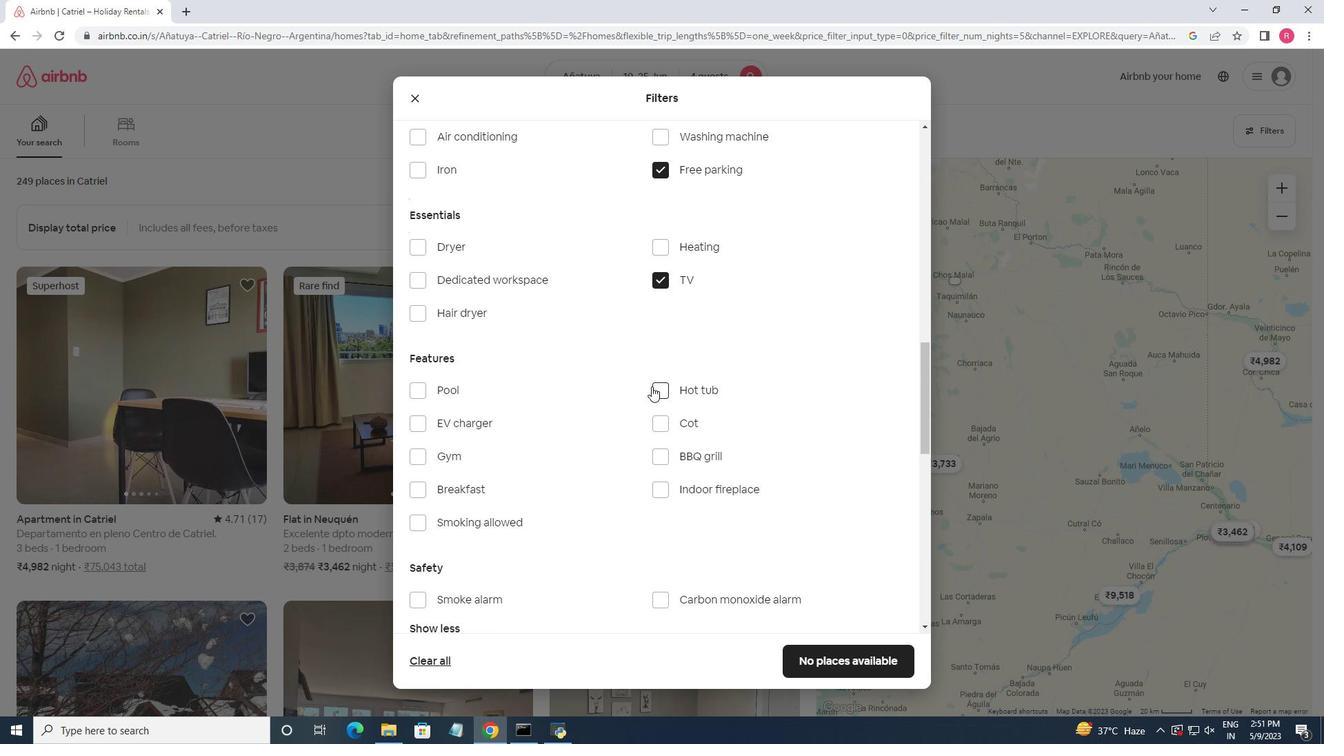 
Action: Mouse pressed left at (657, 387)
Screenshot: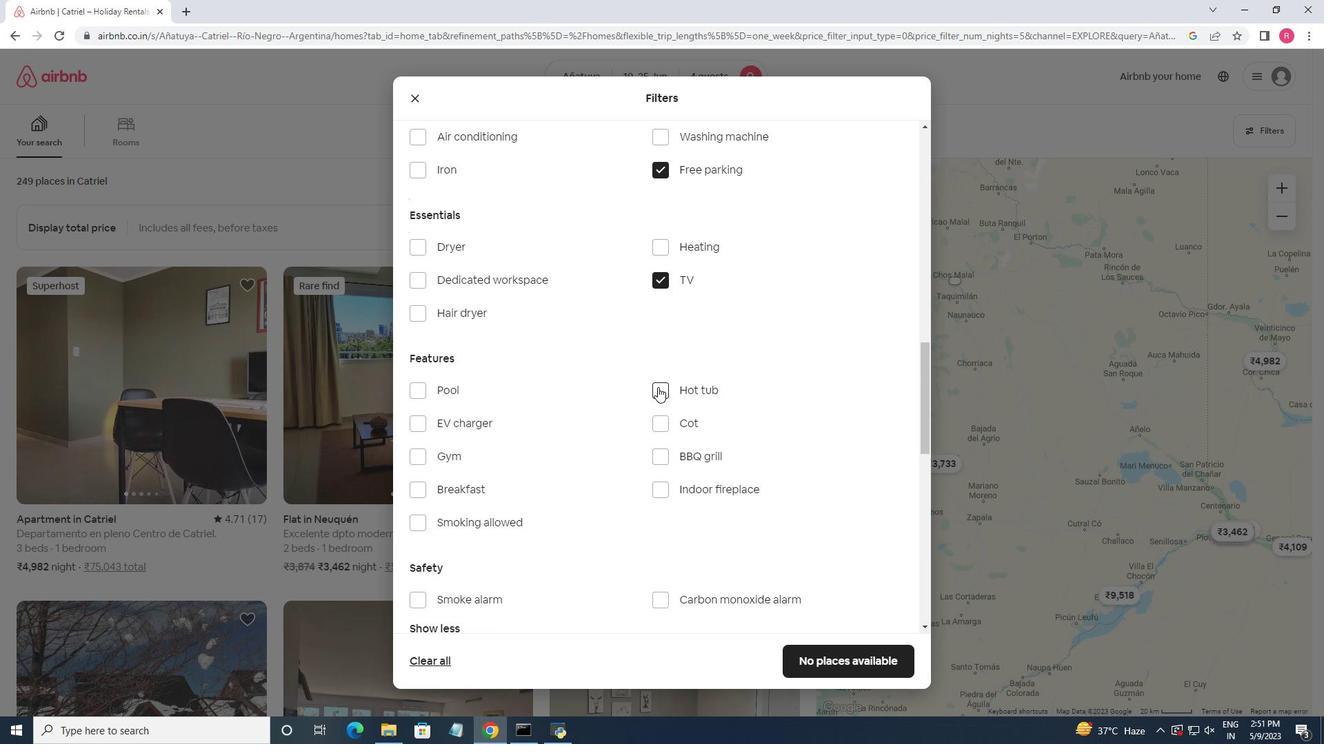
Action: Mouse moved to (613, 415)
Screenshot: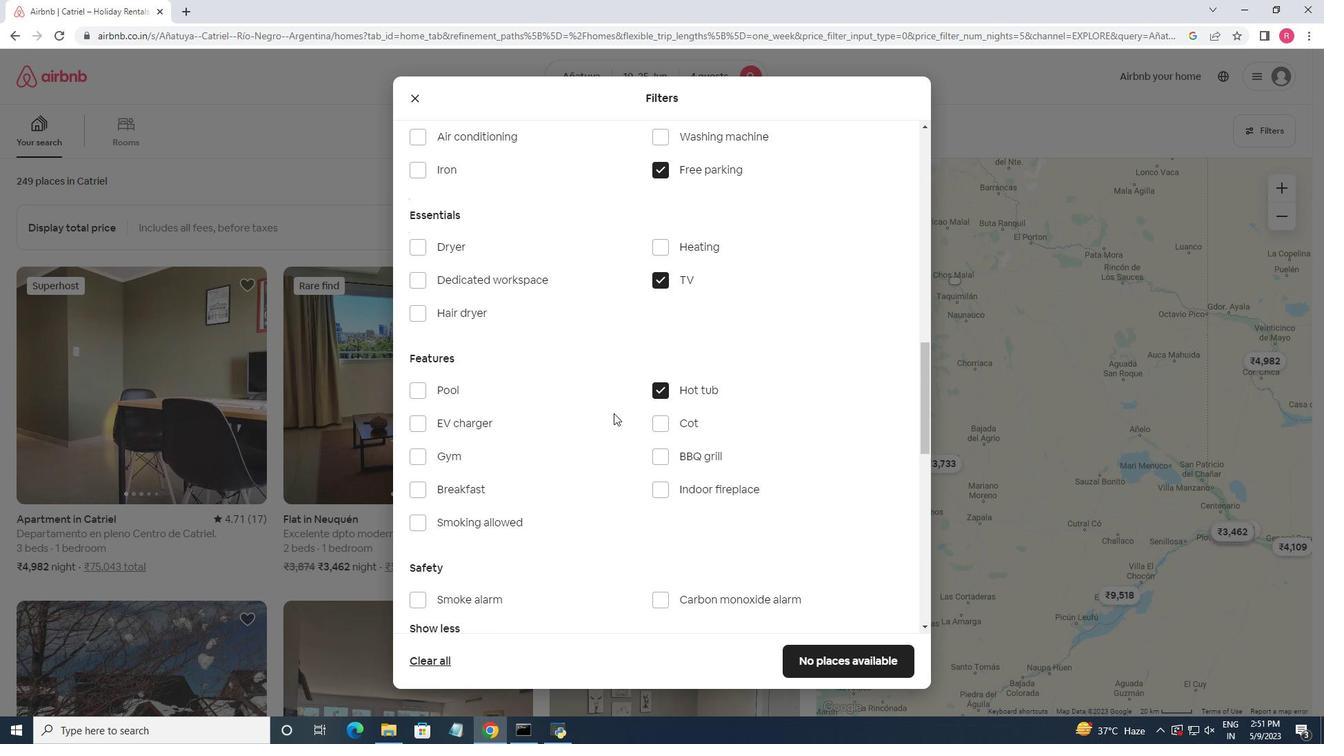 
Action: Mouse scrolled (613, 415) with delta (0, 0)
Screenshot: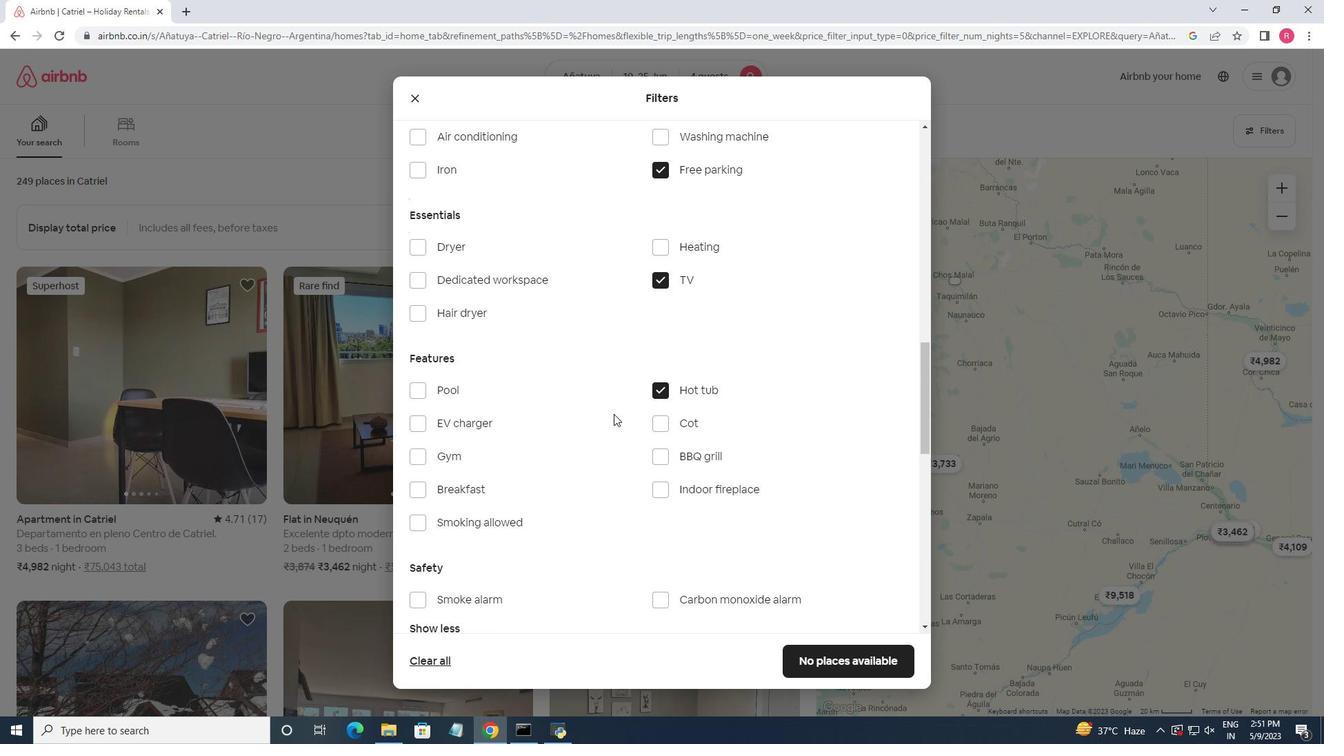 
Action: Mouse moved to (415, 386)
Screenshot: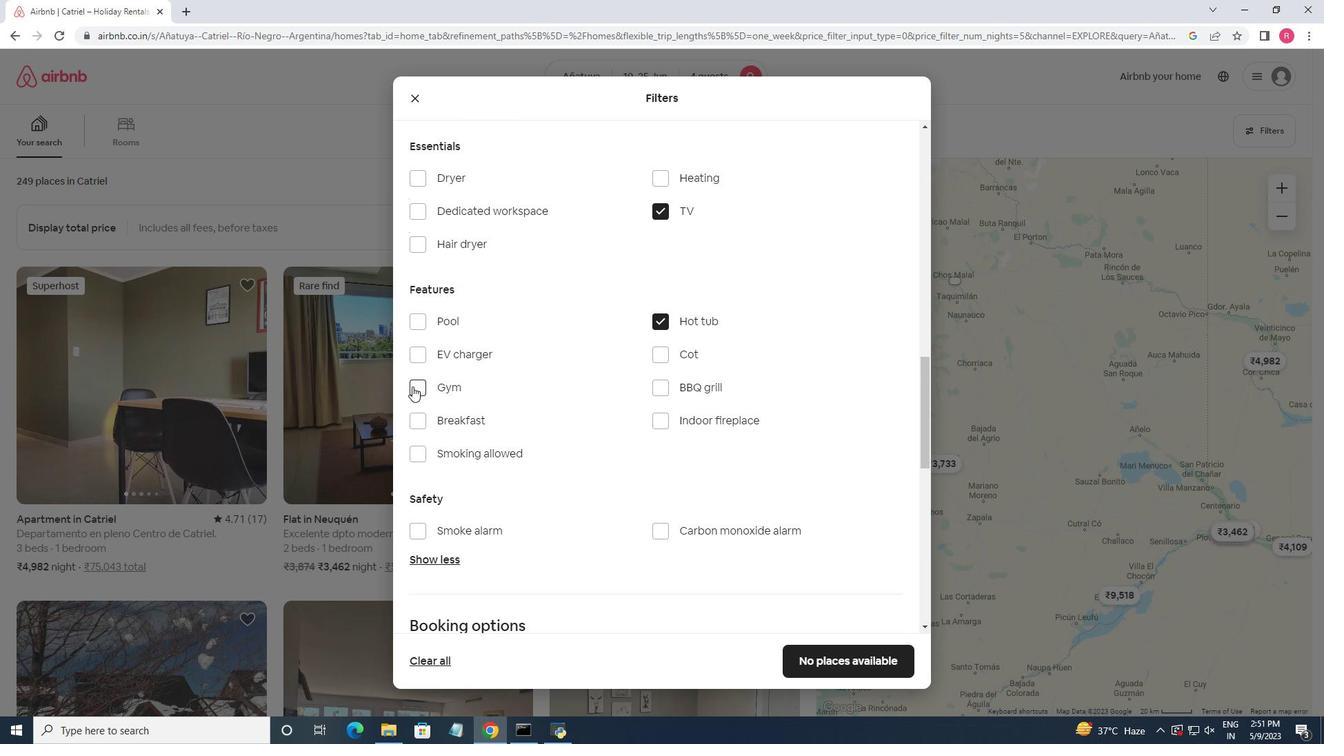 
Action: Mouse pressed left at (415, 386)
Screenshot: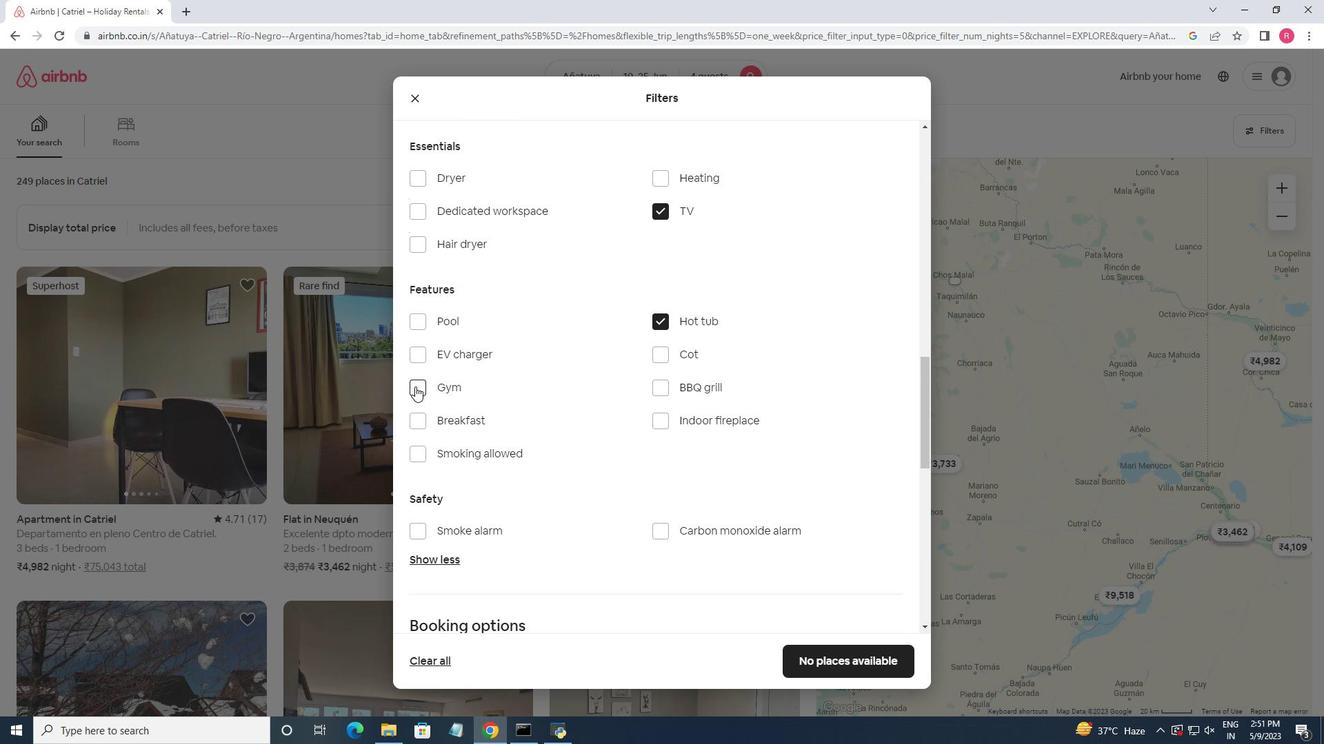 
Action: Mouse moved to (424, 446)
Screenshot: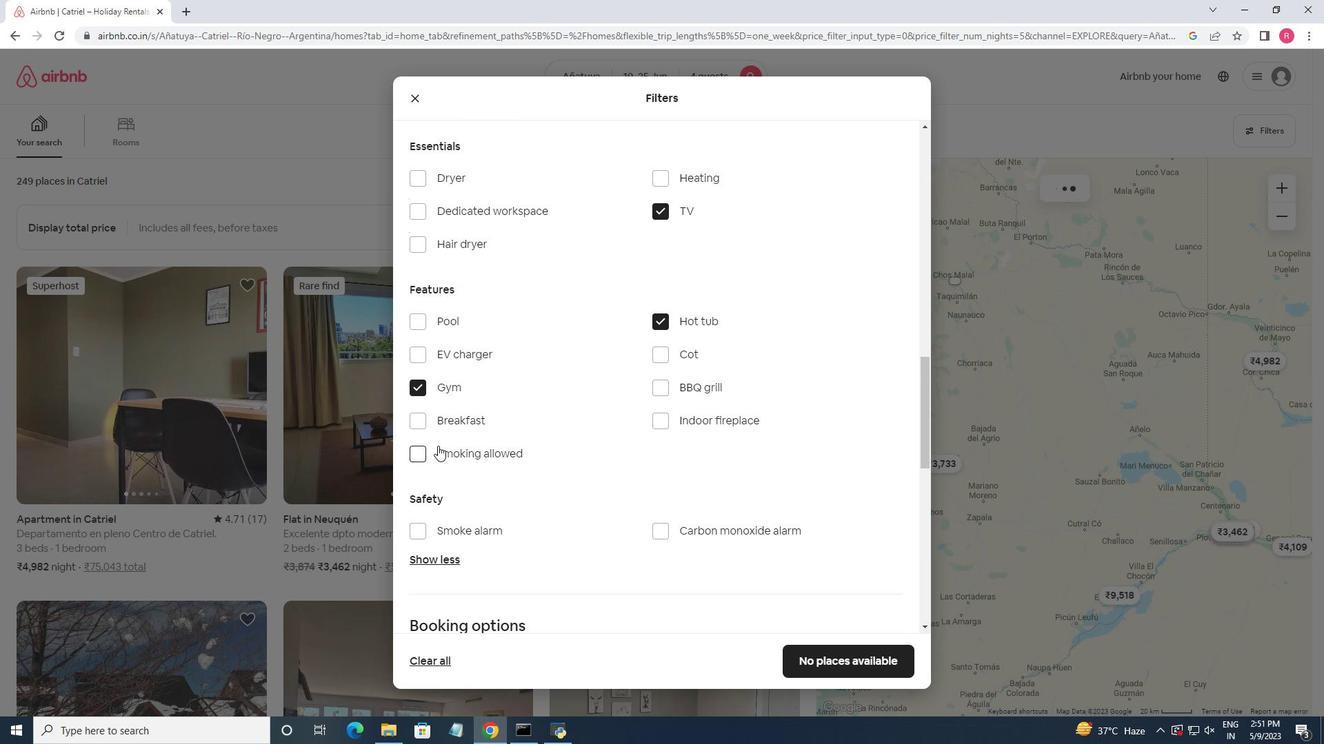 
Action: Mouse pressed left at (424, 446)
Screenshot: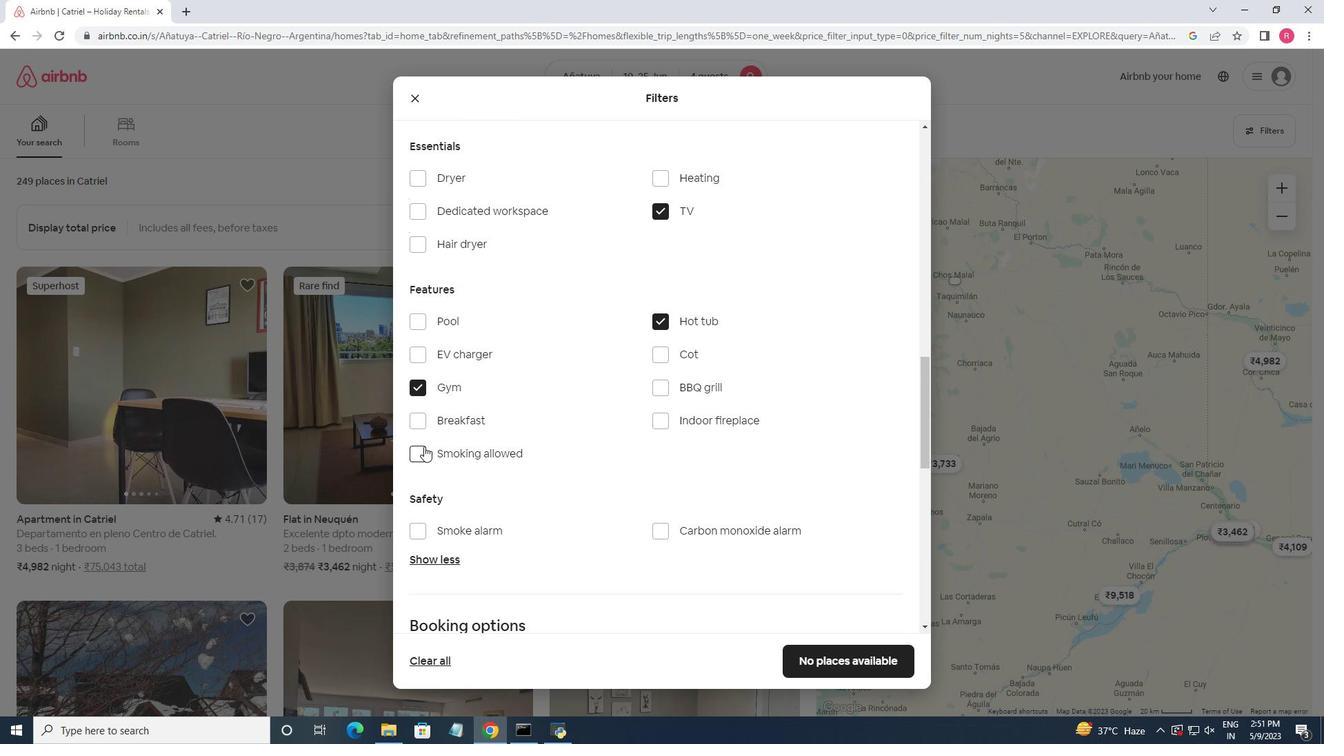 
Action: Mouse moved to (518, 432)
Screenshot: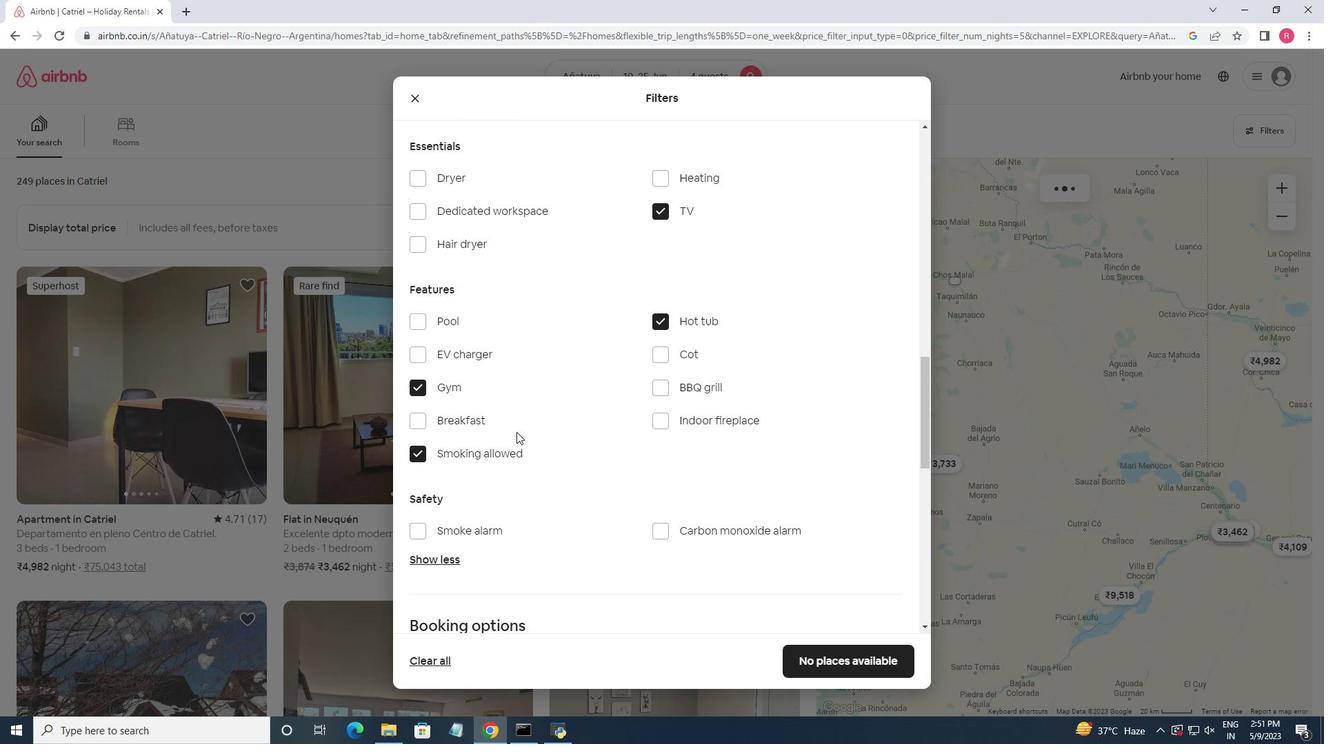 
Action: Mouse scrolled (518, 431) with delta (0, 0)
Screenshot: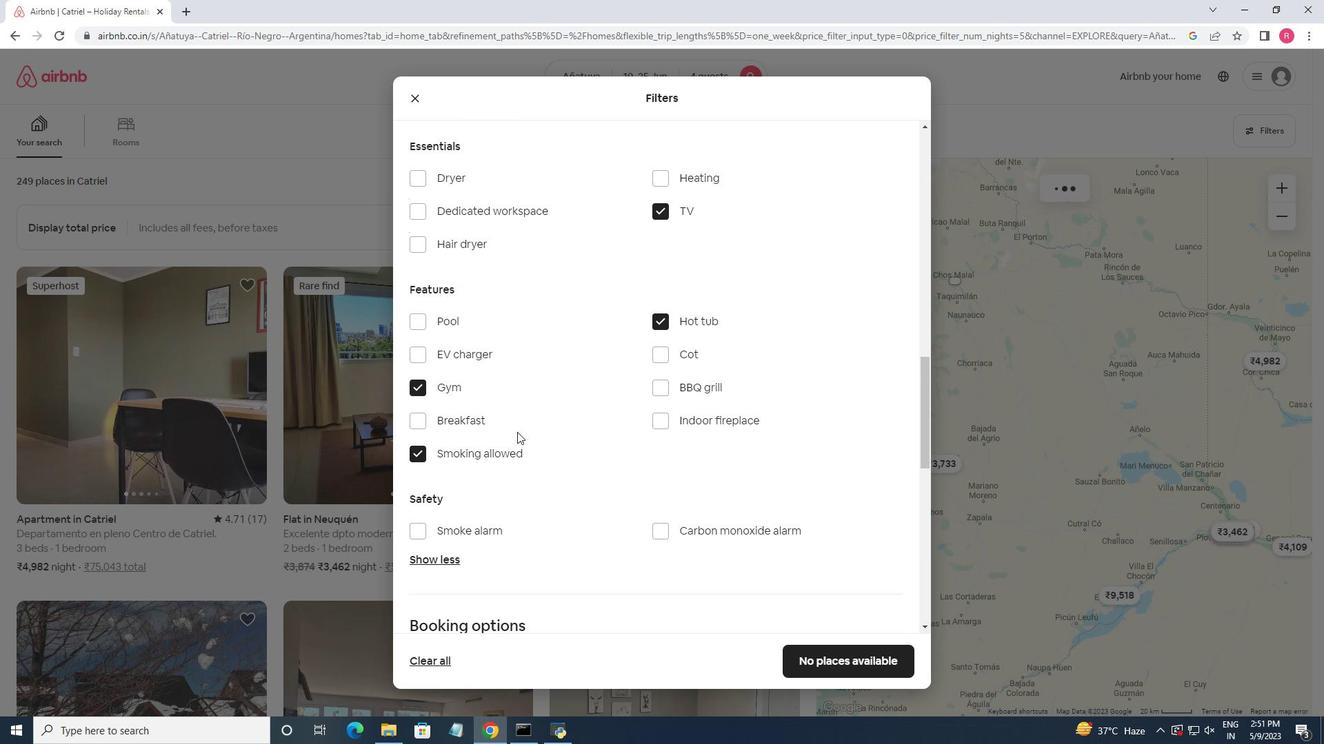 
Action: Mouse scrolled (518, 431) with delta (0, 0)
Screenshot: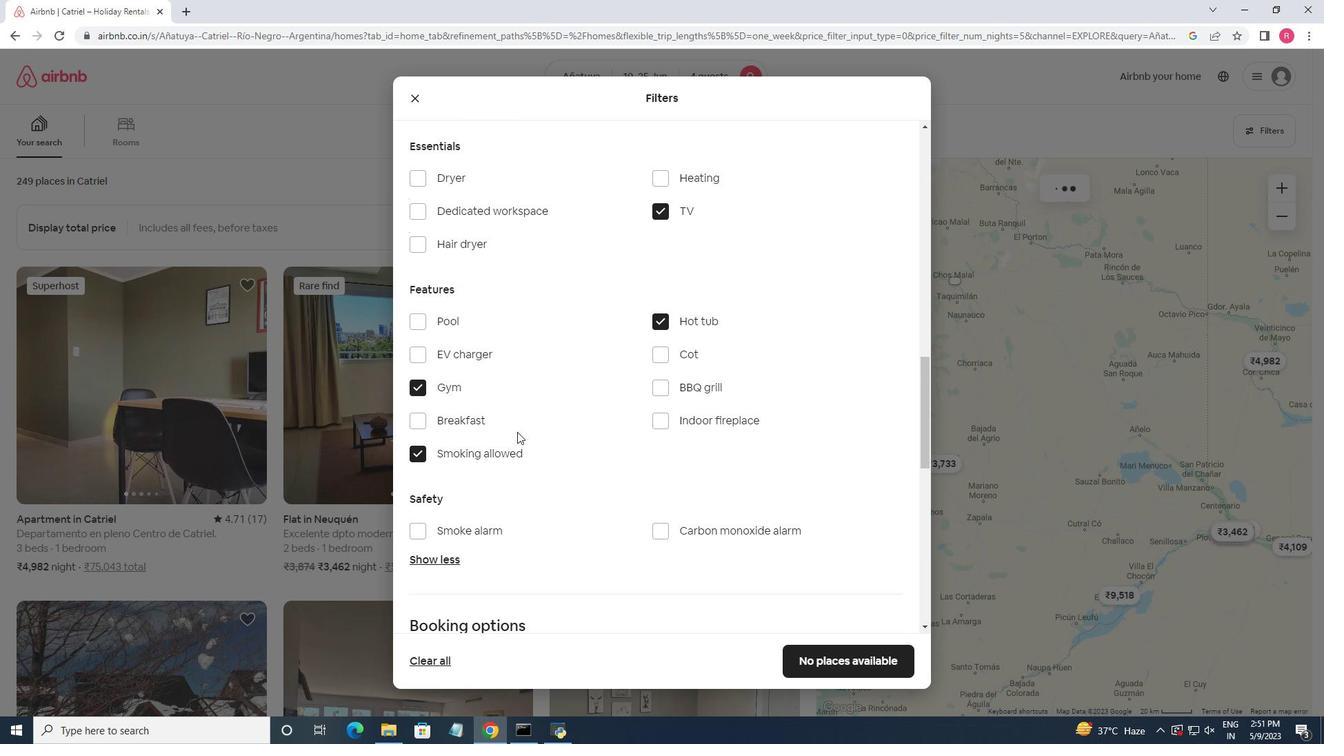
Action: Mouse scrolled (518, 431) with delta (0, 0)
Screenshot: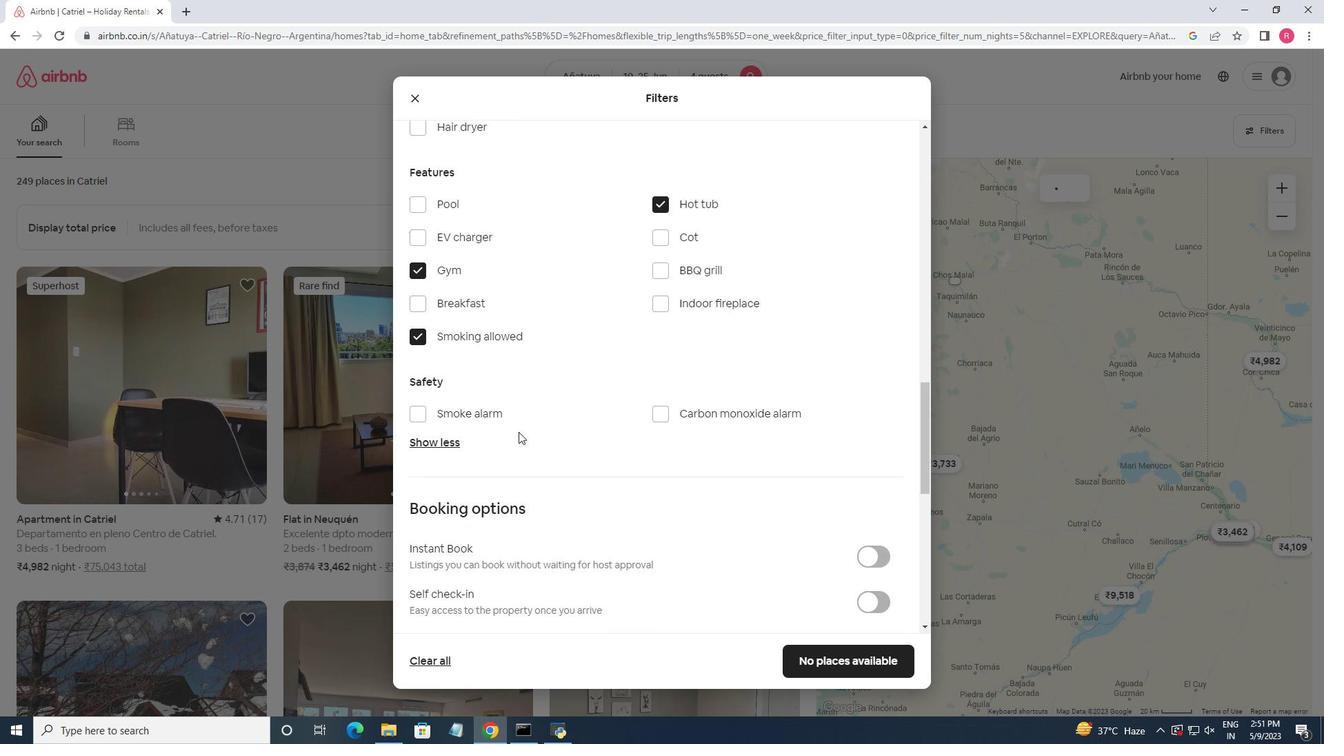
Action: Mouse moved to (518, 432)
Screenshot: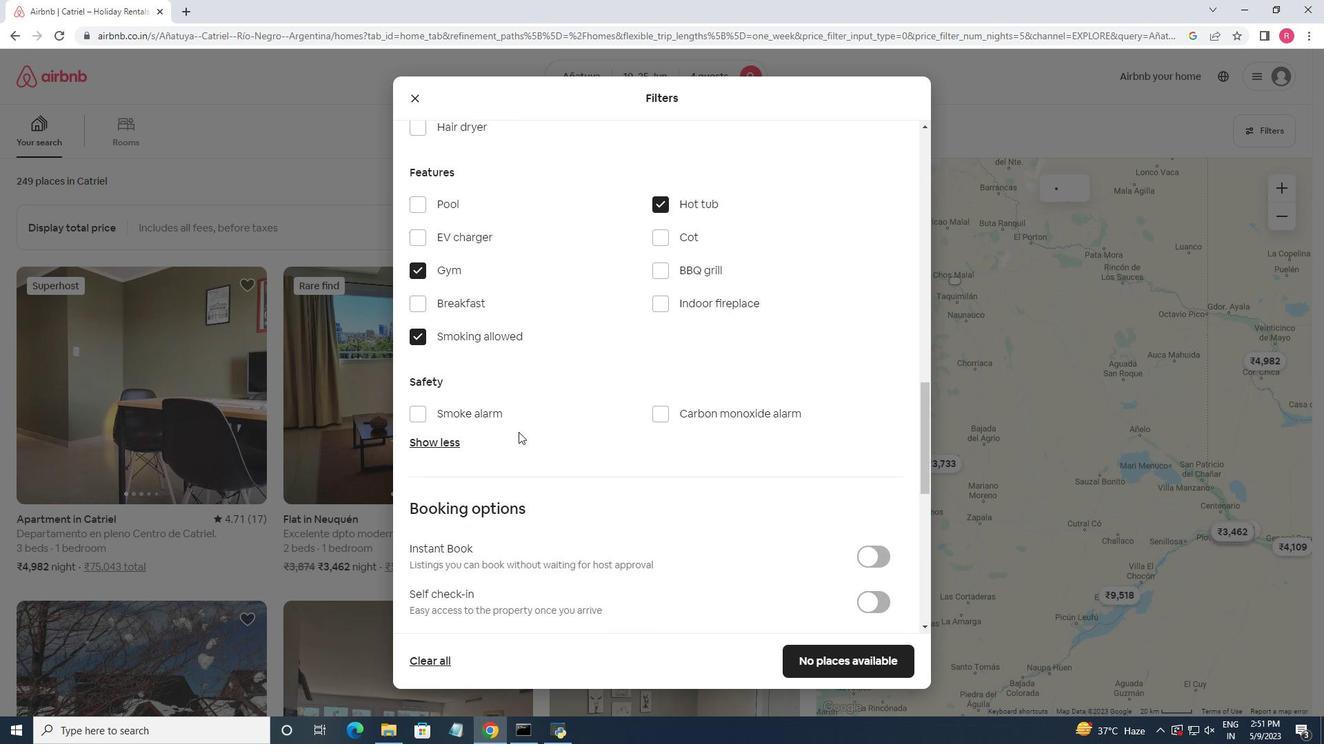 
Action: Mouse scrolled (518, 431) with delta (0, 0)
Screenshot: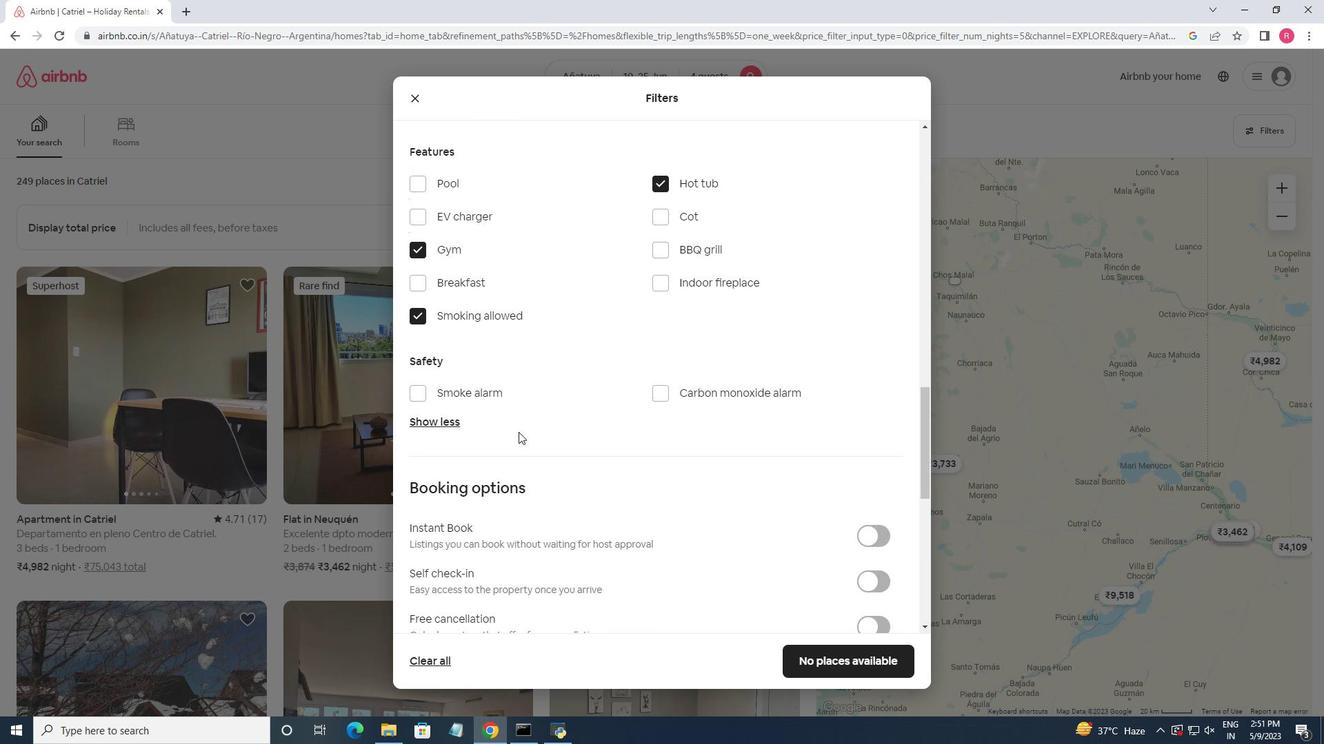 
Action: Mouse moved to (877, 439)
Screenshot: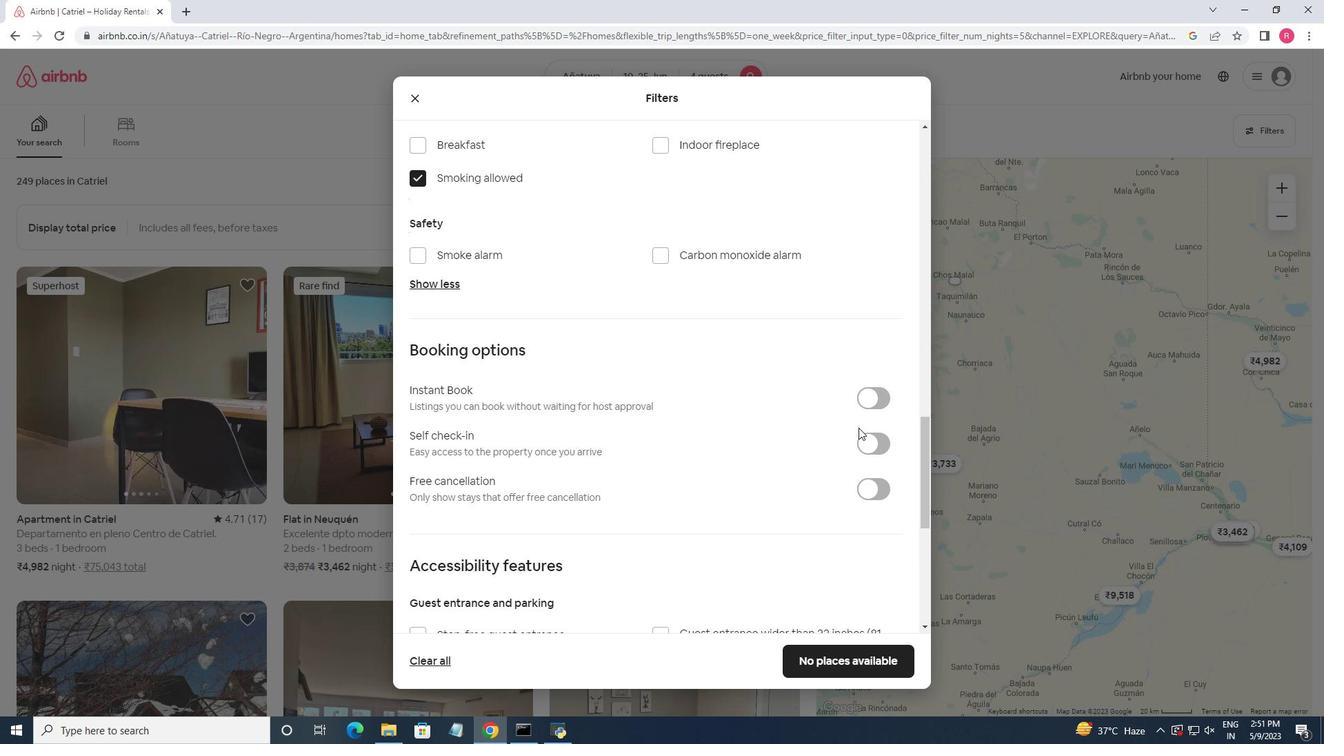 
Action: Mouse pressed left at (877, 439)
Screenshot: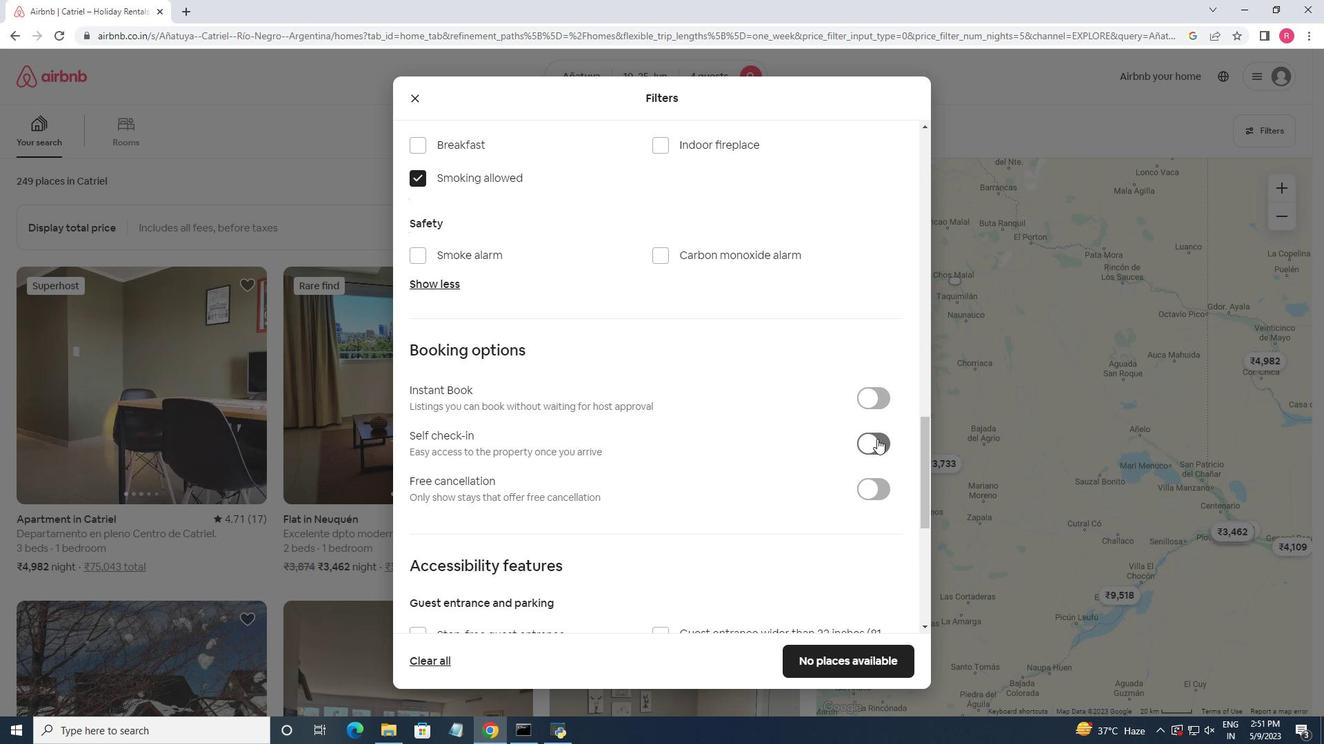 
Action: Mouse moved to (637, 412)
Screenshot: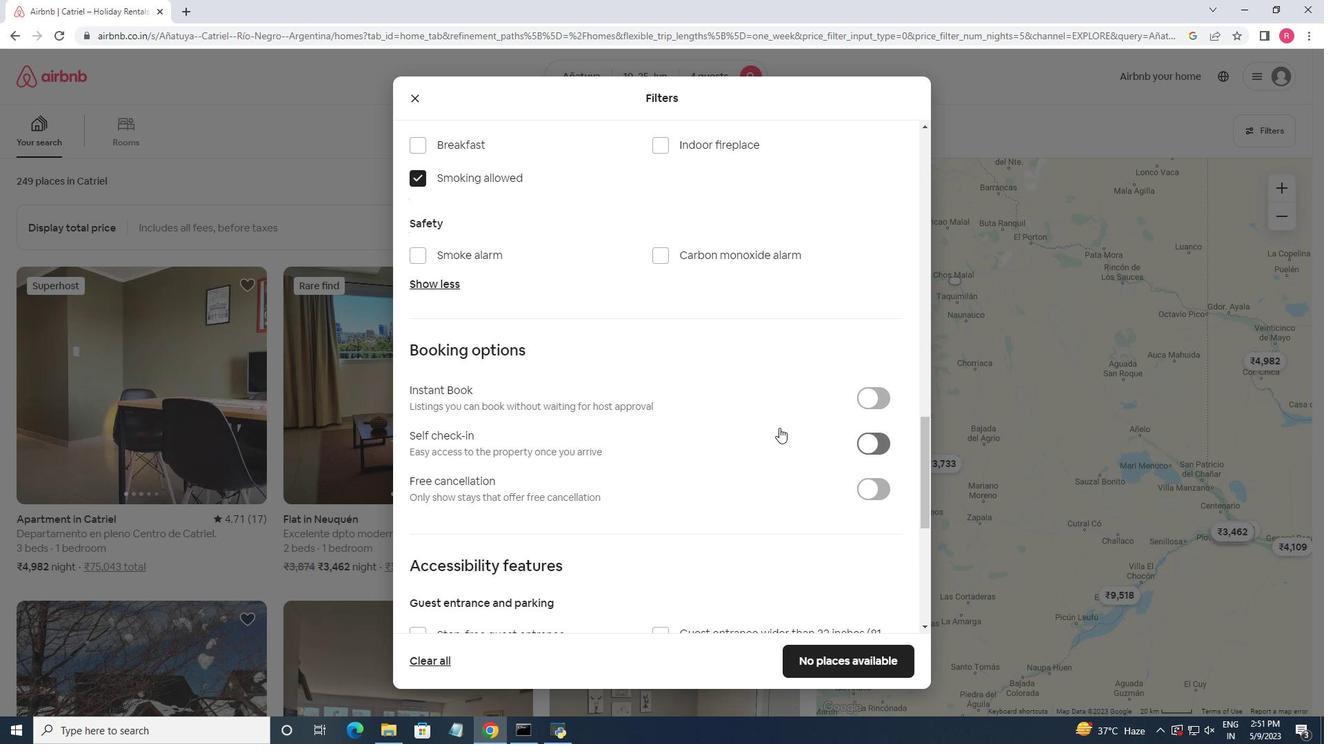 
Action: Mouse scrolled (637, 411) with delta (0, 0)
Screenshot: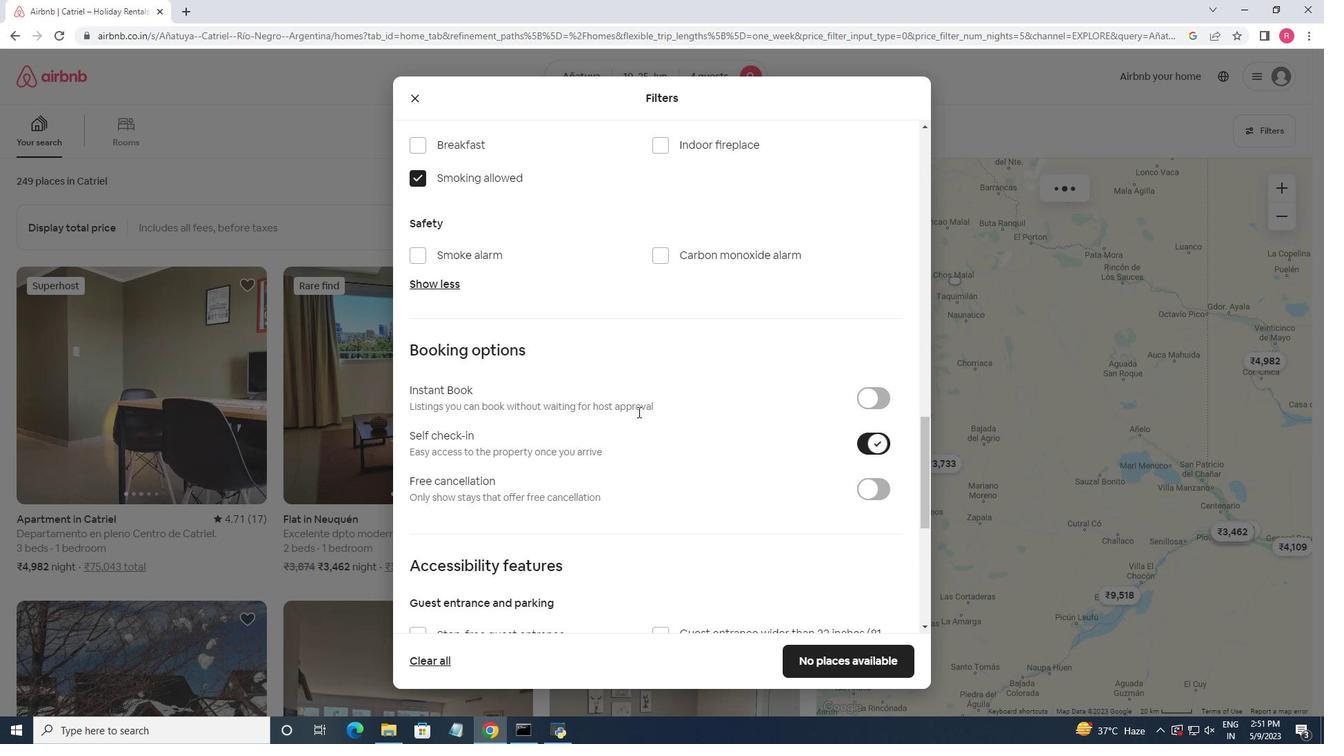 
Action: Mouse moved to (638, 413)
Screenshot: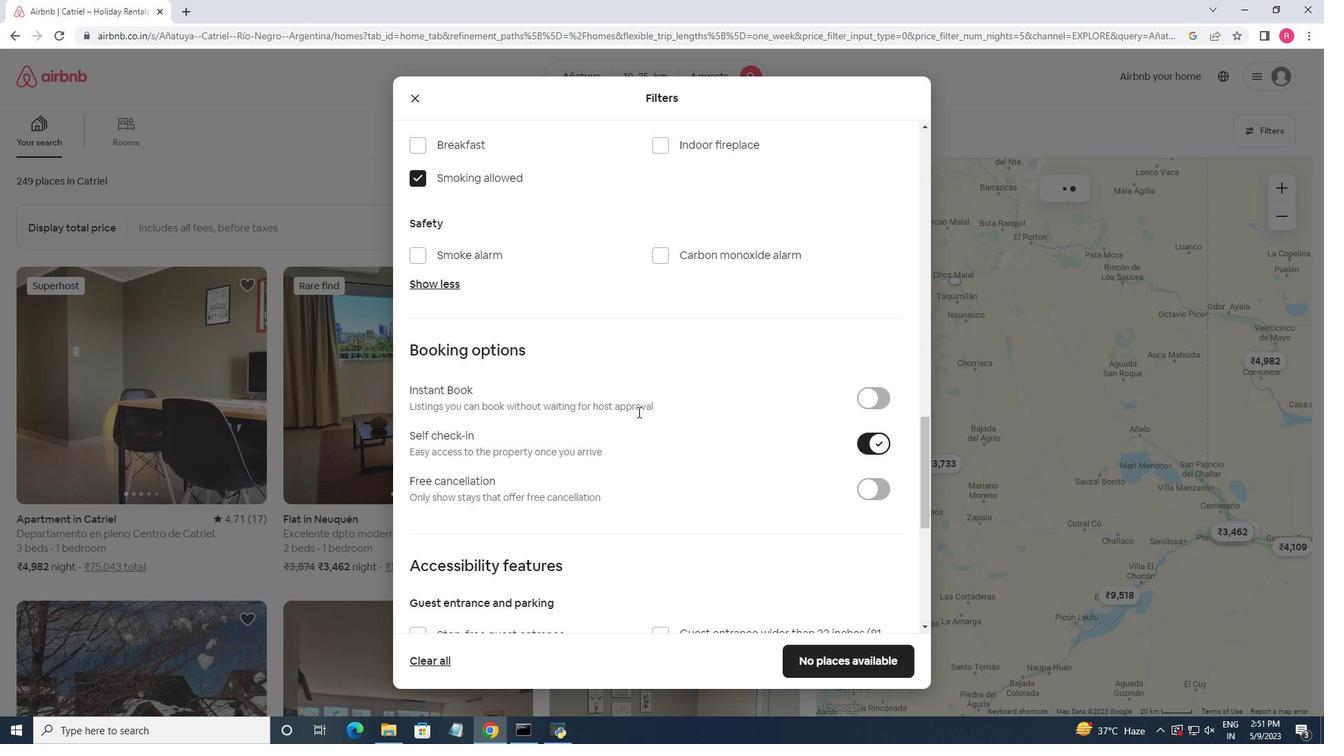 
Action: Mouse scrolled (638, 412) with delta (0, 0)
Screenshot: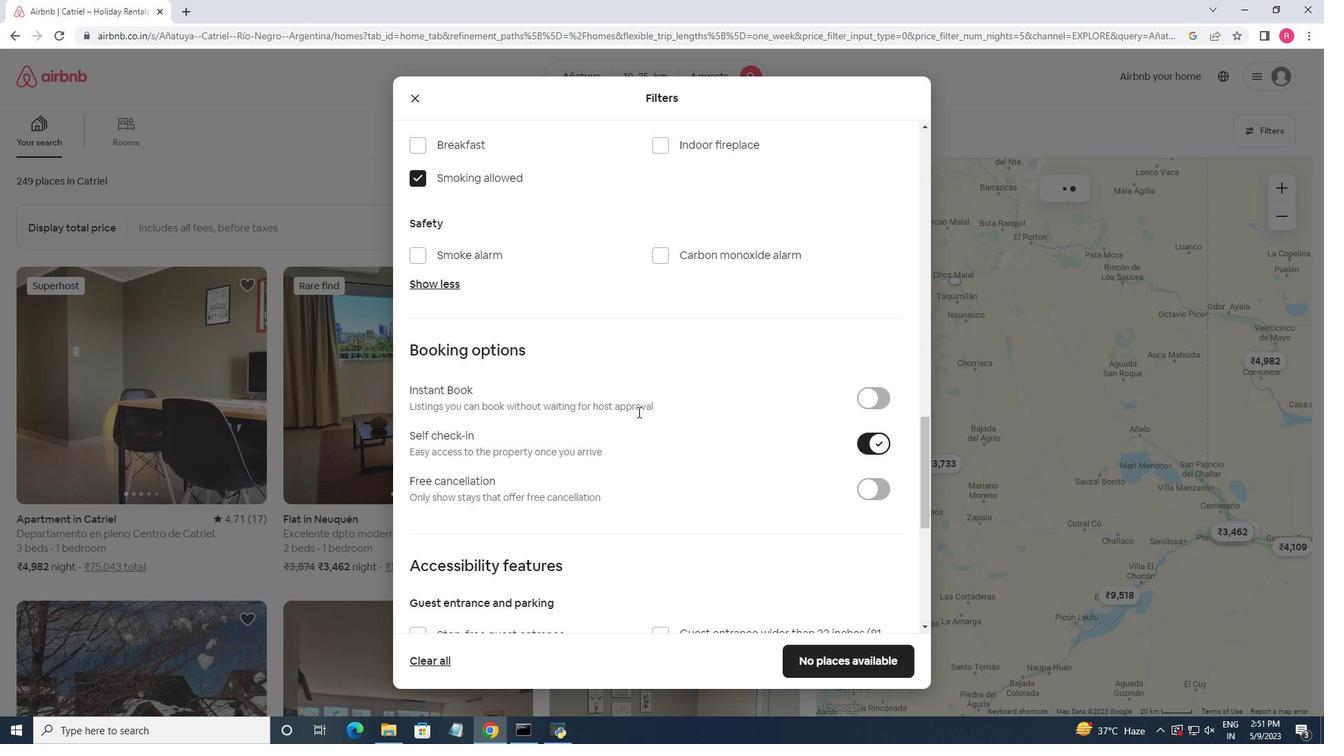 
Action: Mouse scrolled (638, 412) with delta (0, 0)
Screenshot: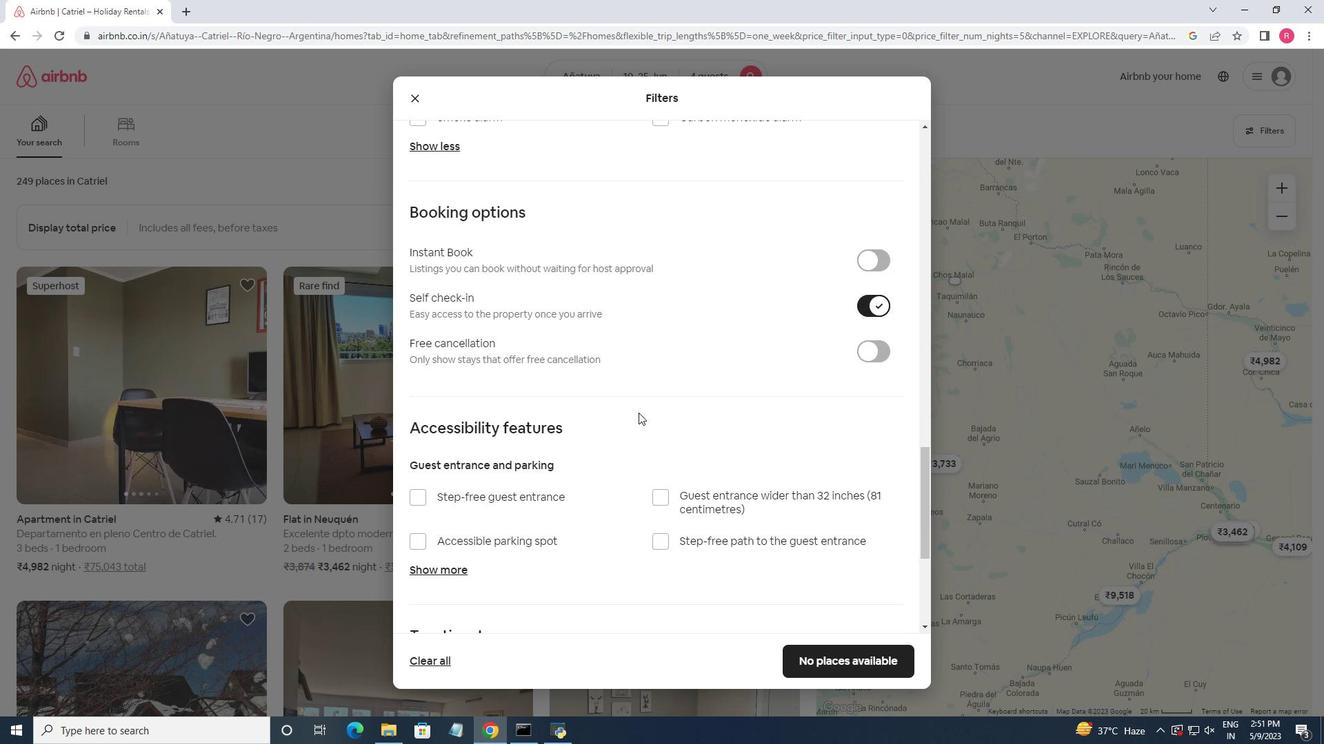 
Action: Mouse scrolled (638, 412) with delta (0, 0)
Screenshot: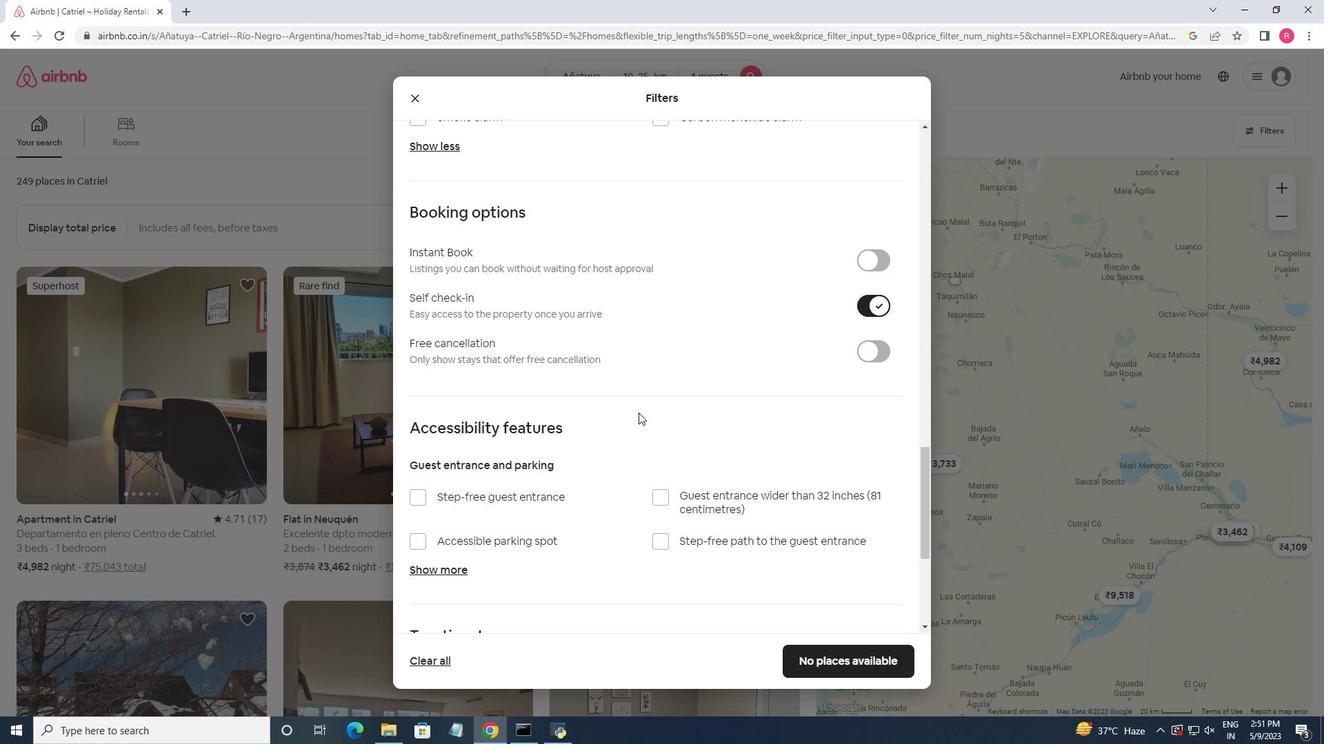 
Action: Mouse scrolled (638, 412) with delta (0, 0)
Screenshot: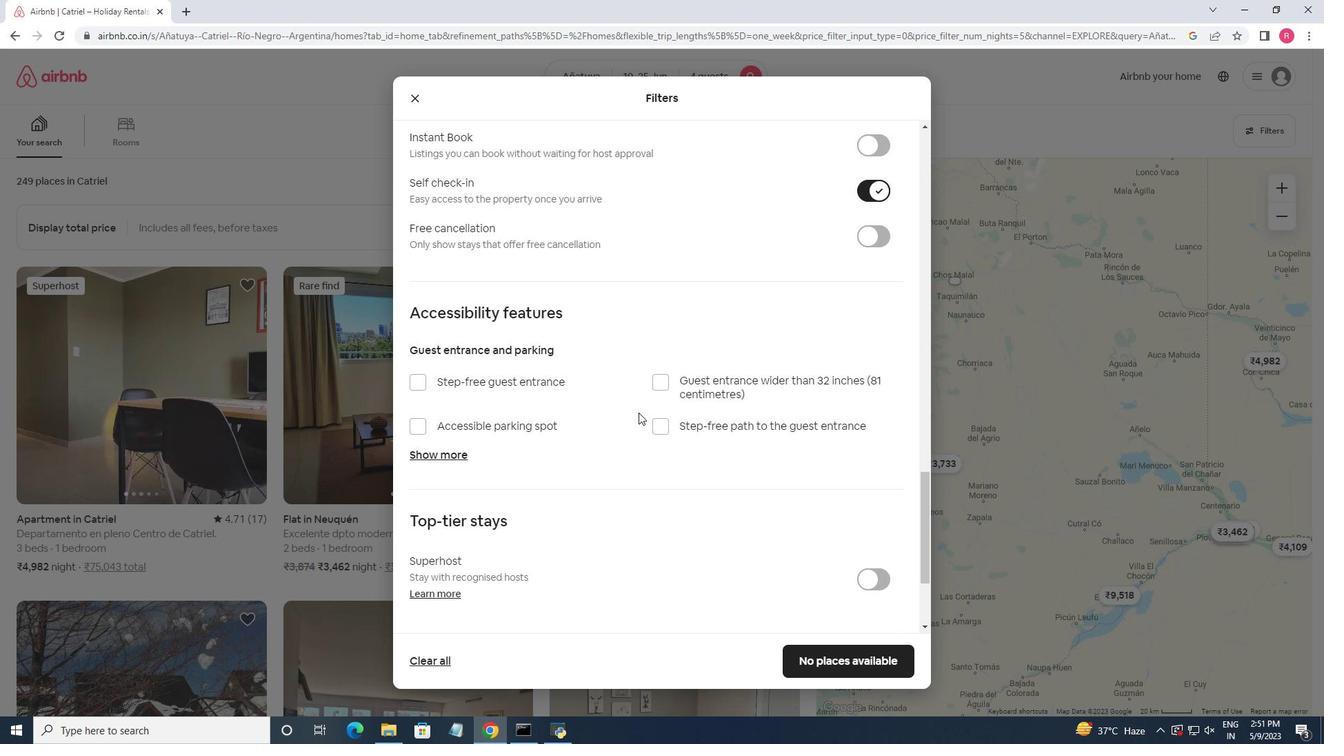 
Action: Mouse moved to (645, 452)
Screenshot: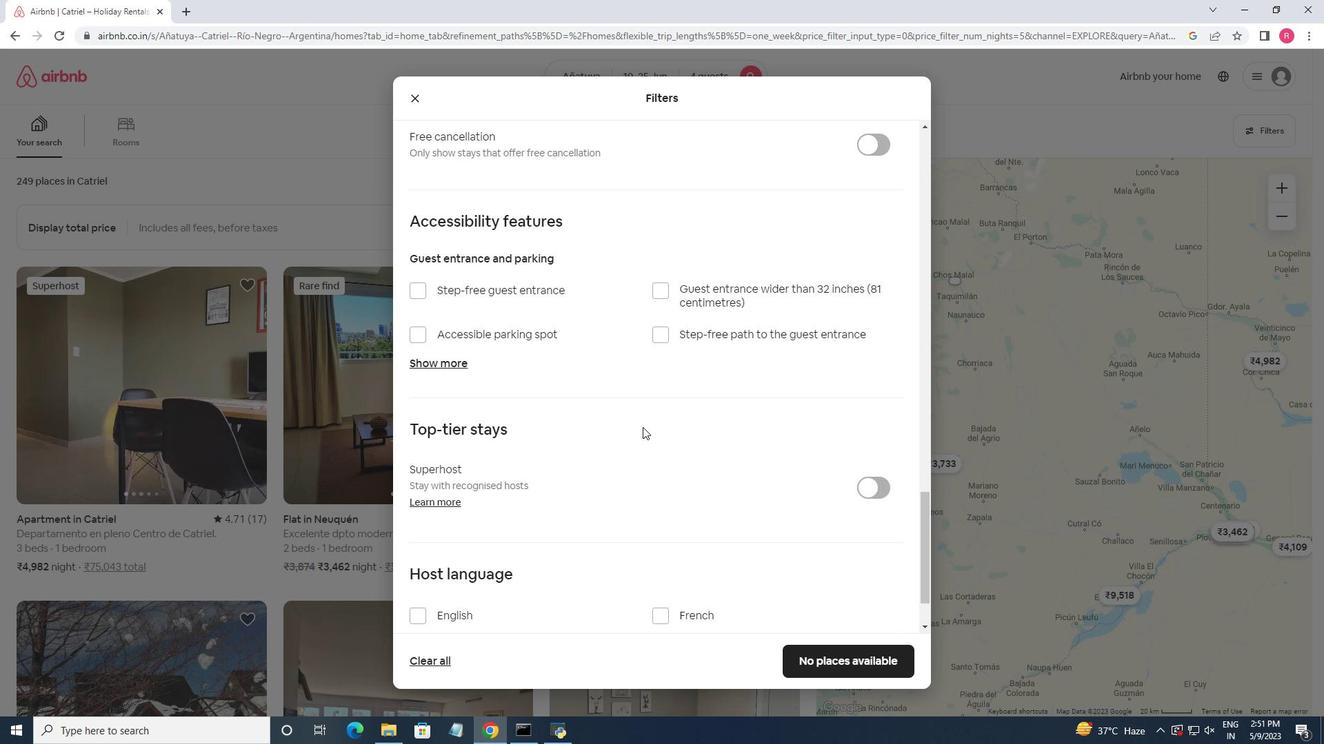
Action: Mouse scrolled (645, 451) with delta (0, 0)
Screenshot: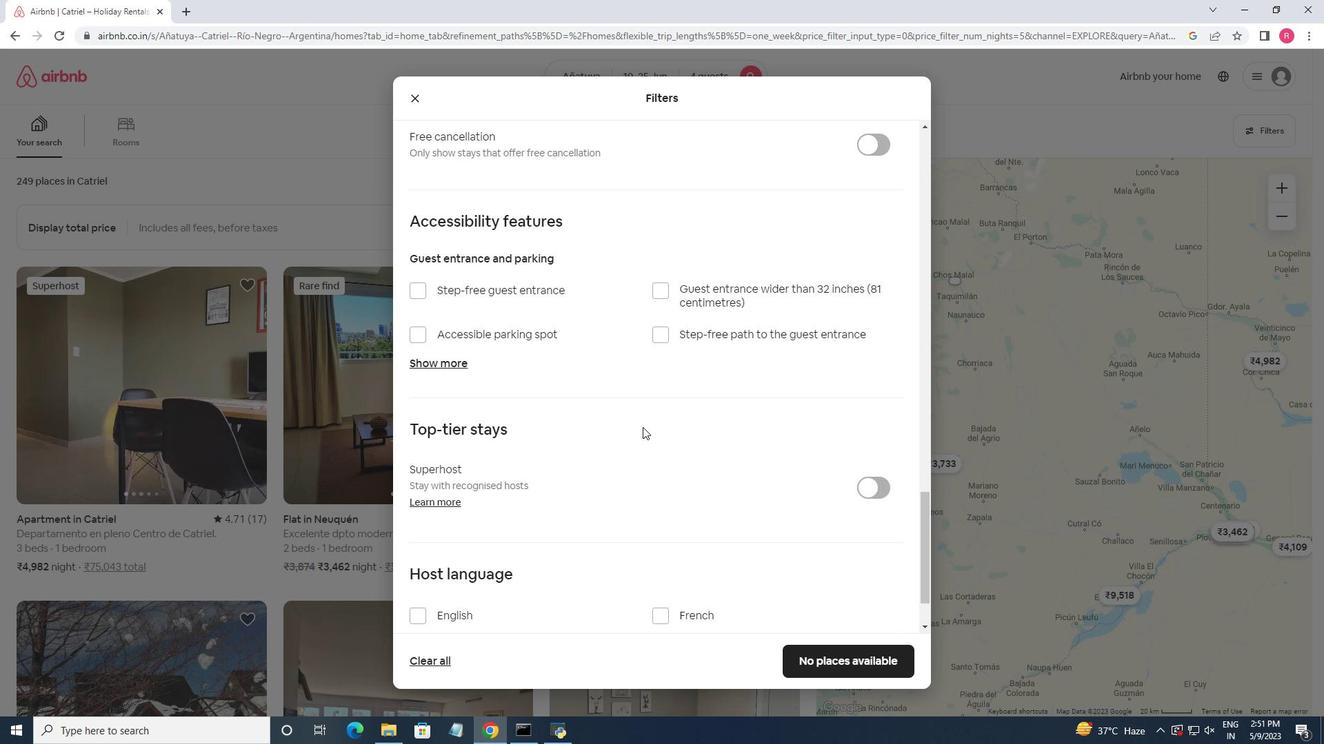 
Action: Mouse moved to (646, 461)
Screenshot: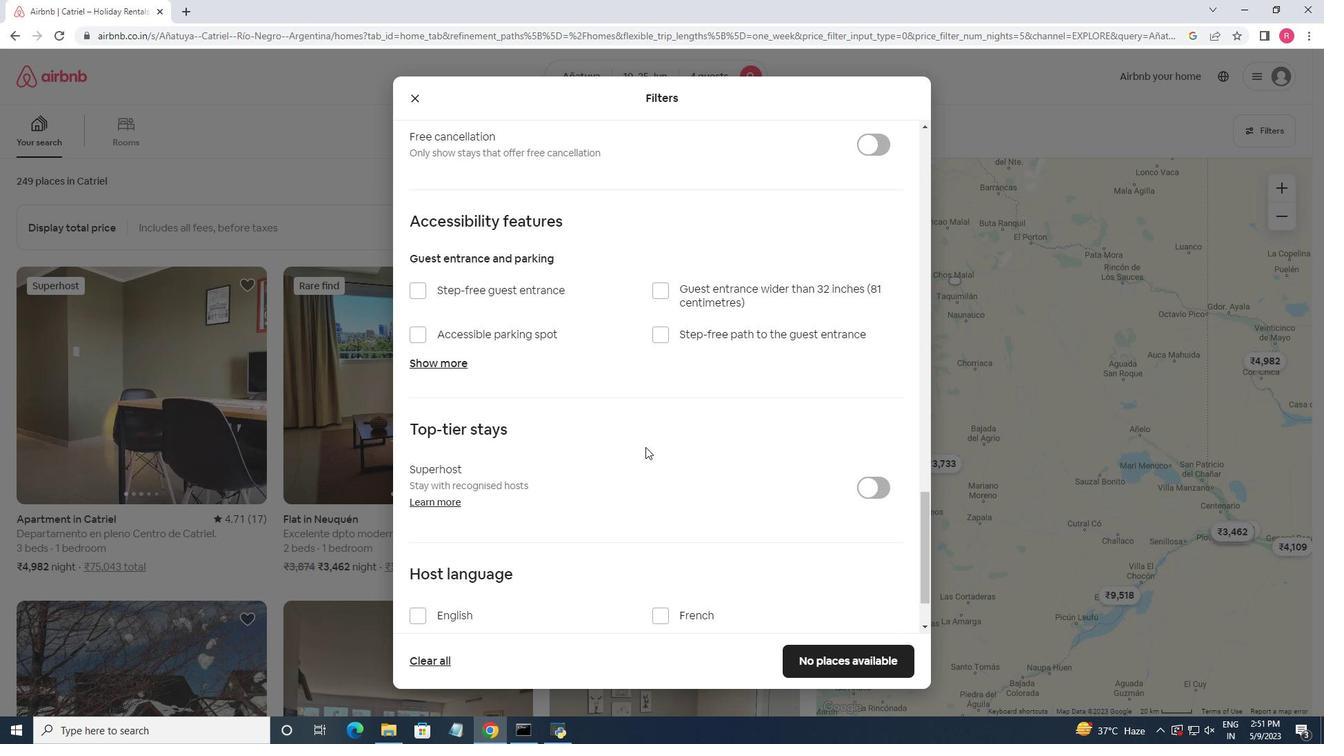 
Action: Mouse scrolled (646, 460) with delta (0, 0)
Screenshot: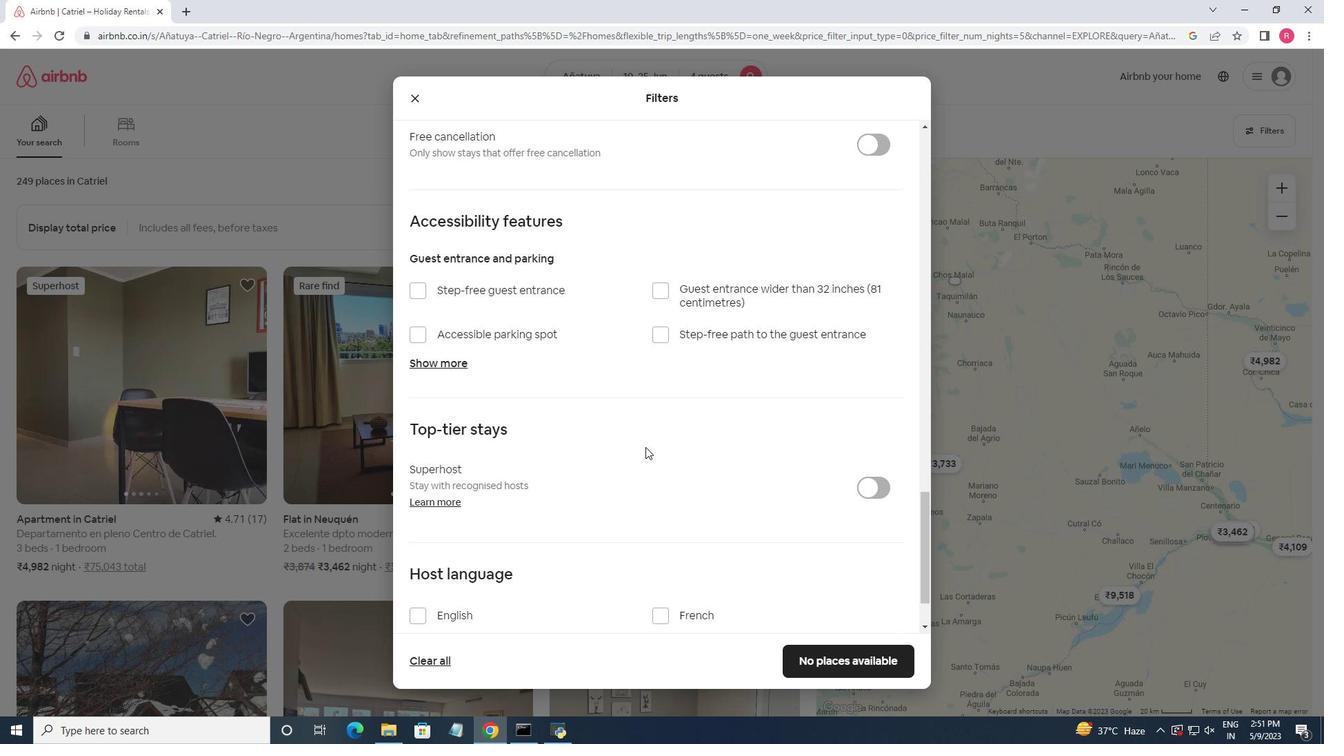 
Action: Mouse moved to (417, 538)
Screenshot: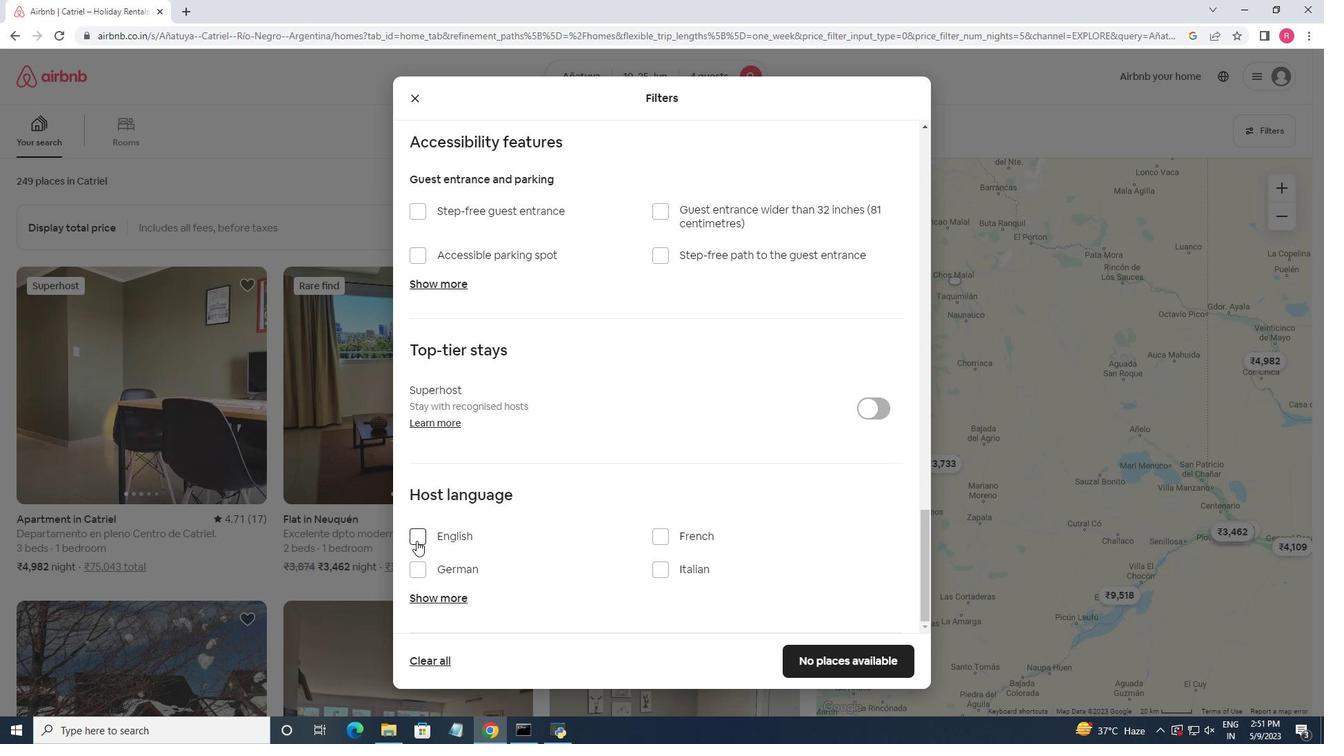 
Action: Mouse pressed left at (417, 538)
Screenshot: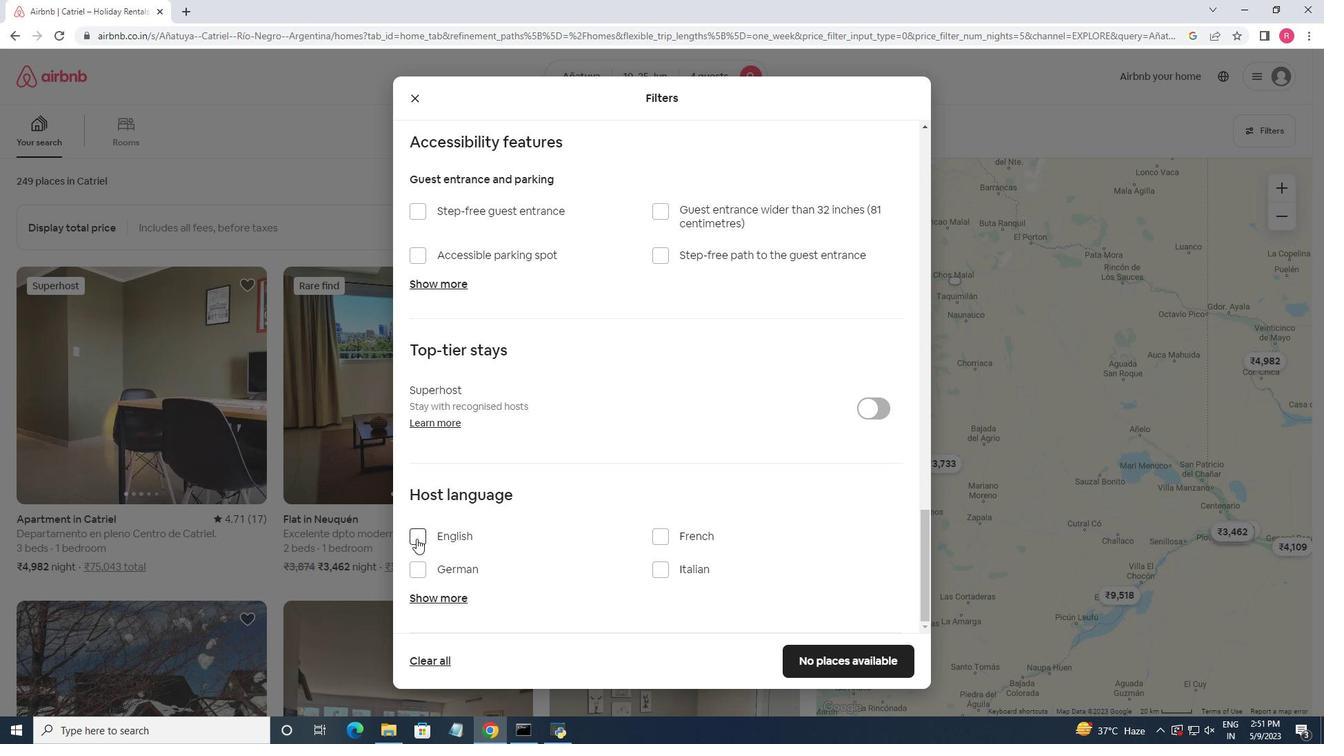 
Action: Mouse moved to (871, 654)
Screenshot: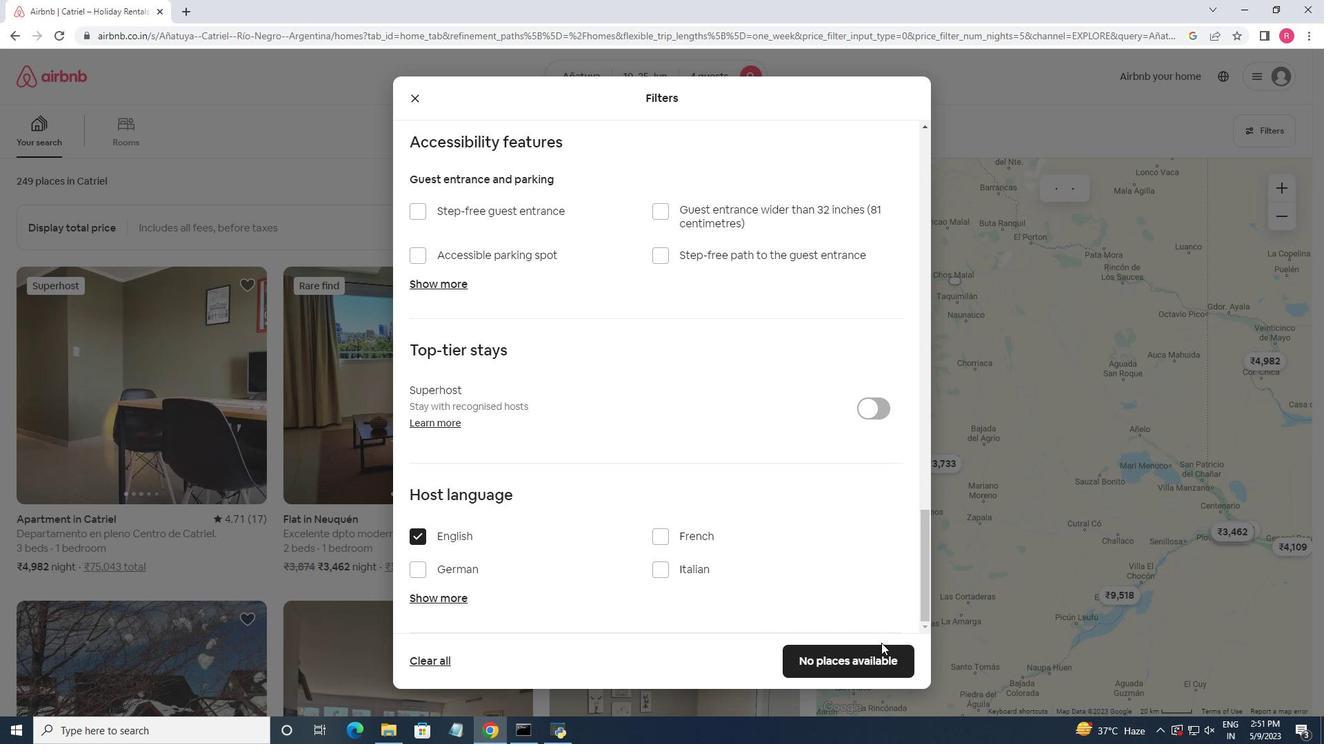 
Action: Mouse pressed left at (871, 654)
Screenshot: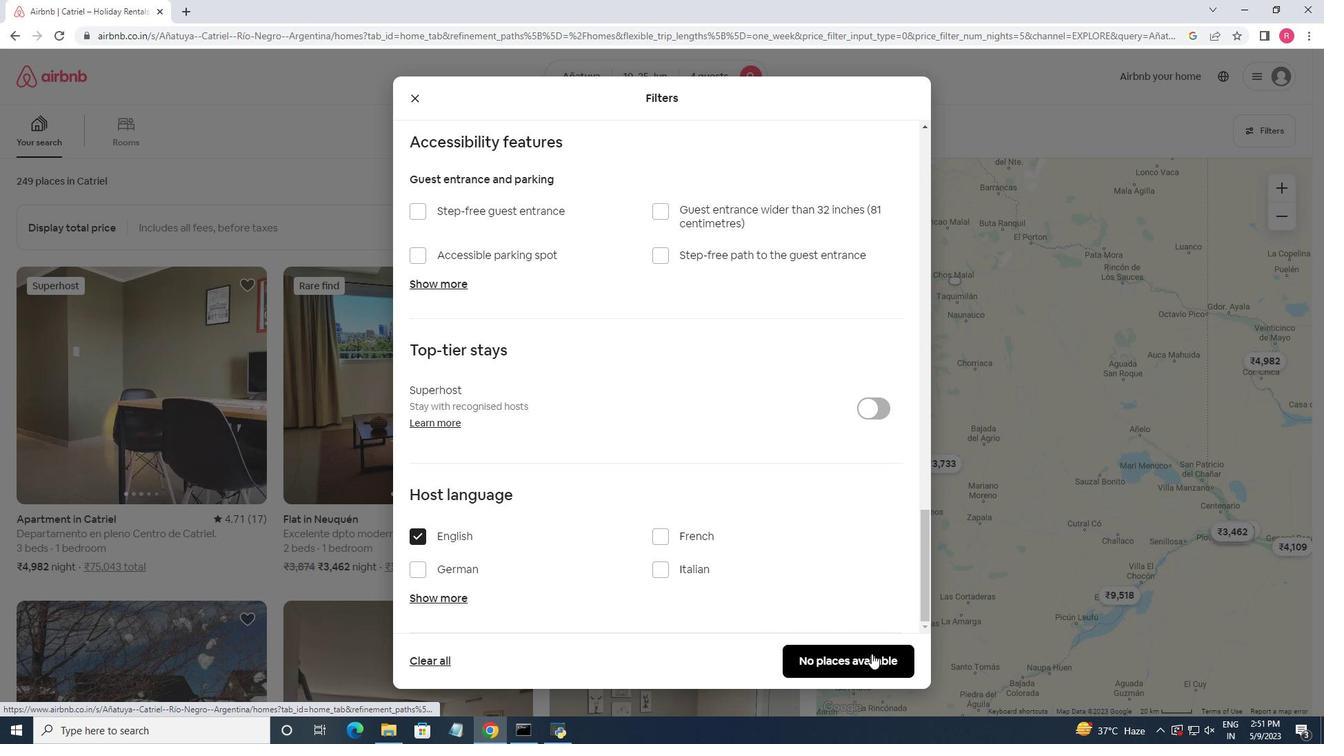 
Action: Mouse moved to (871, 654)
Screenshot: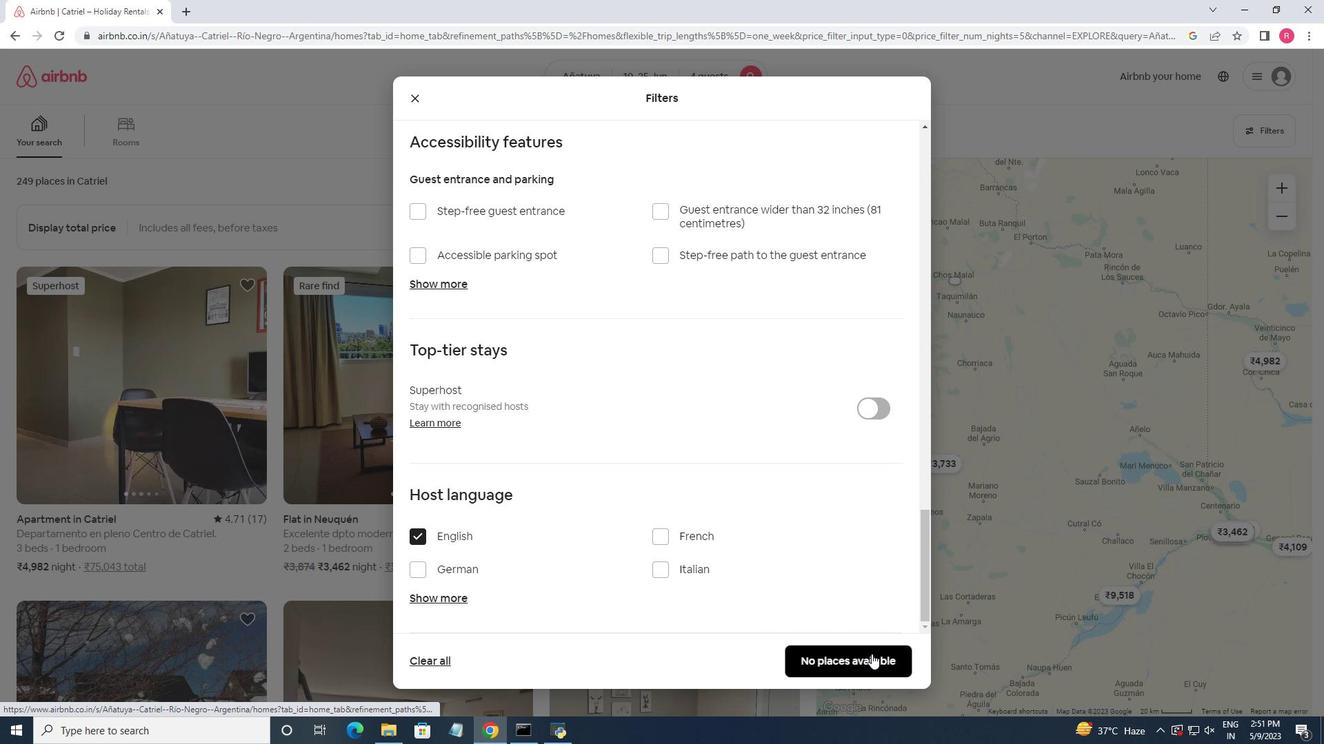 
